 Task: Add an event with the title Second Marketing Campaign Launch, date '2024/03/06', time 8:00 AM to 10:00 AMand add a description: The PIP Discussion will be conducted in a respectful and confidential manner, ensuring that the employee feels heard and valued. The ultimate goal is to create a supportive environment that encourages growth, self-improvement, and the attainment of desired performance levels.Select event color  Graphite . Add location for the event as: 987 Wild Wadi Water Park, Dubai, UAE, logged in from the account softage.6@softage.netand send the event invitation to softage.7@softage.net and softage.8@softage.net. Set a reminder for the event Every weekday(Monday to Friday)
Action: Mouse moved to (88, 128)
Screenshot: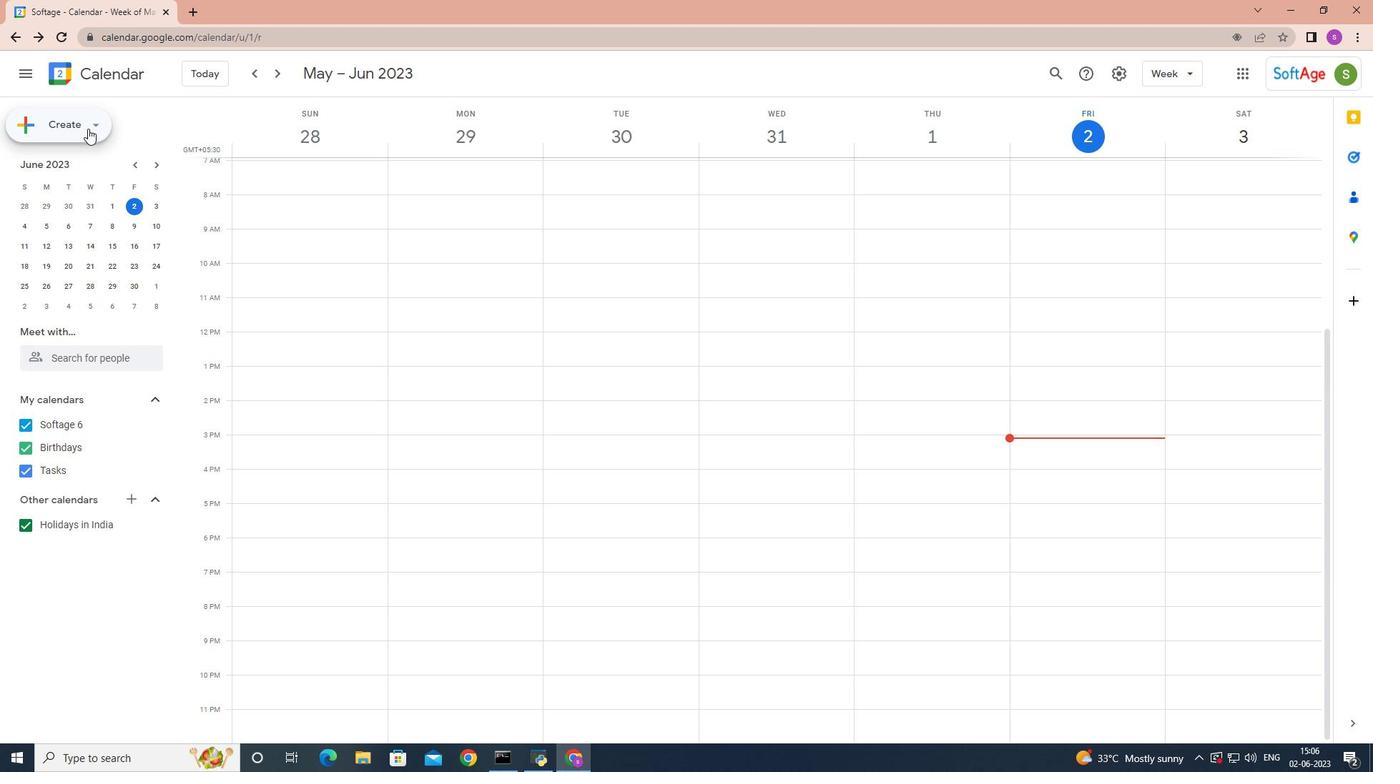 
Action: Mouse pressed left at (88, 128)
Screenshot: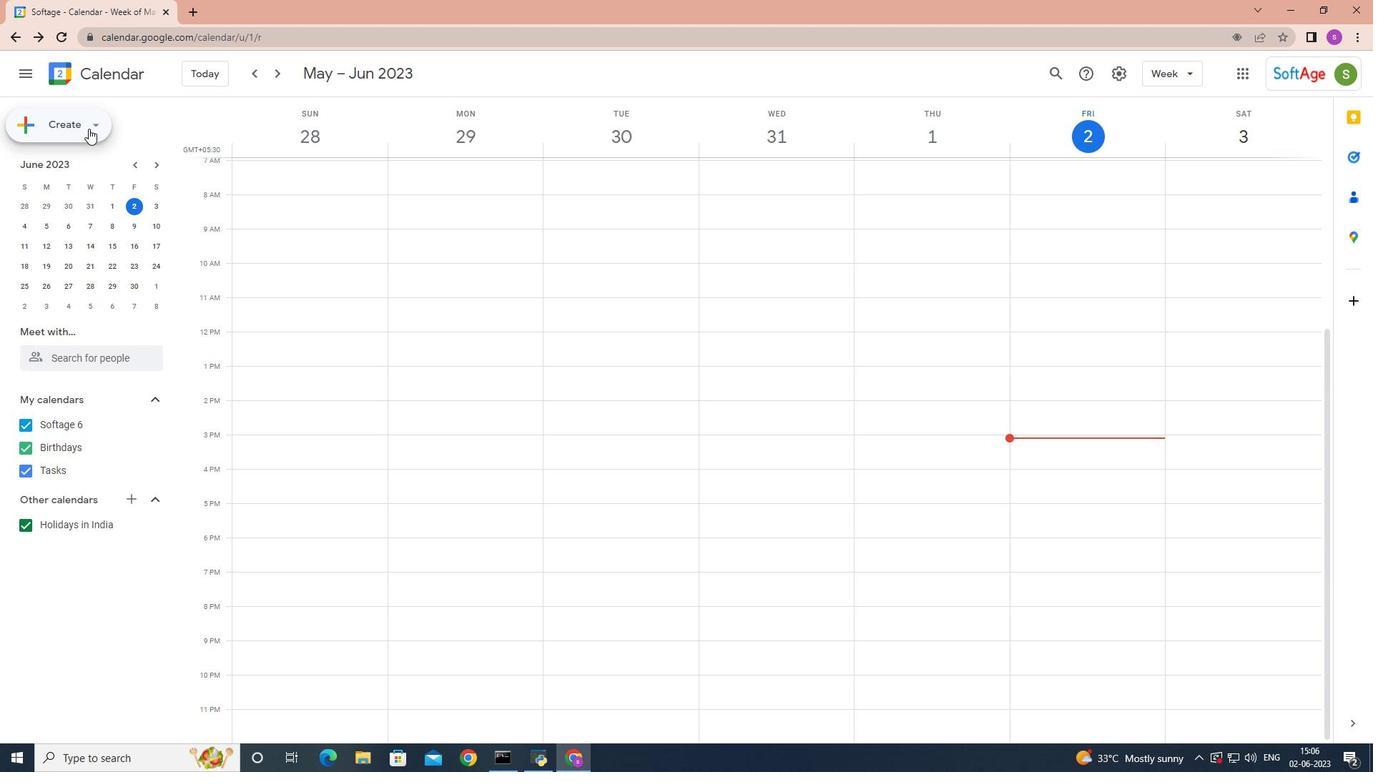 
Action: Mouse moved to (86, 164)
Screenshot: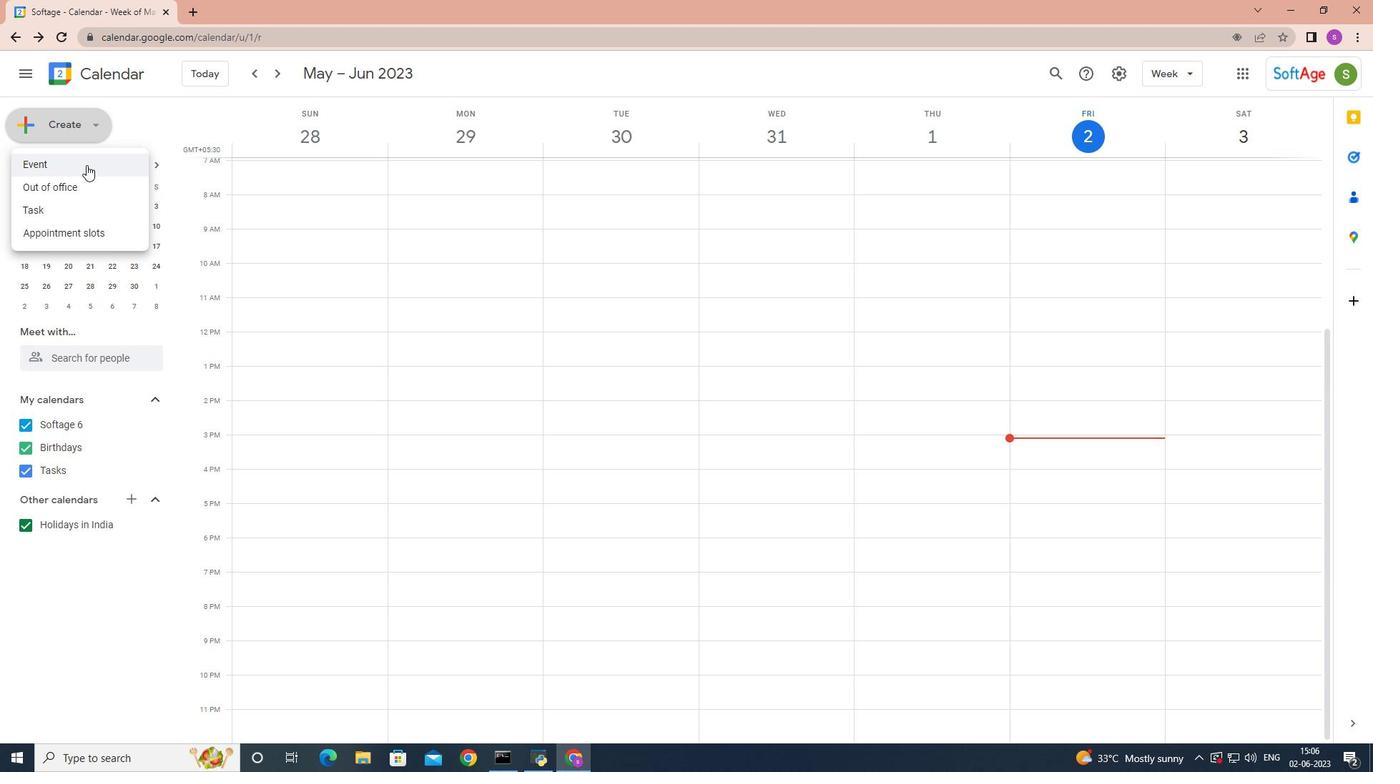 
Action: Mouse pressed left at (86, 164)
Screenshot: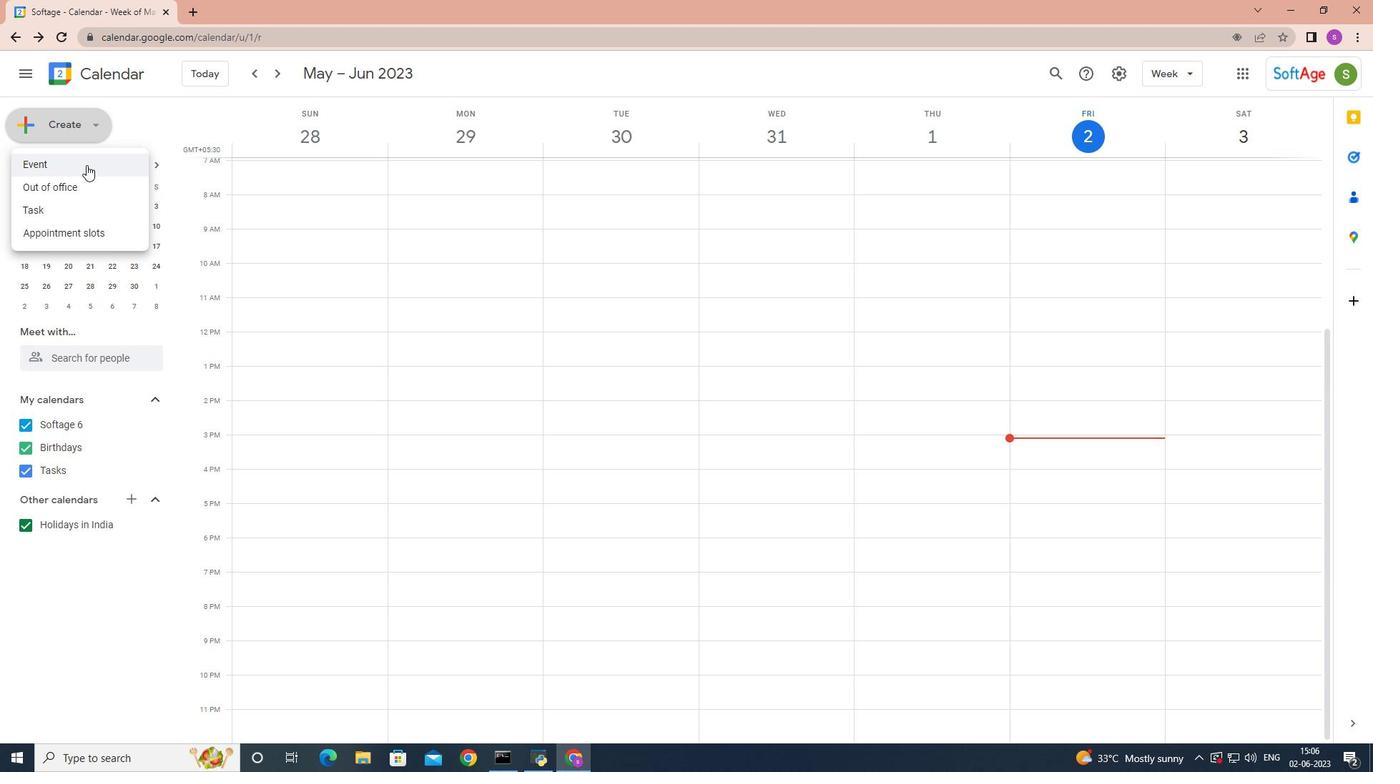 
Action: Mouse moved to (873, 558)
Screenshot: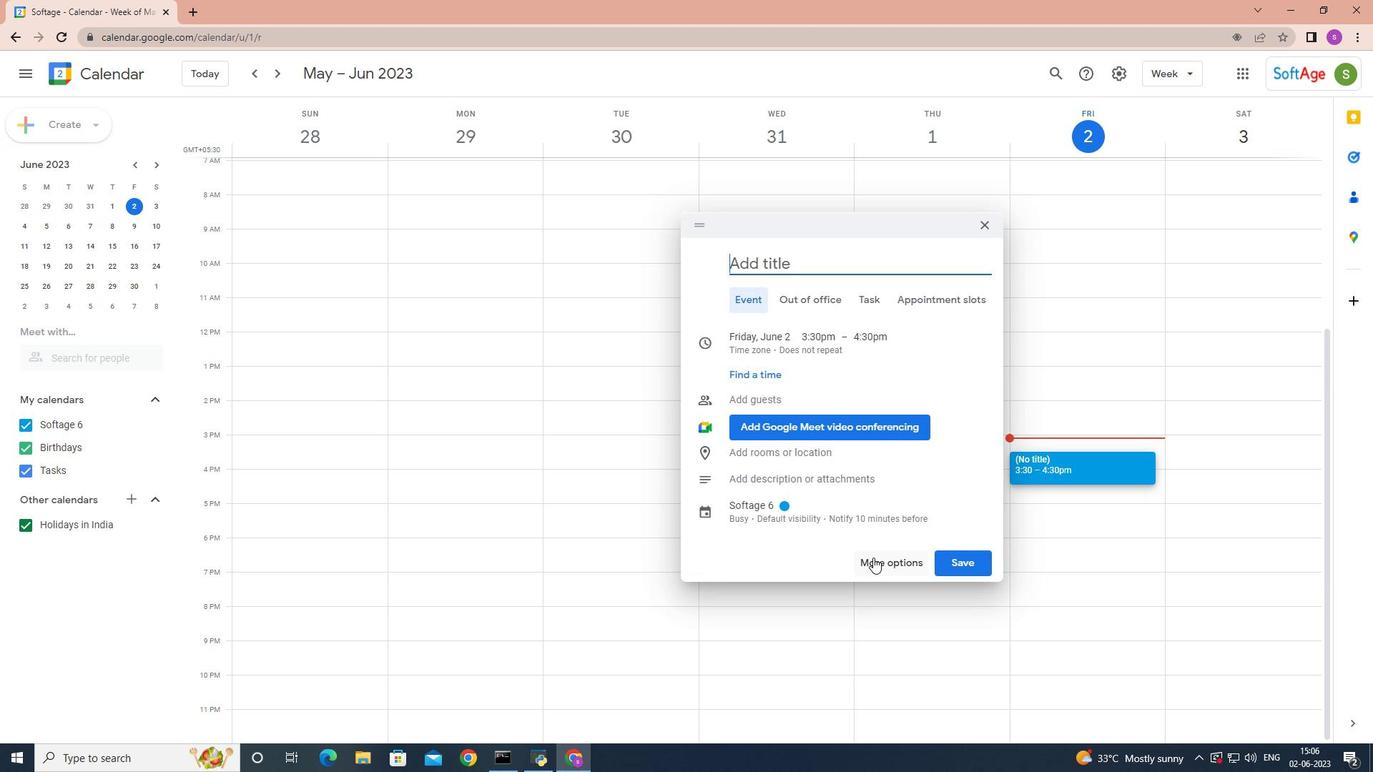 
Action: Mouse pressed left at (873, 558)
Screenshot: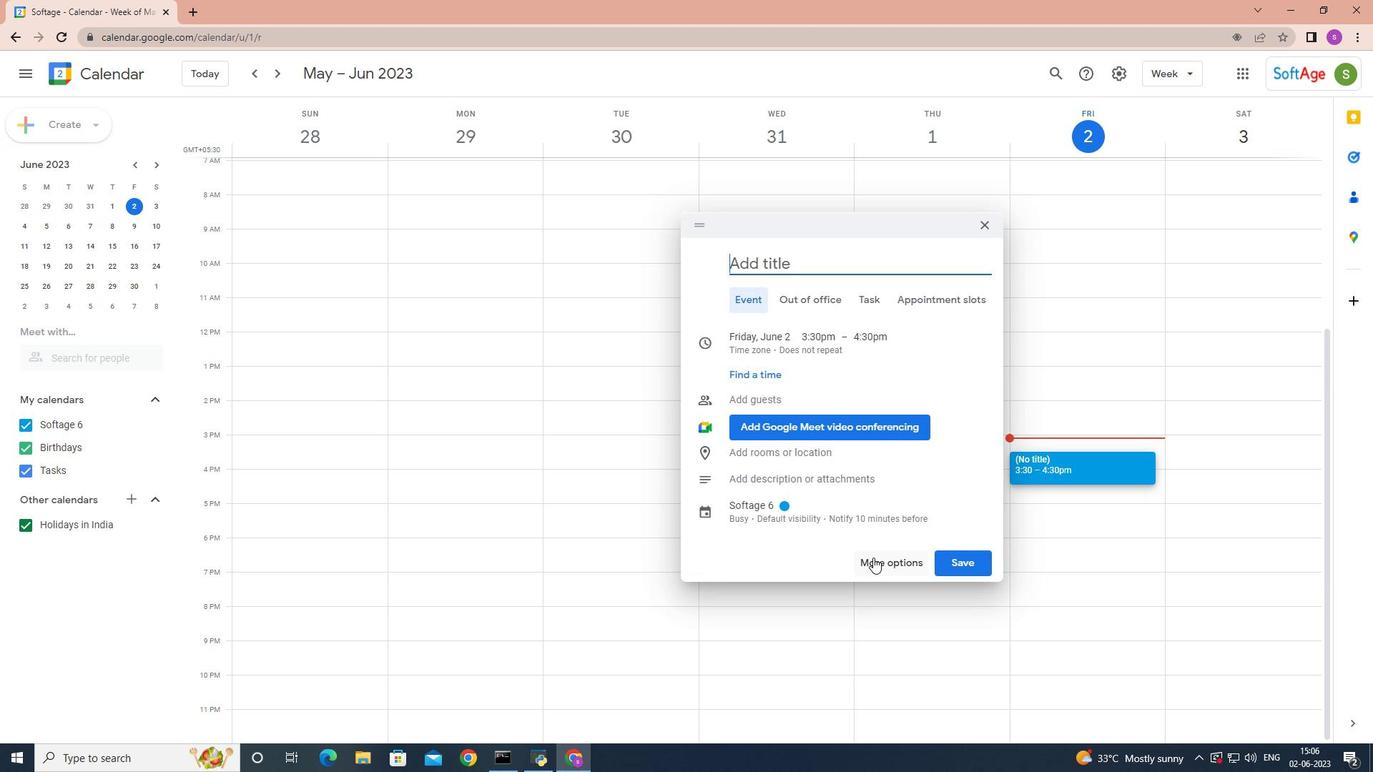 
Action: Mouse moved to (106, 126)
Screenshot: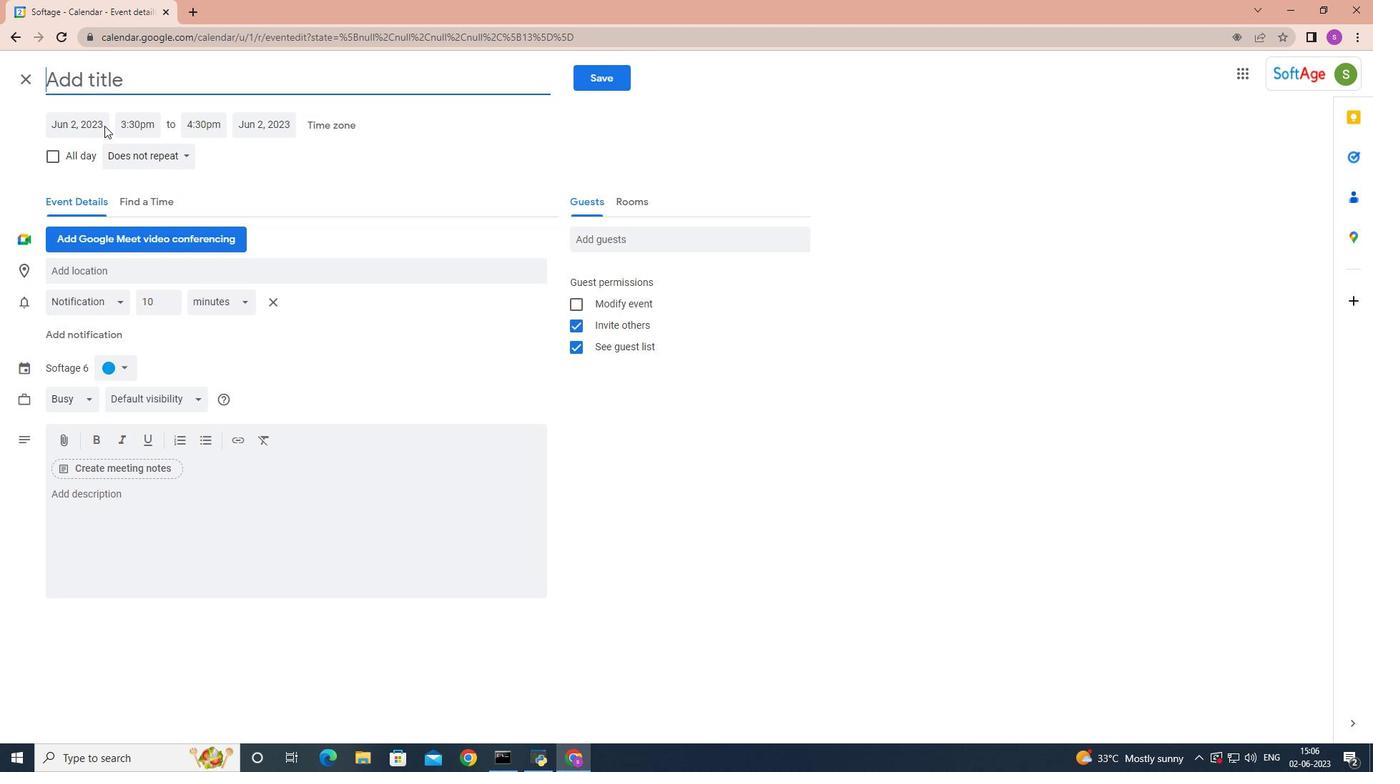 
Action: Key pressed <Key.shift>Second<Key.space><Key.shift>Marketing<Key.space>c<Key.backspace><Key.shift>Campaign<Key.space><Key.shift>Launch
Screenshot: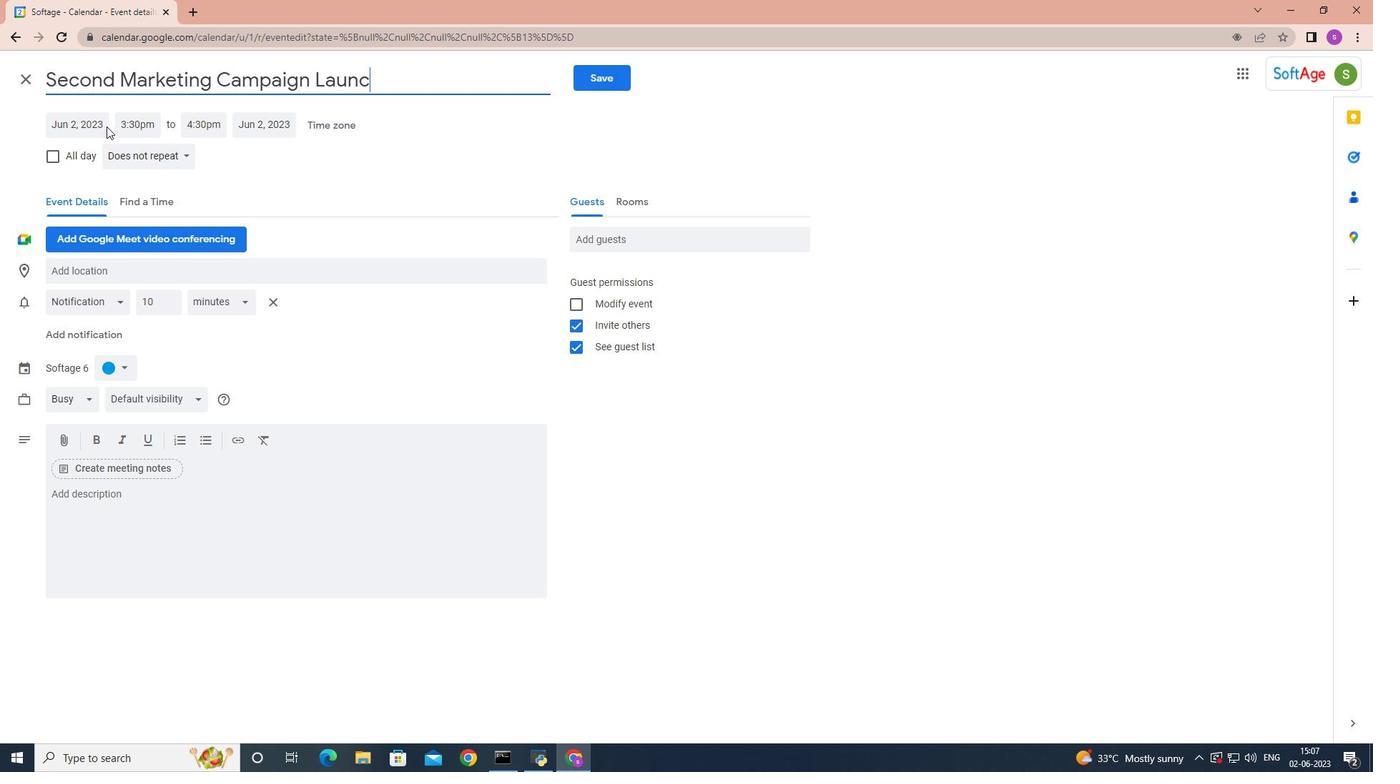 
Action: Mouse moved to (95, 123)
Screenshot: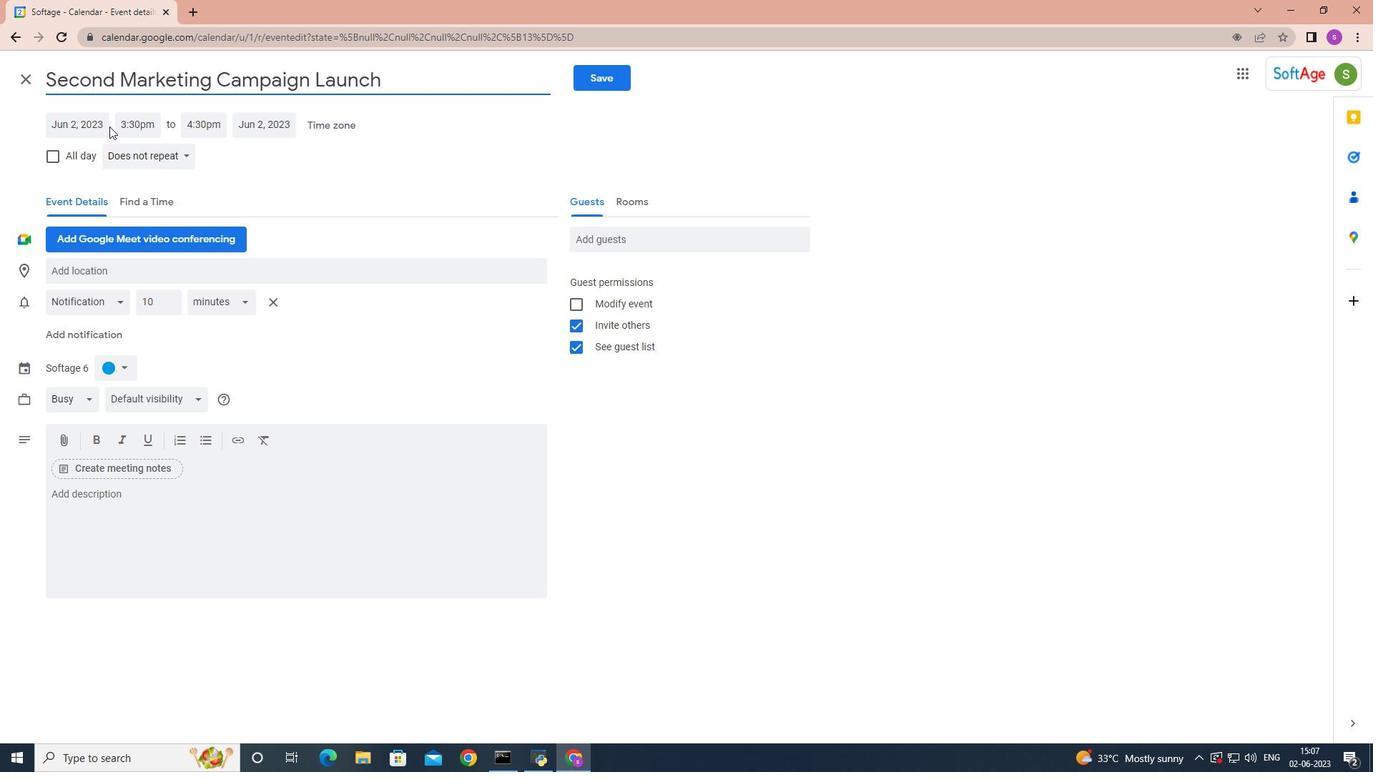 
Action: Mouse pressed left at (95, 123)
Screenshot: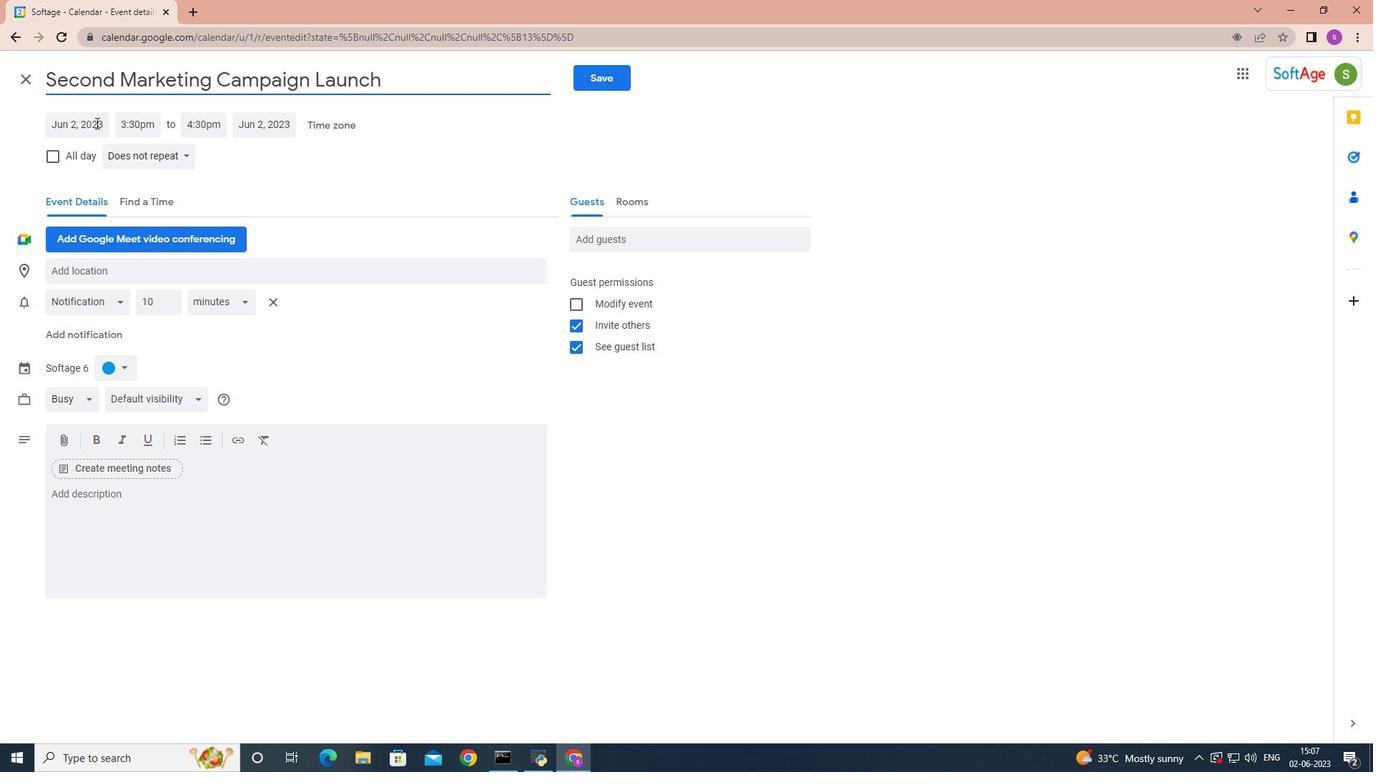 
Action: Mouse moved to (228, 156)
Screenshot: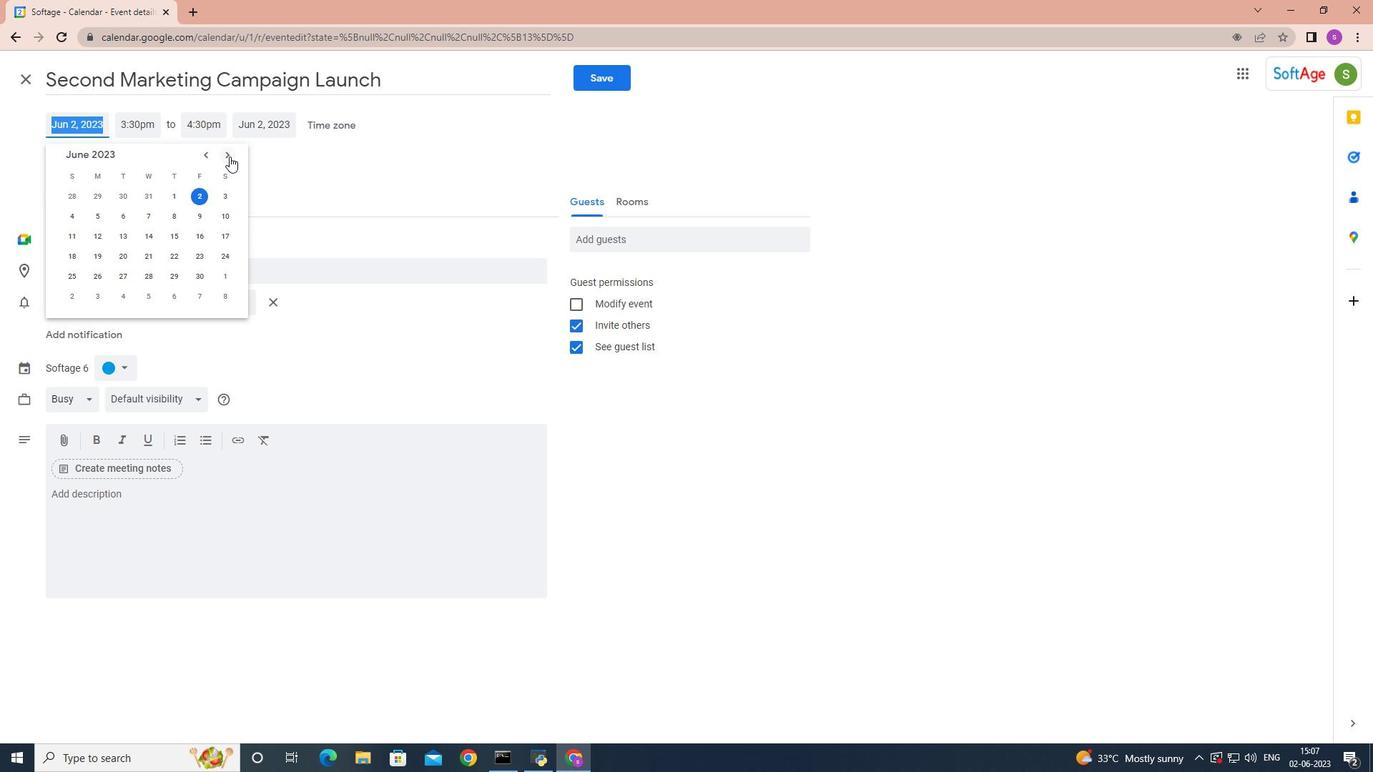 
Action: Mouse pressed left at (228, 156)
Screenshot: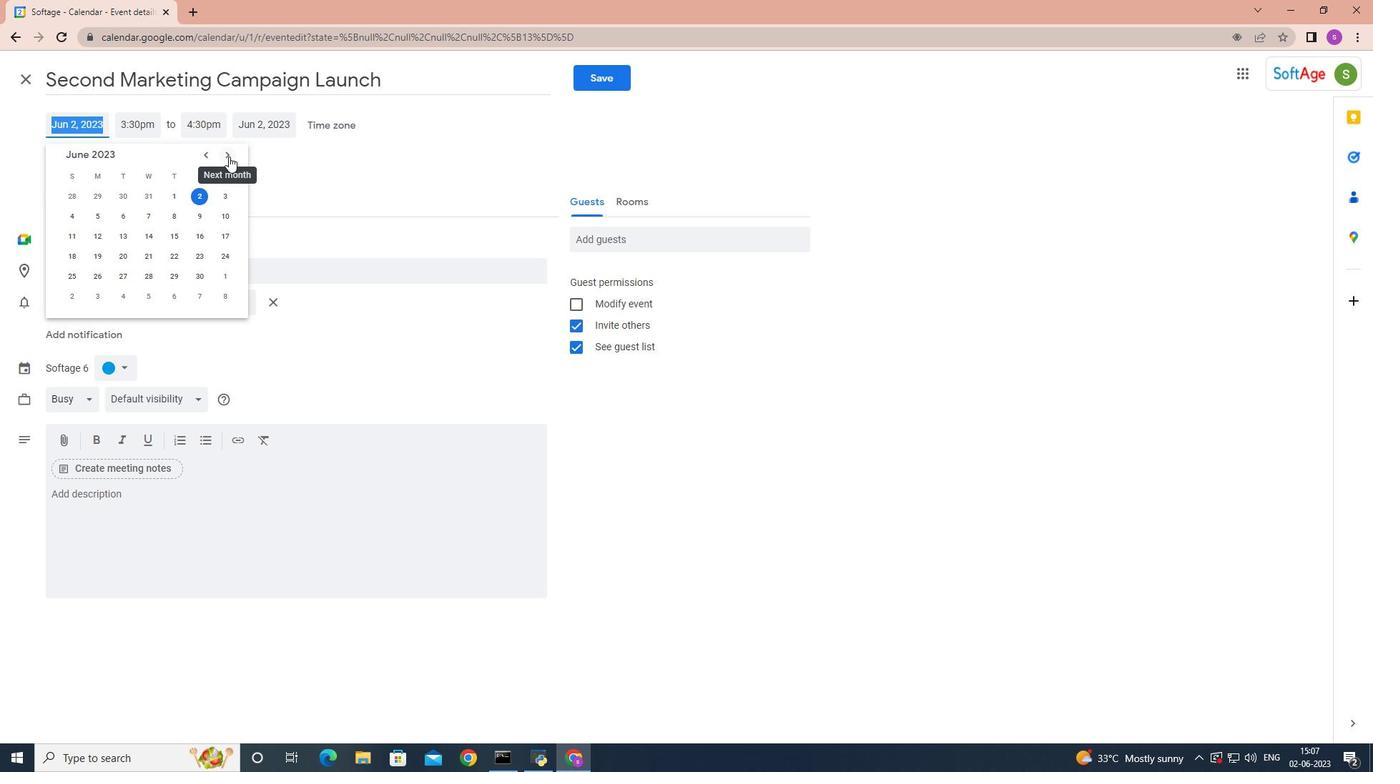 
Action: Mouse pressed left at (228, 156)
Screenshot: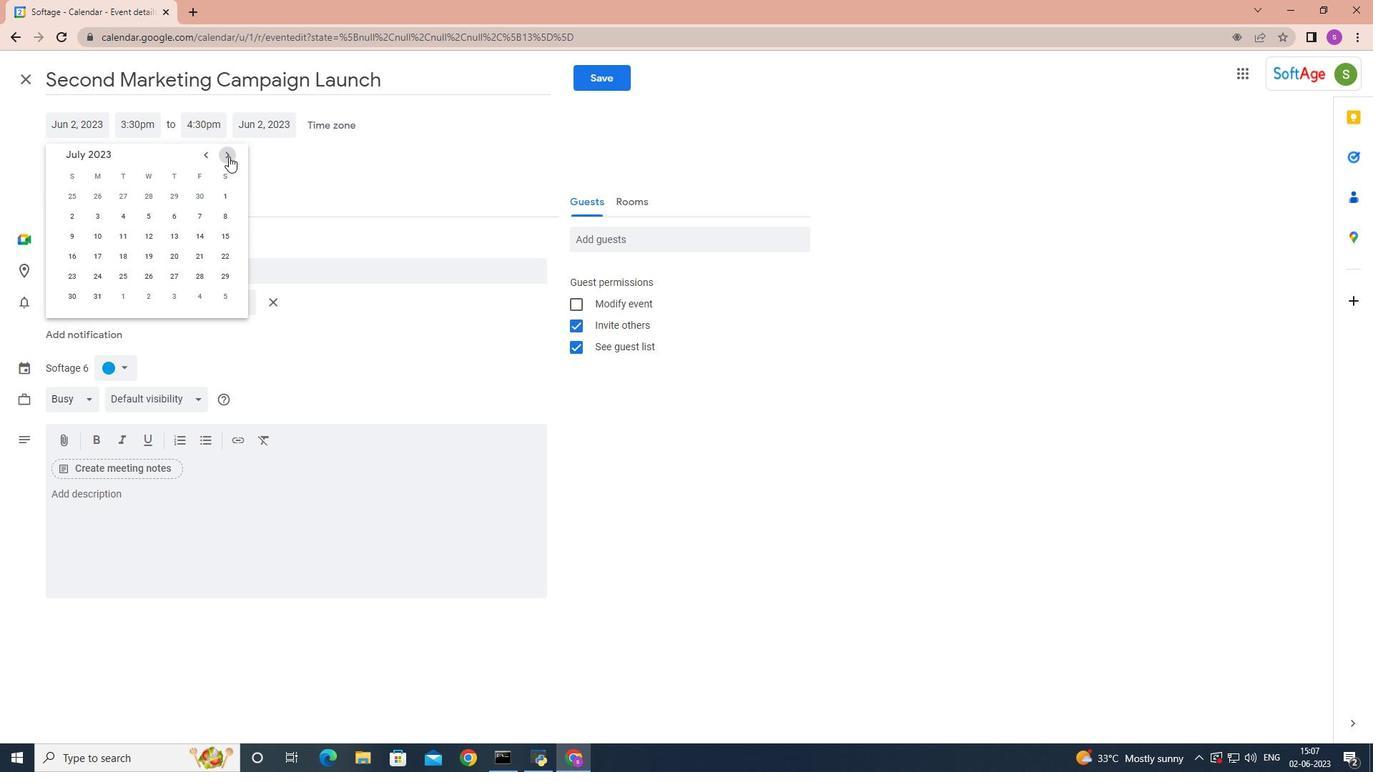 
Action: Mouse pressed left at (228, 156)
Screenshot: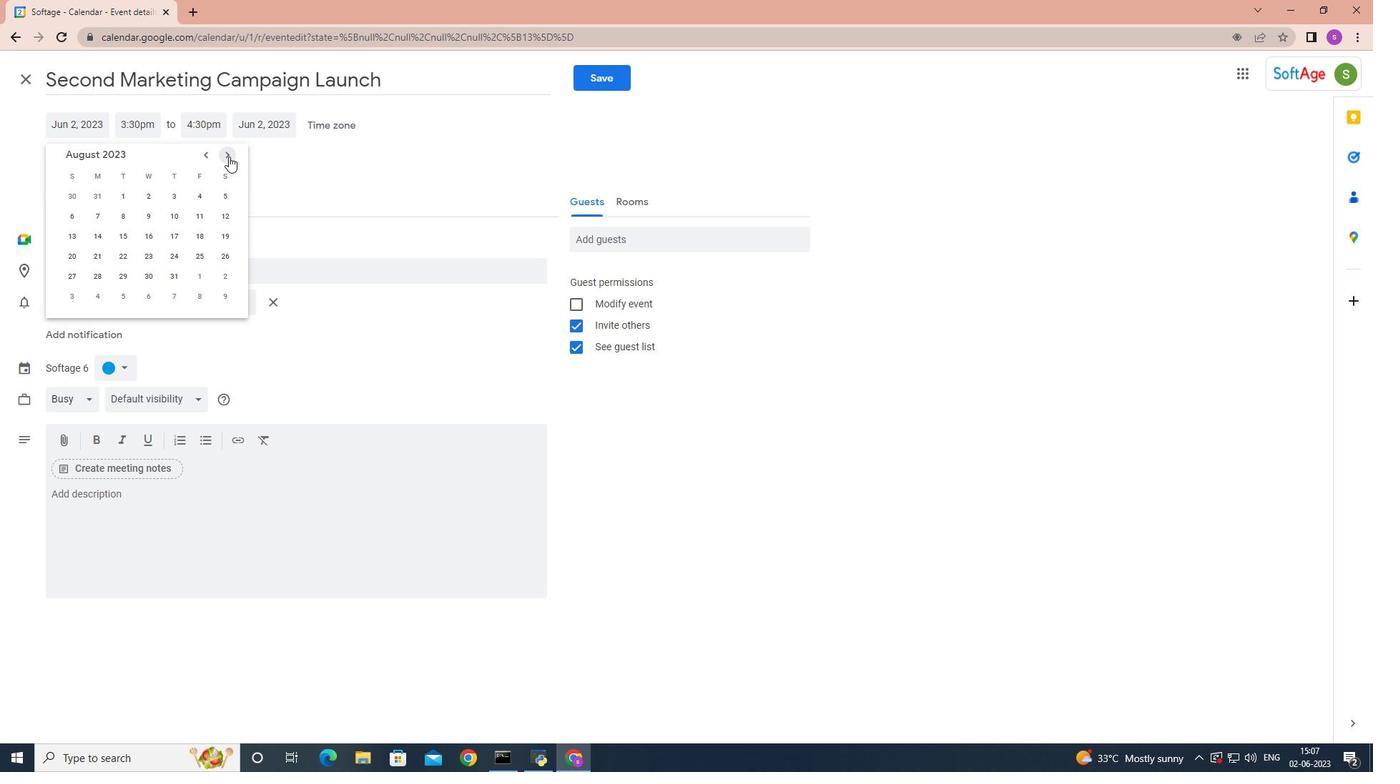 
Action: Mouse moved to (228, 156)
Screenshot: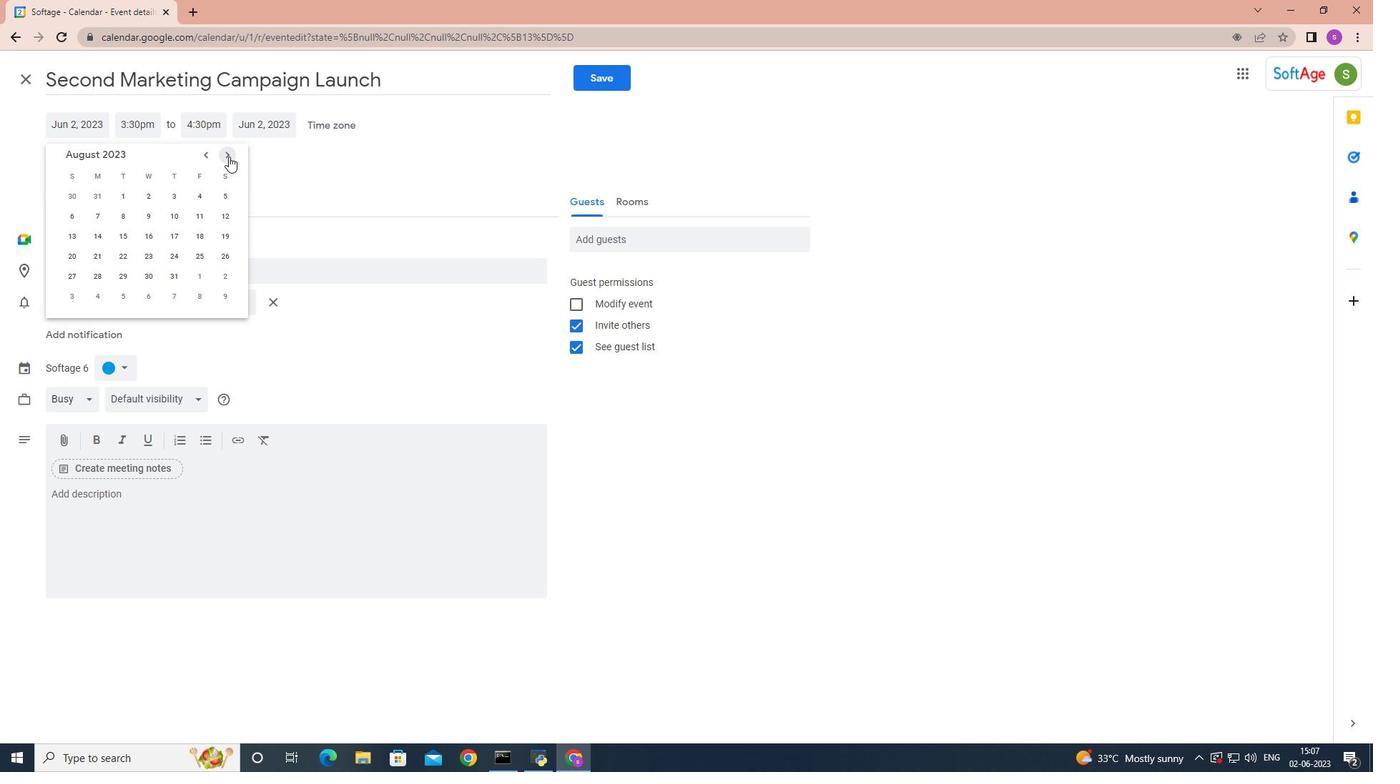 
Action: Mouse pressed left at (228, 156)
Screenshot: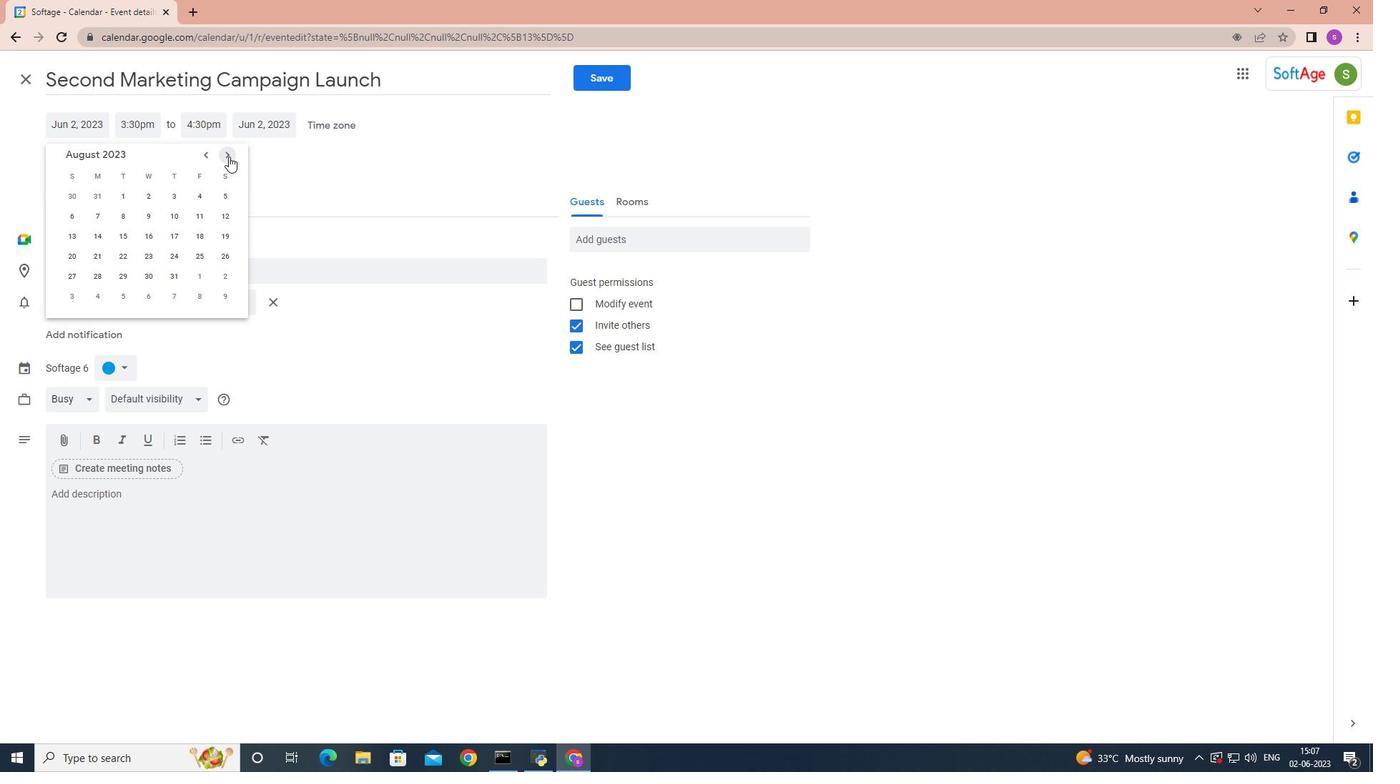 
Action: Mouse pressed left at (228, 156)
Screenshot: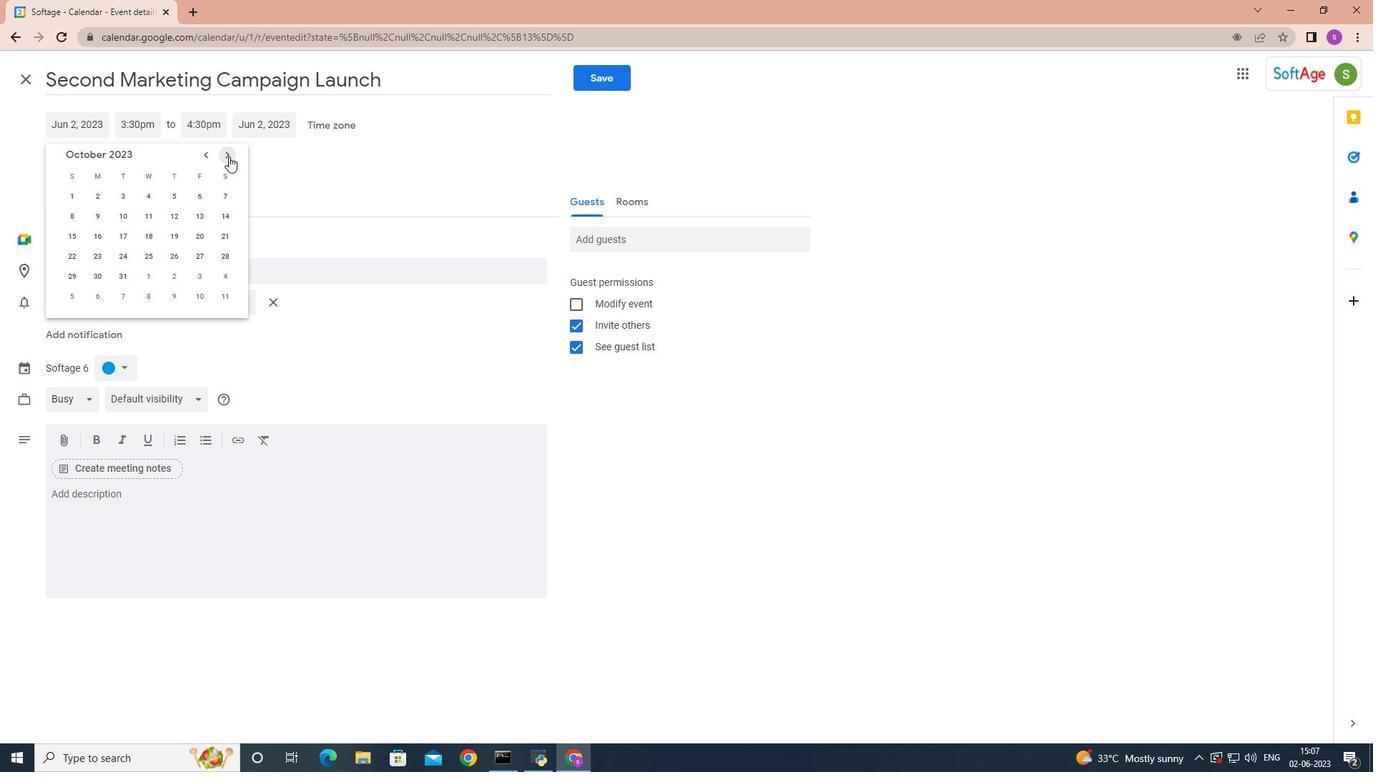 
Action: Mouse moved to (228, 156)
Screenshot: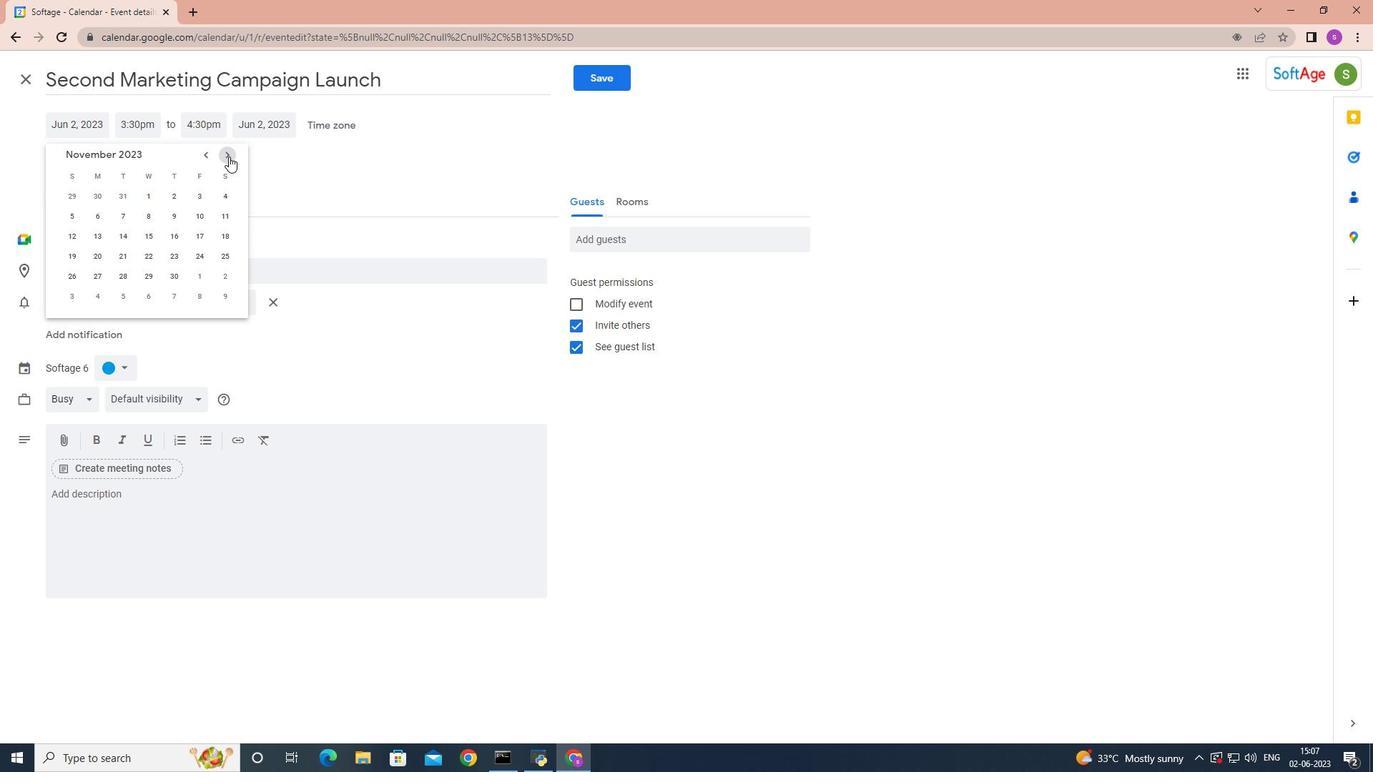 
Action: Mouse pressed left at (228, 156)
Screenshot: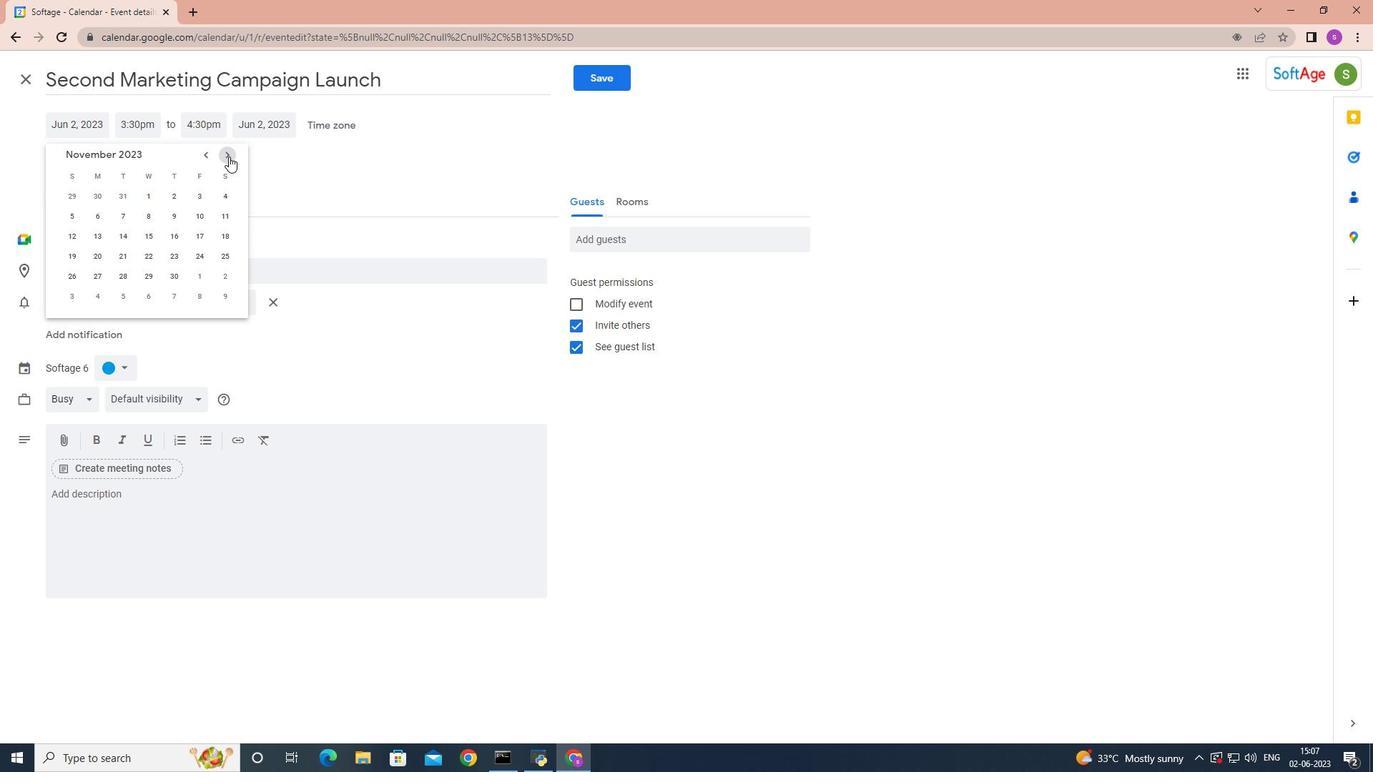 
Action: Mouse pressed left at (228, 156)
Screenshot: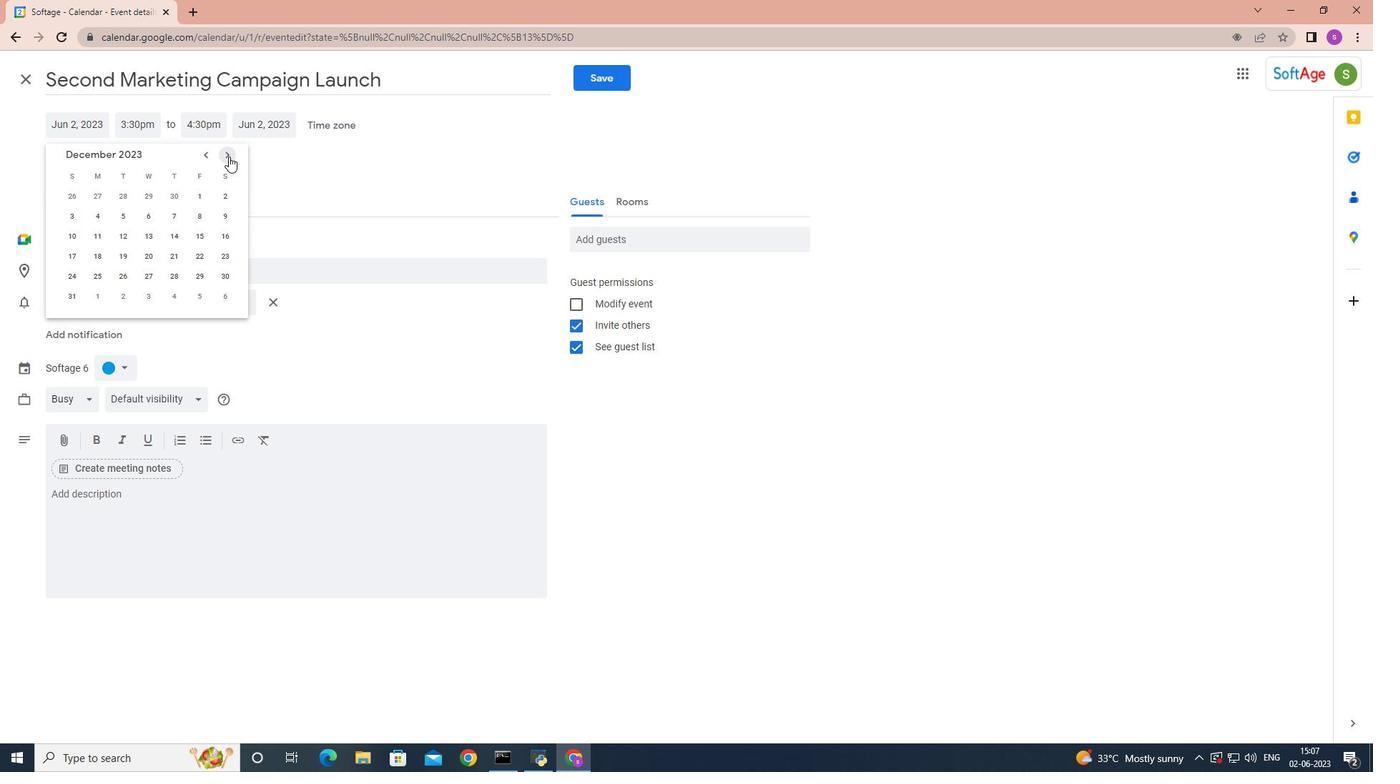 
Action: Mouse pressed left at (228, 156)
Screenshot: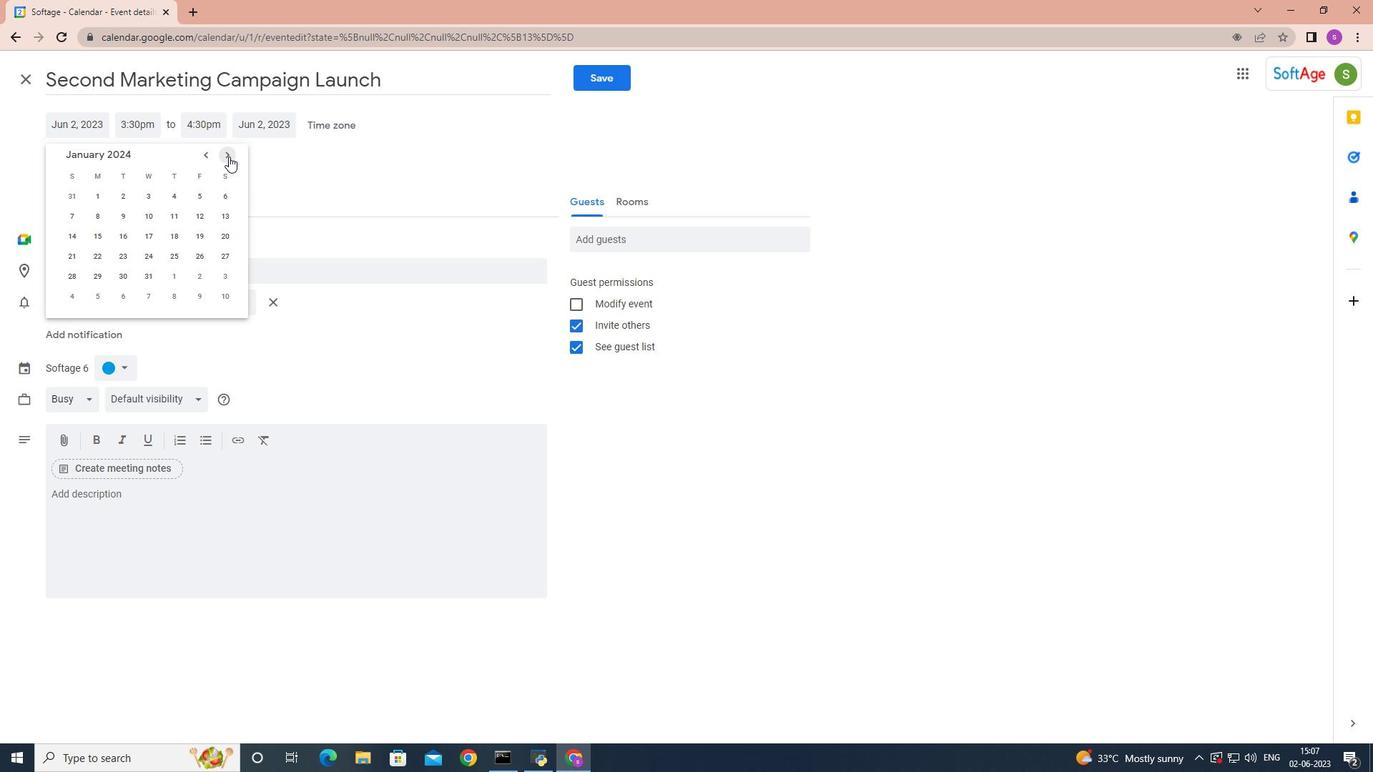 
Action: Mouse moved to (225, 156)
Screenshot: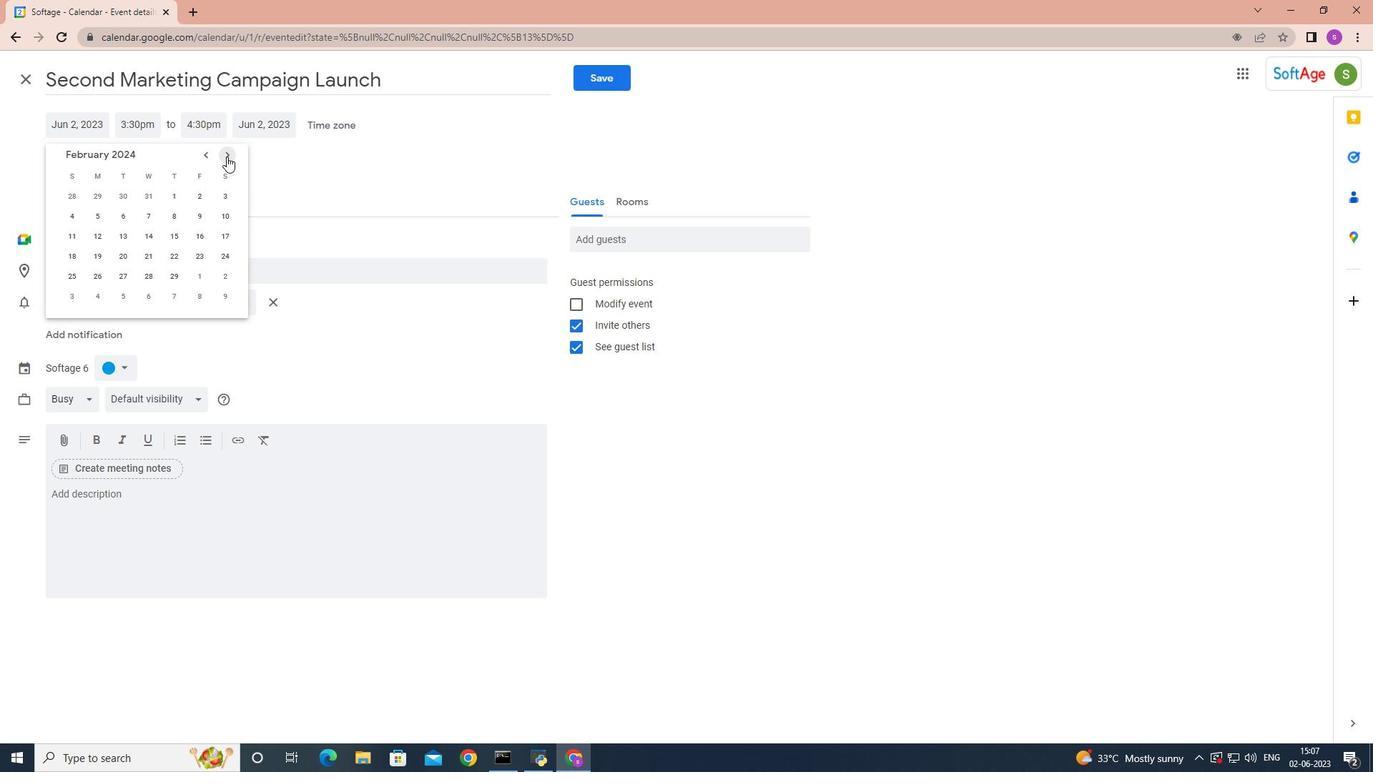 
Action: Mouse pressed left at (225, 156)
Screenshot: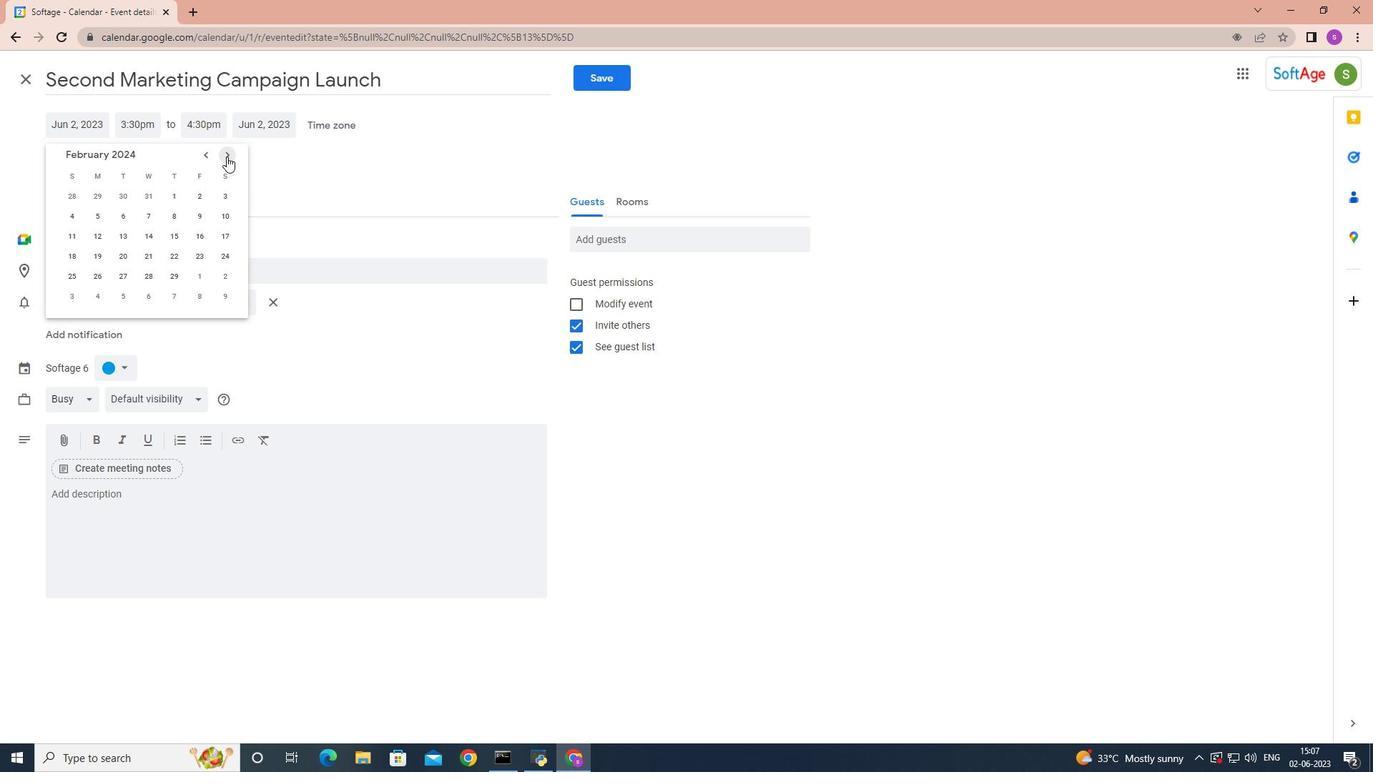 
Action: Mouse moved to (150, 214)
Screenshot: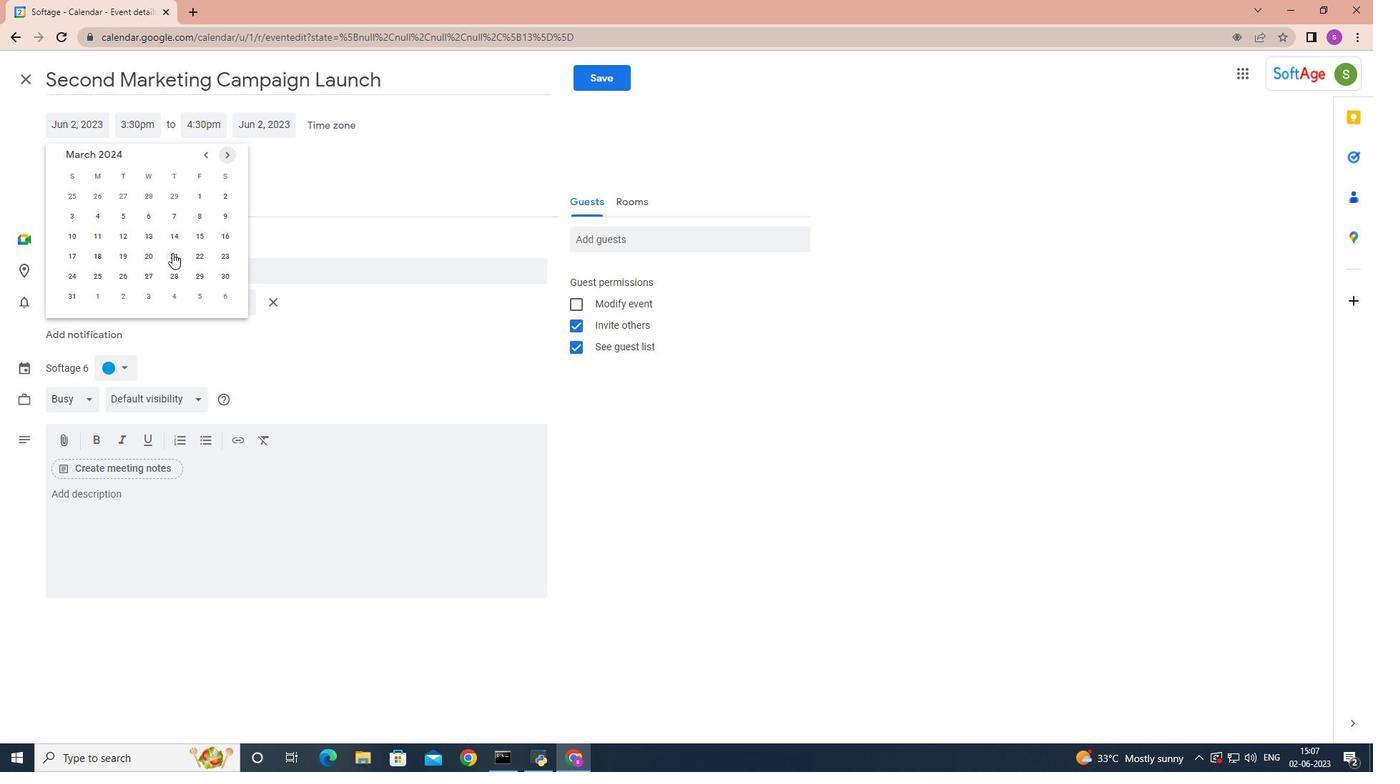 
Action: Mouse pressed left at (150, 214)
Screenshot: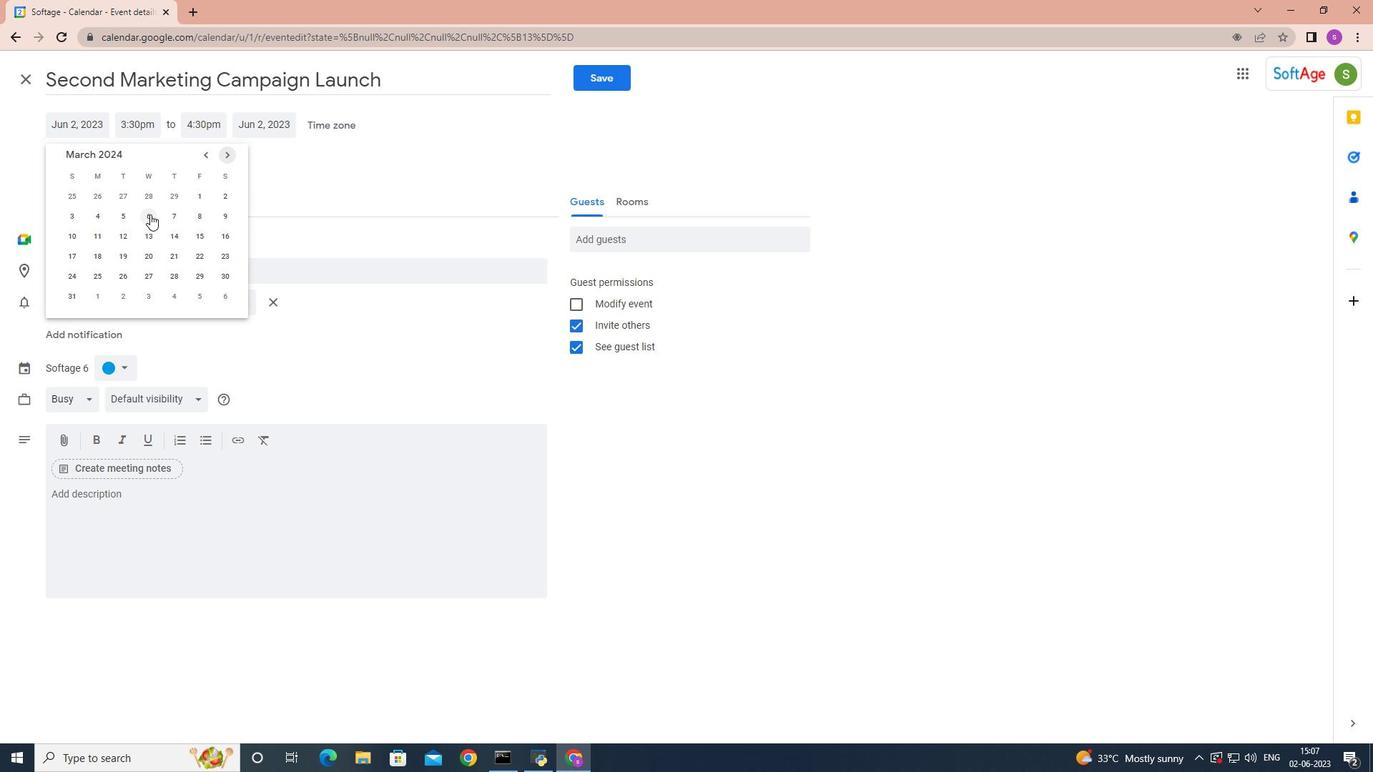 
Action: Mouse moved to (148, 129)
Screenshot: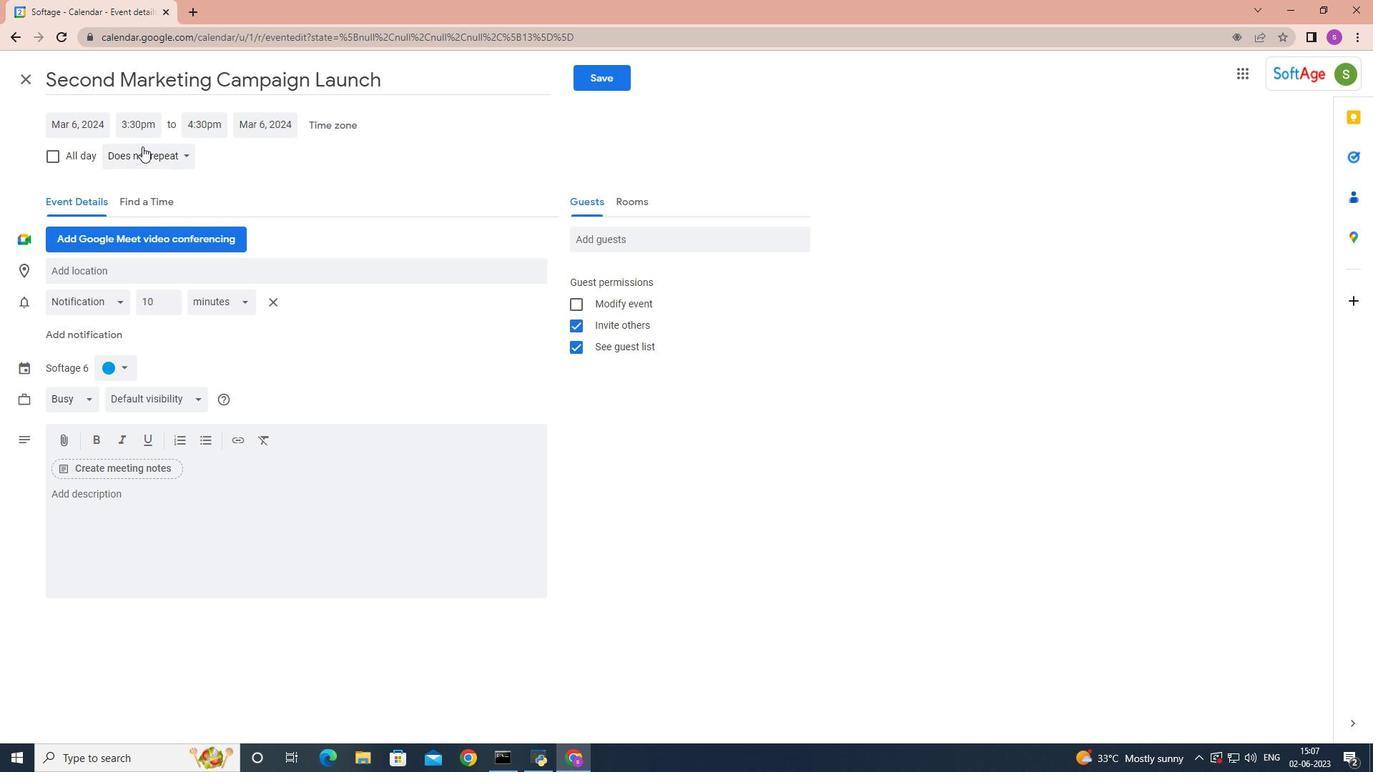 
Action: Mouse pressed left at (148, 129)
Screenshot: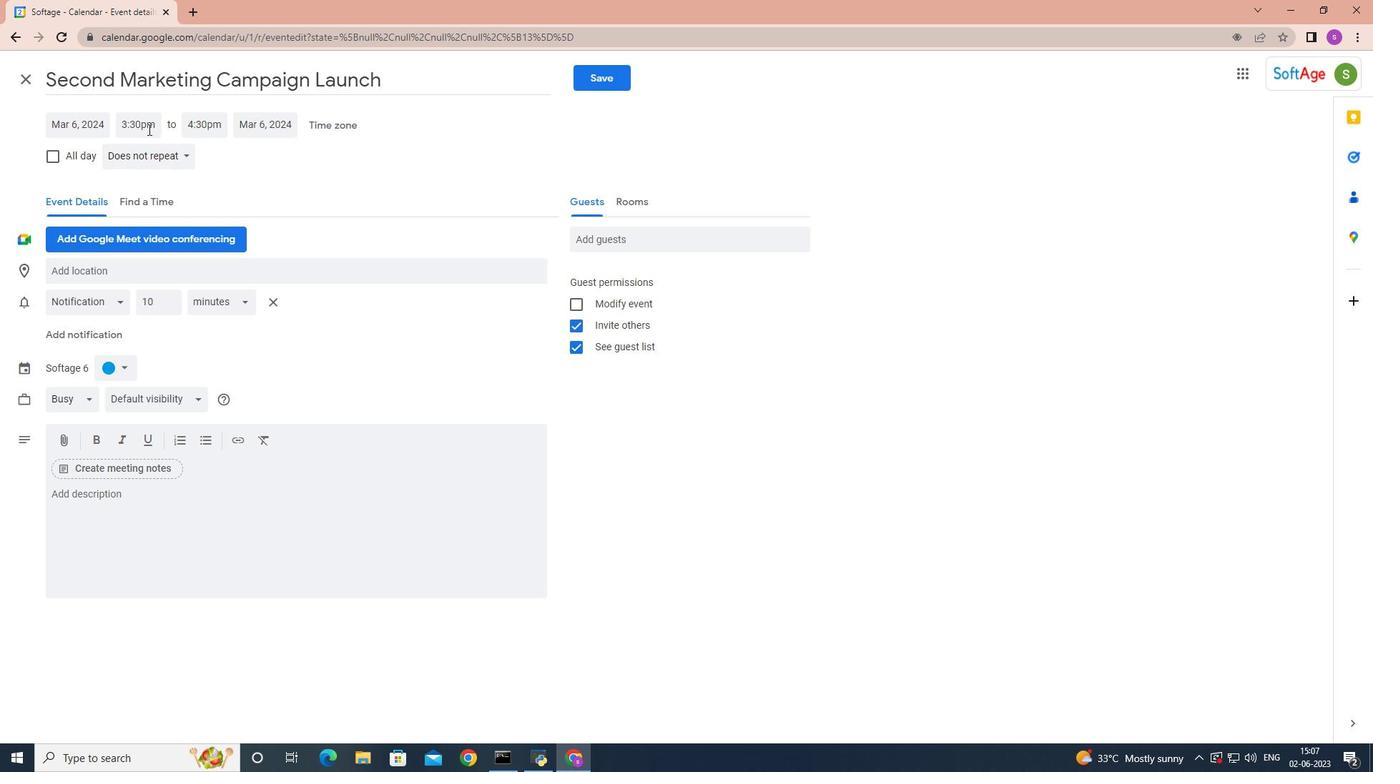 
Action: Mouse moved to (165, 210)
Screenshot: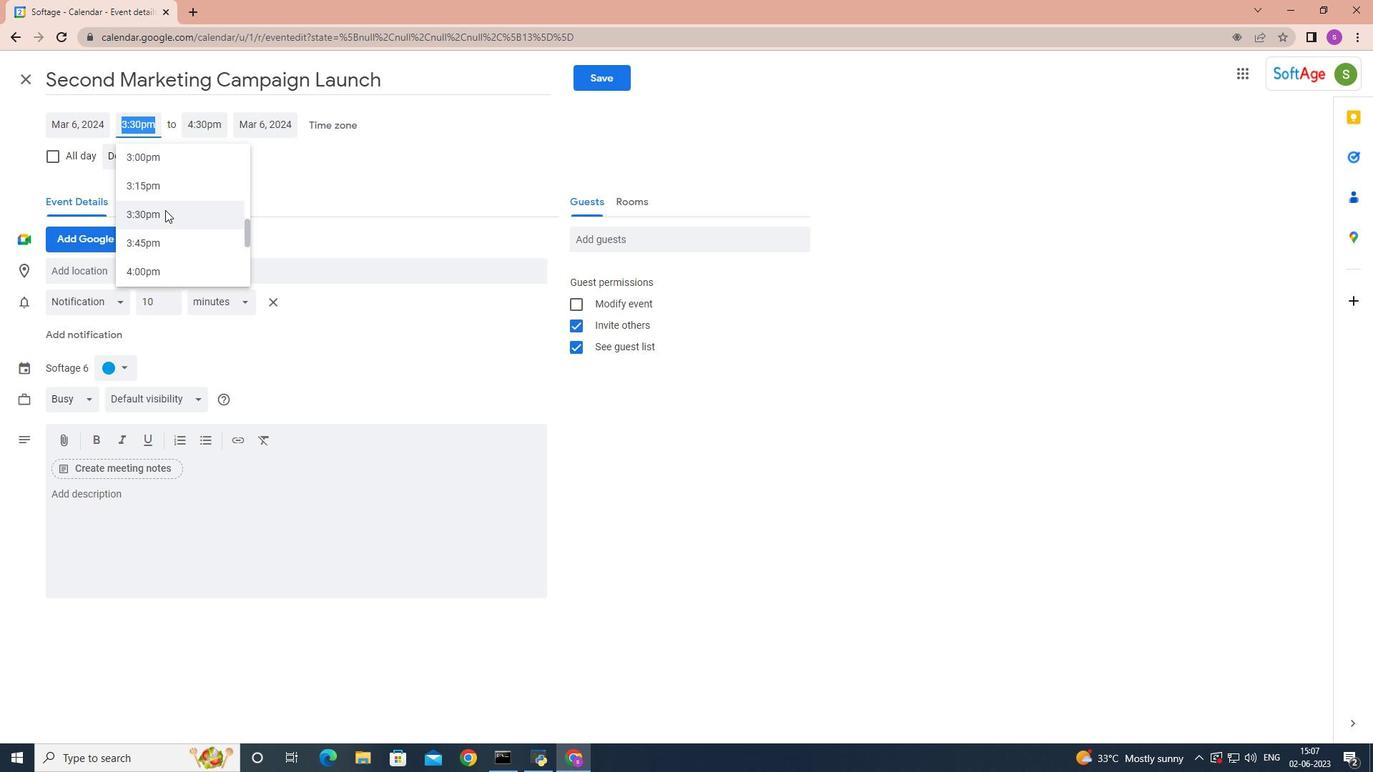
Action: Mouse scrolled (165, 209) with delta (0, 0)
Screenshot: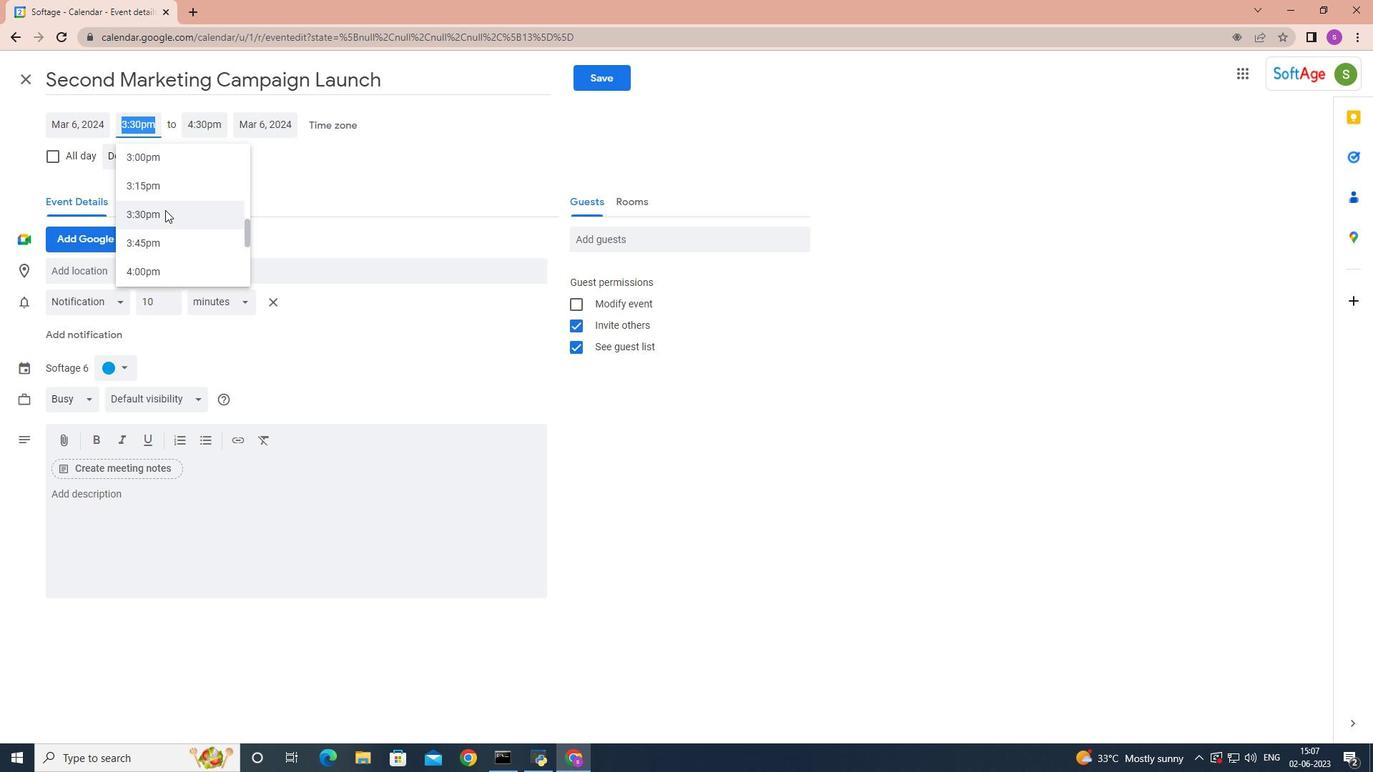 
Action: Mouse scrolled (165, 209) with delta (0, 0)
Screenshot: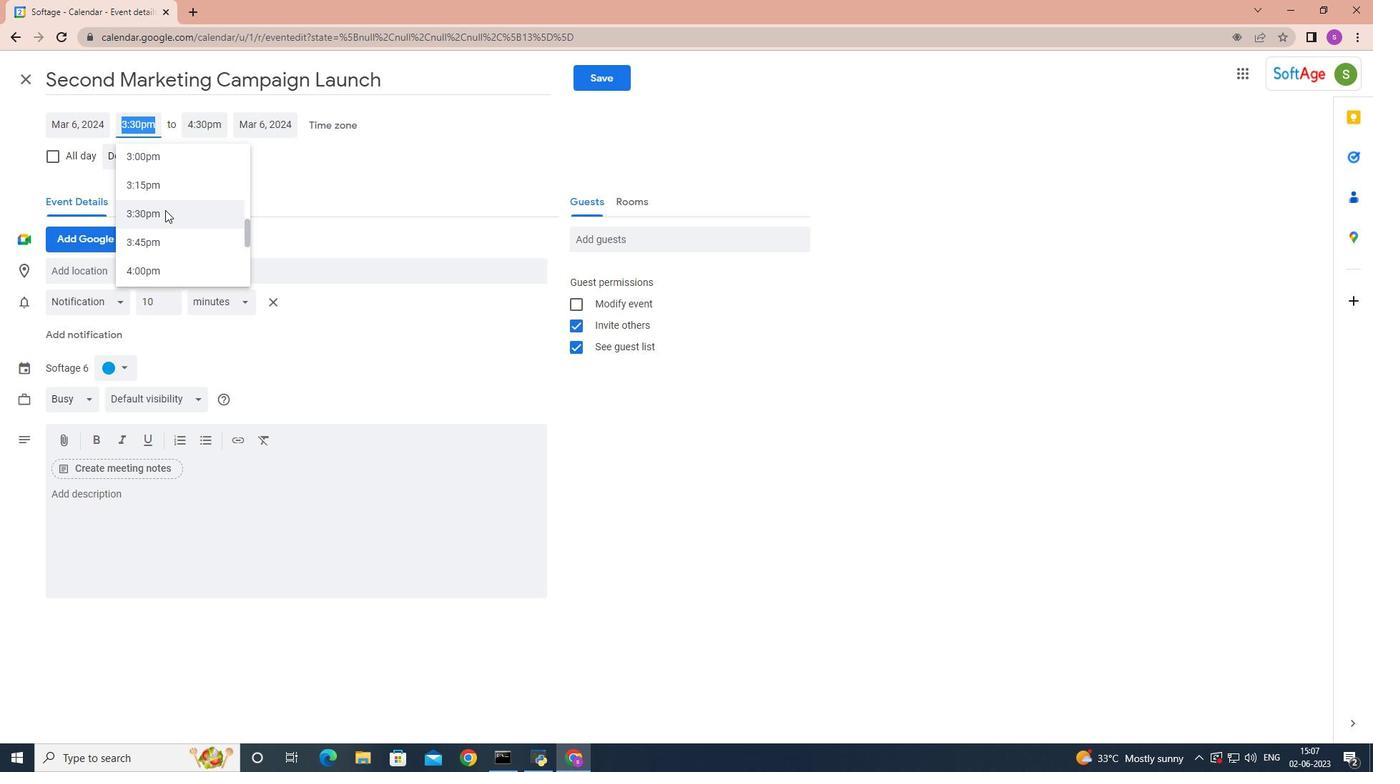 
Action: Mouse scrolled (165, 209) with delta (0, 0)
Screenshot: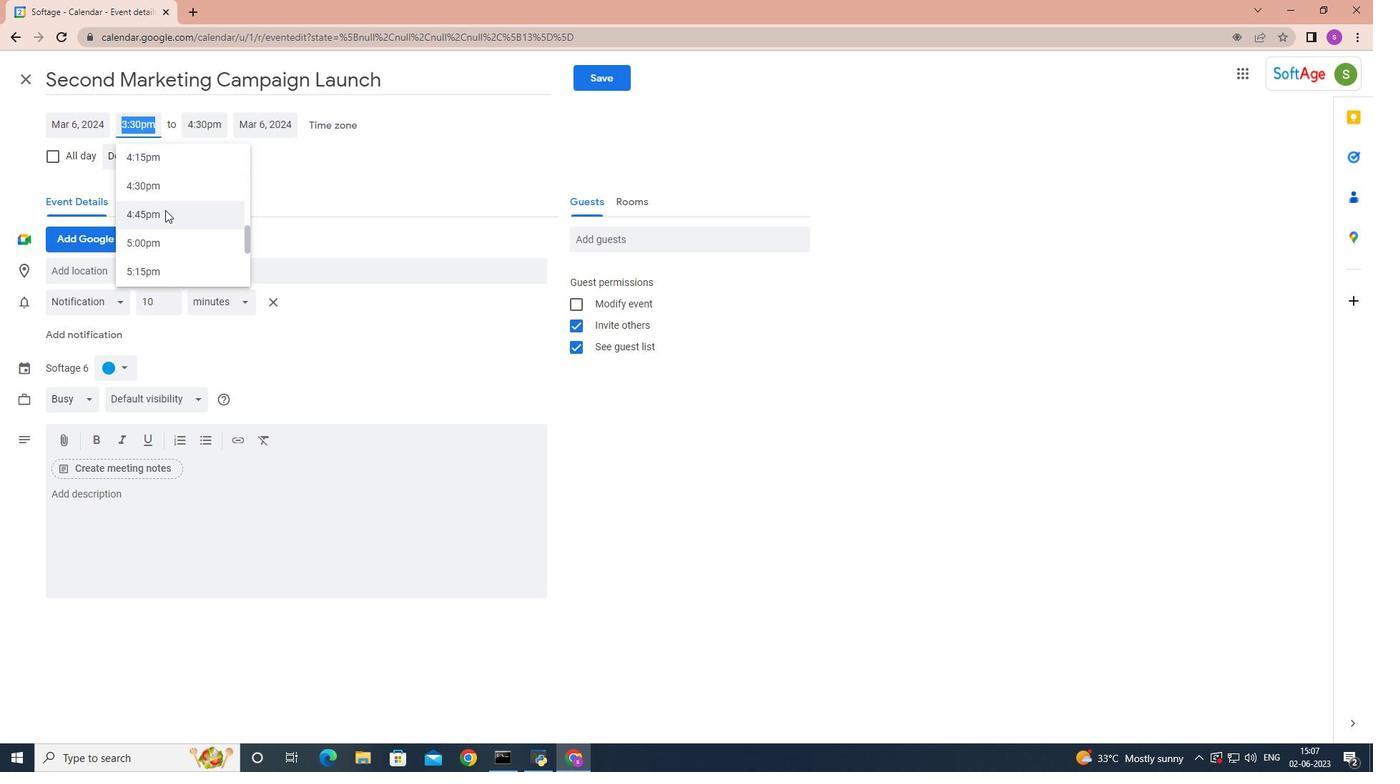 
Action: Mouse scrolled (165, 209) with delta (0, 0)
Screenshot: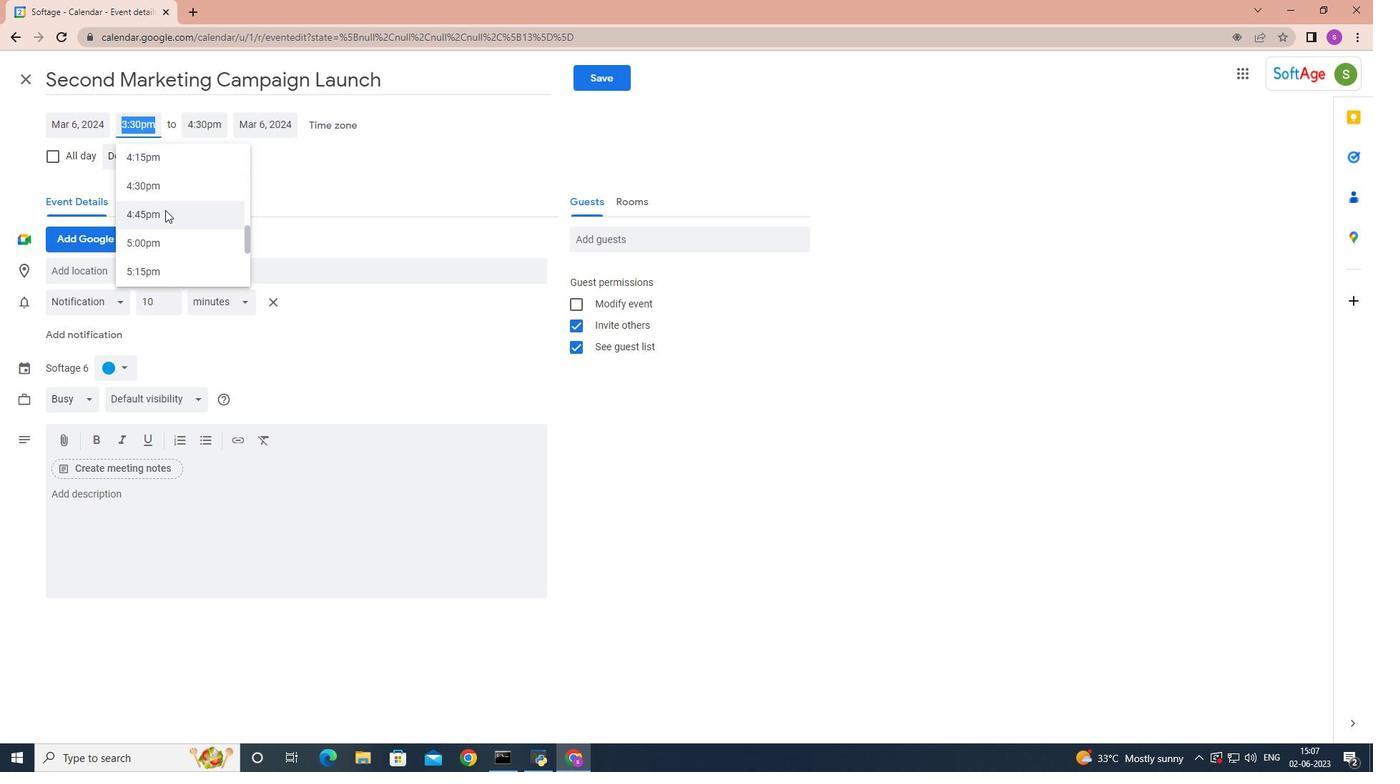 
Action: Mouse scrolled (165, 209) with delta (0, 0)
Screenshot: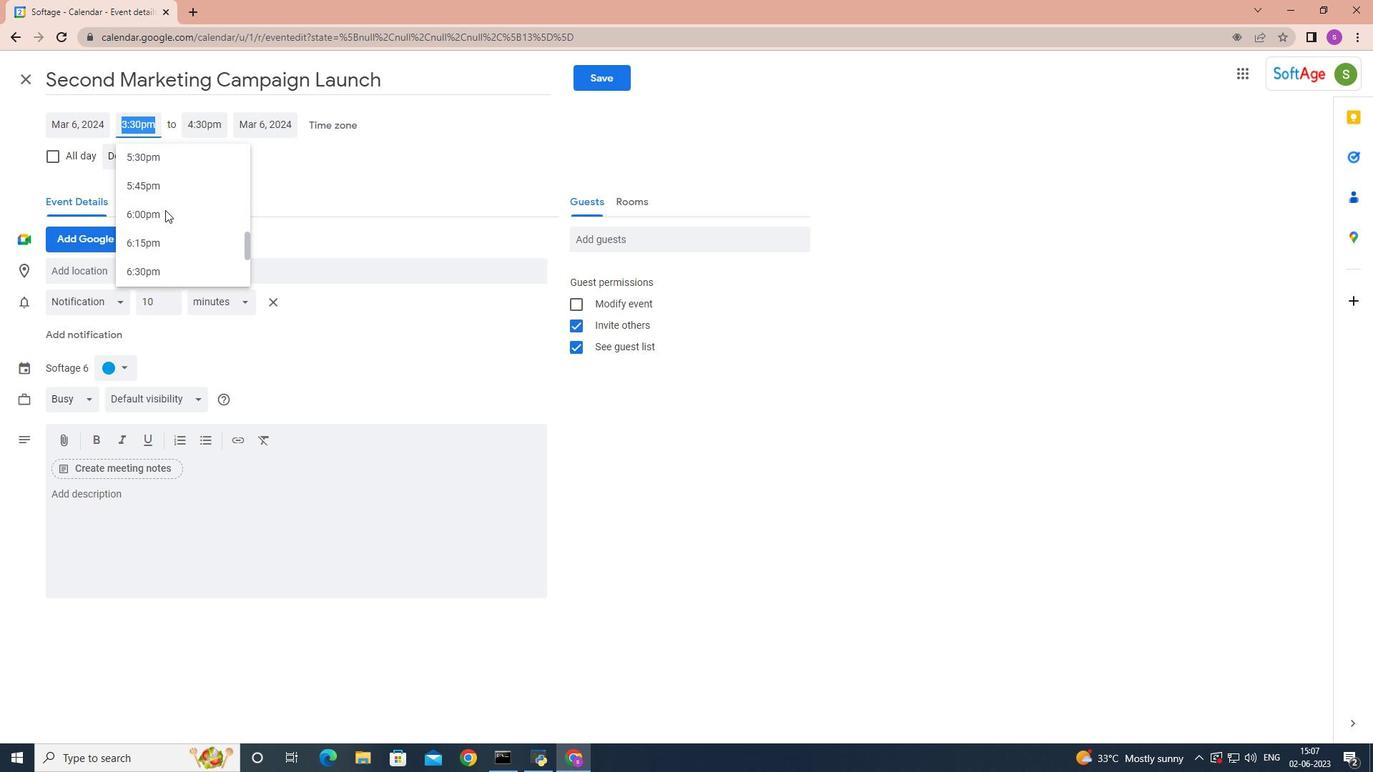 
Action: Mouse scrolled (165, 209) with delta (0, 0)
Screenshot: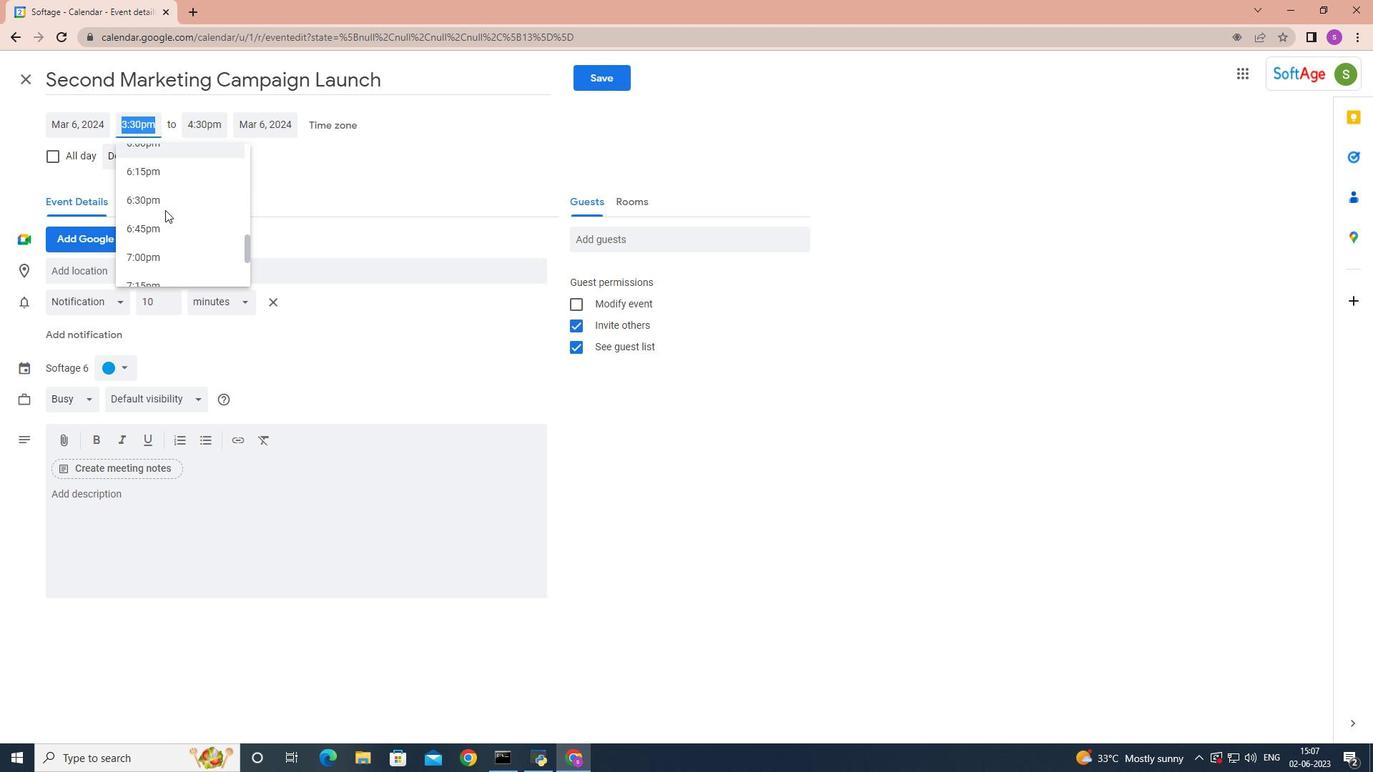 
Action: Mouse scrolled (165, 209) with delta (0, 0)
Screenshot: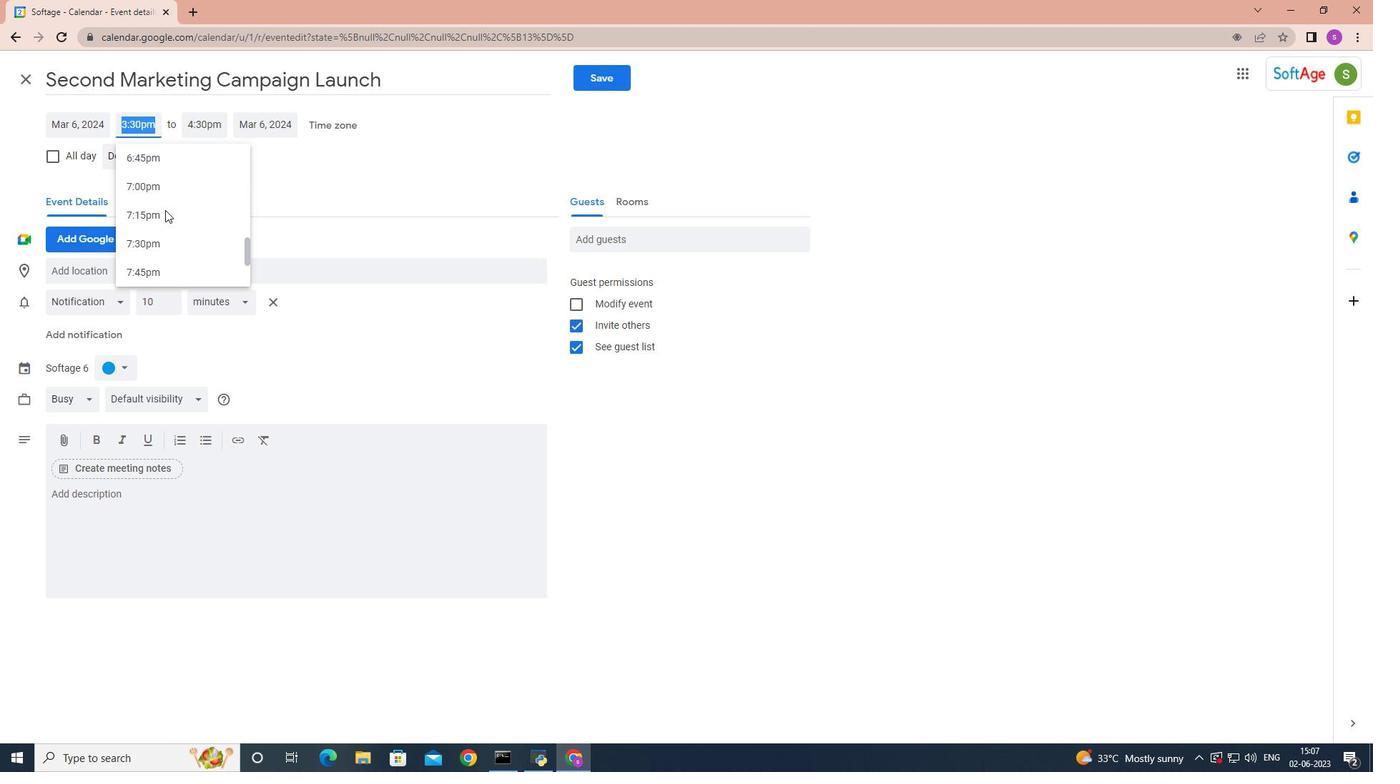 
Action: Mouse scrolled (165, 209) with delta (0, 0)
Screenshot: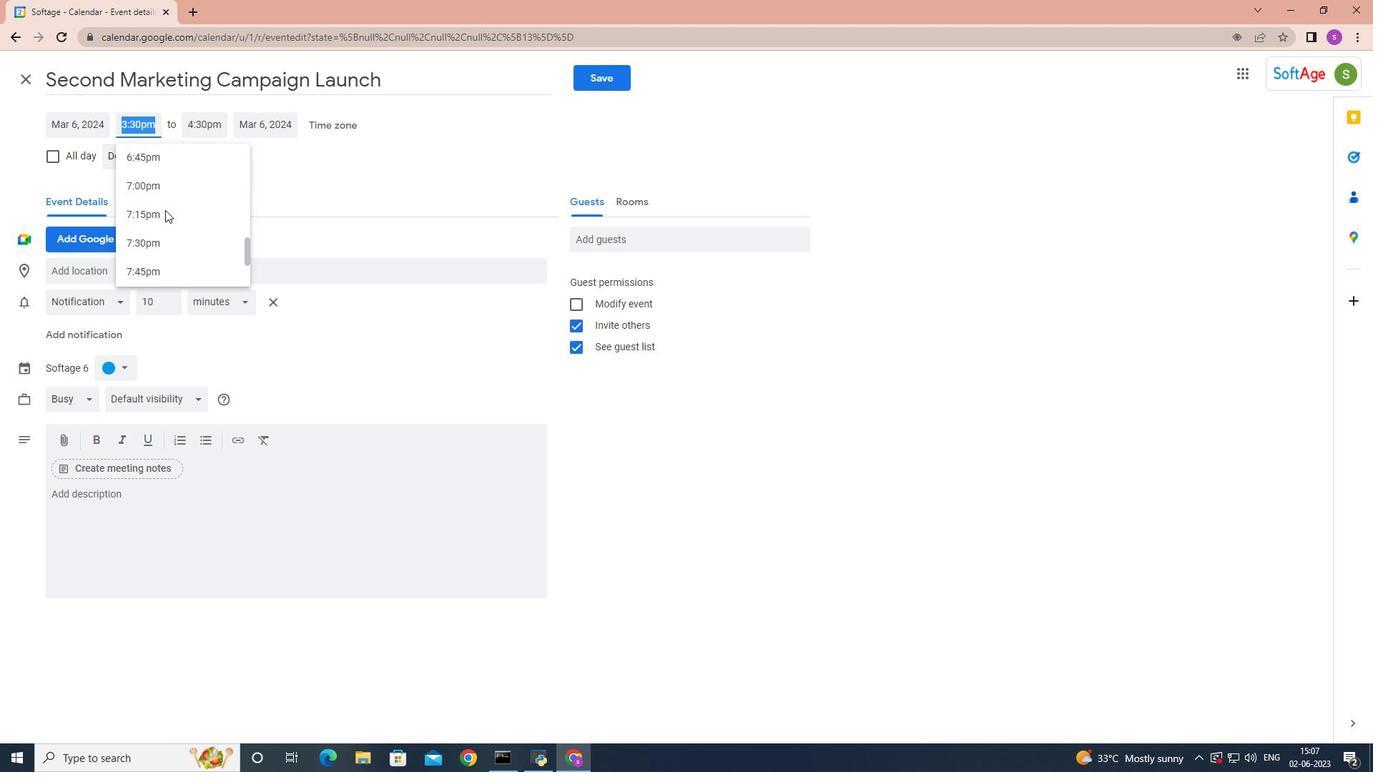 
Action: Mouse scrolled (165, 209) with delta (0, 0)
Screenshot: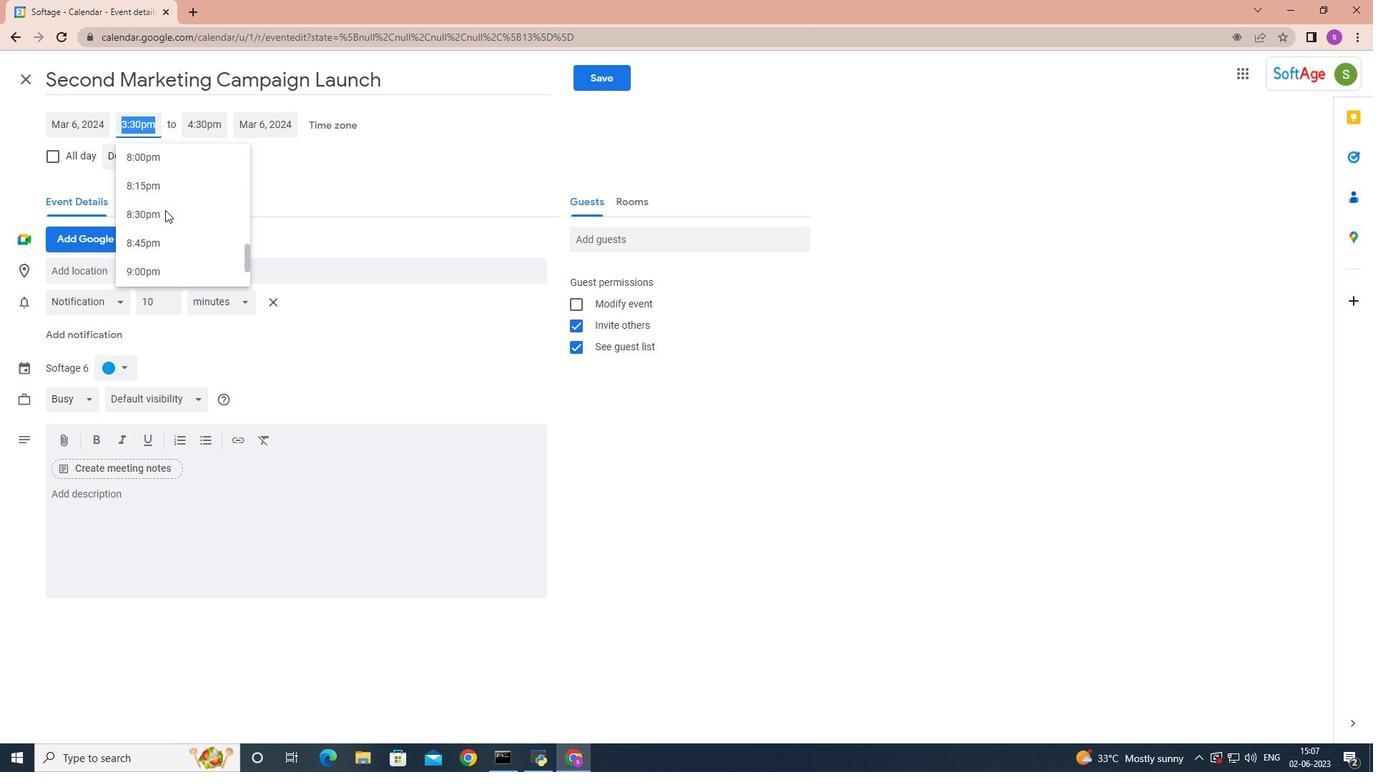 
Action: Mouse scrolled (165, 209) with delta (0, 0)
Screenshot: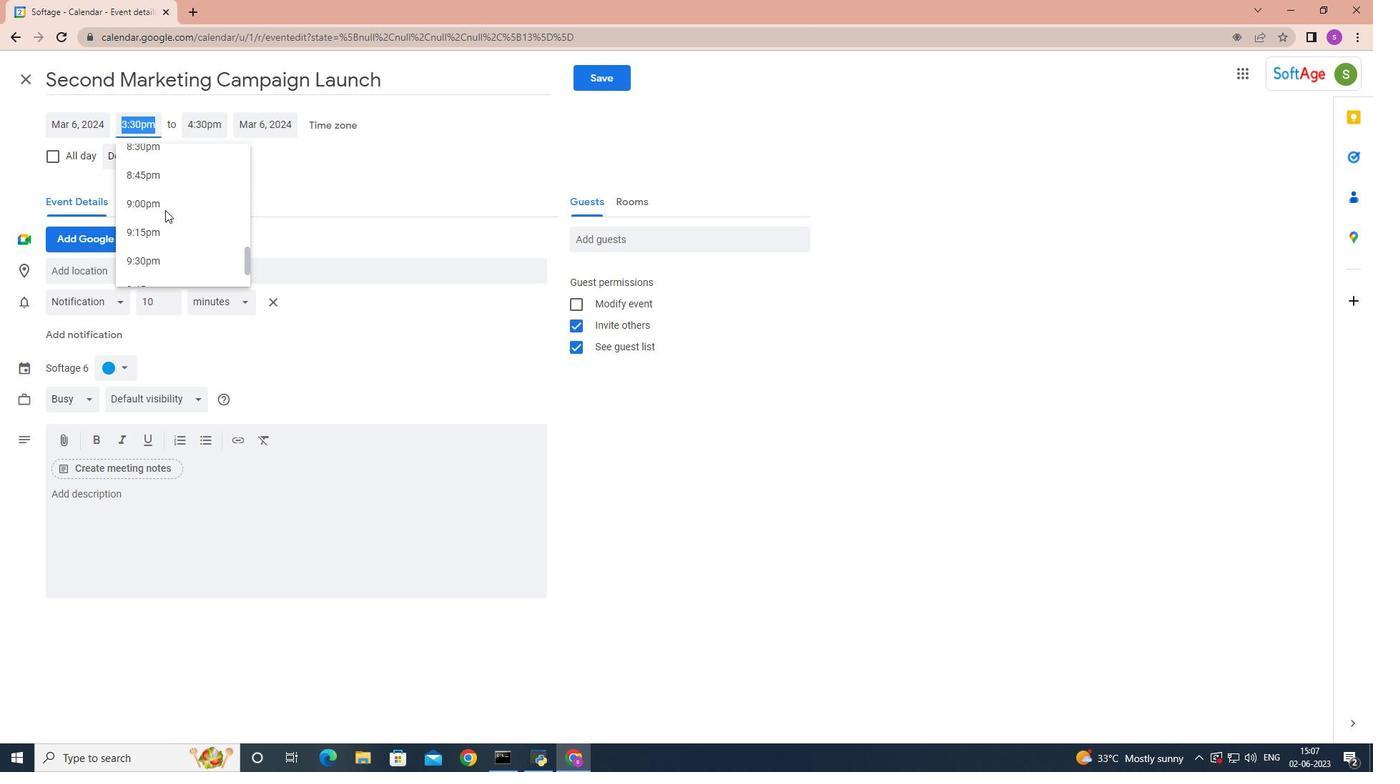 
Action: Mouse scrolled (165, 209) with delta (0, 0)
Screenshot: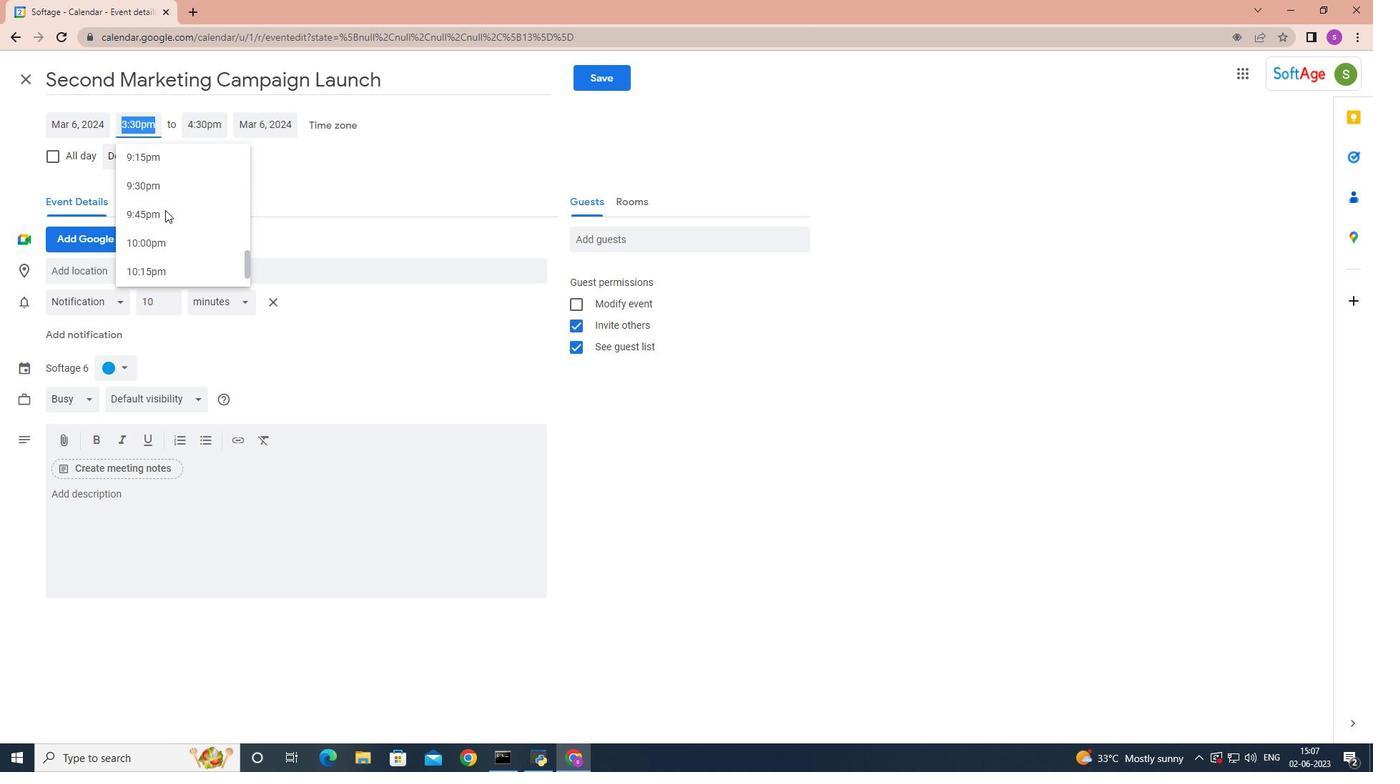 
Action: Mouse scrolled (165, 209) with delta (0, 0)
Screenshot: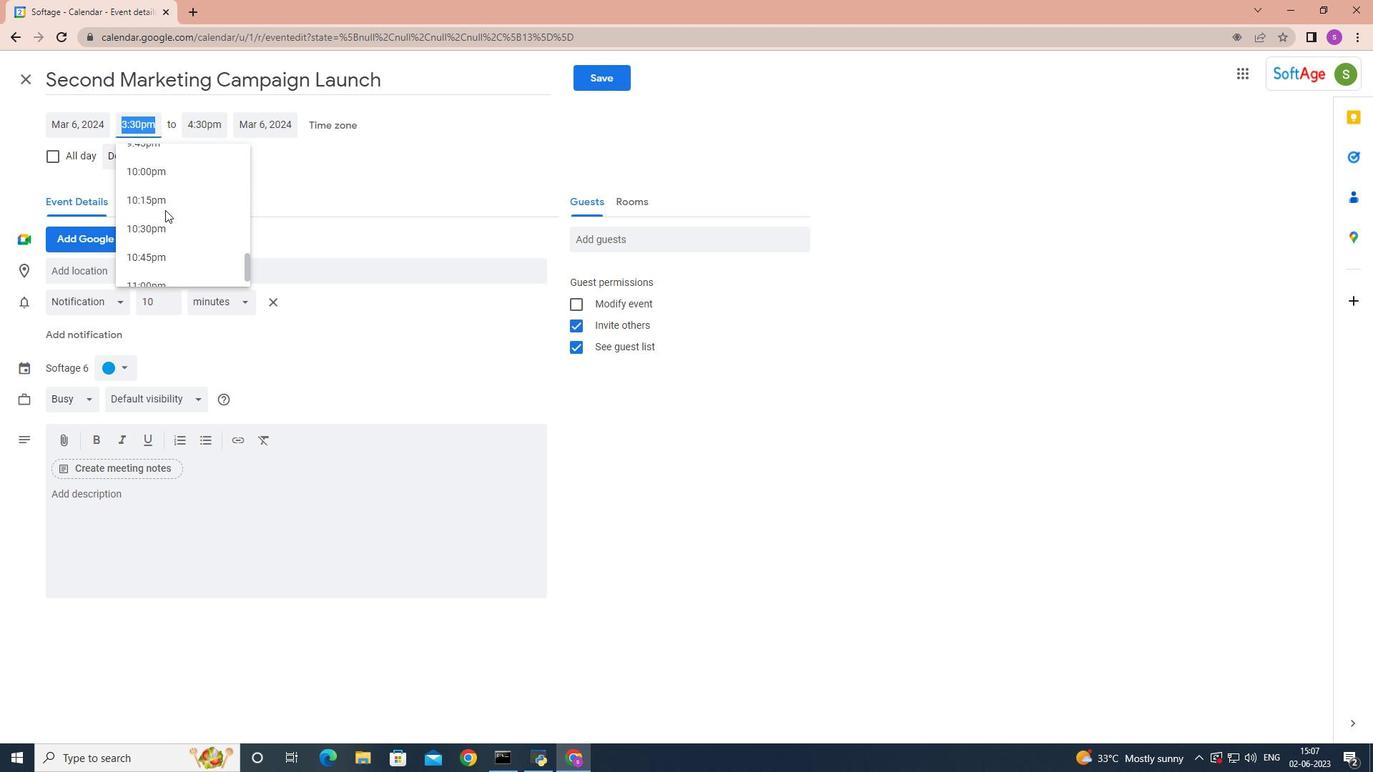 
Action: Mouse scrolled (165, 209) with delta (0, 0)
Screenshot: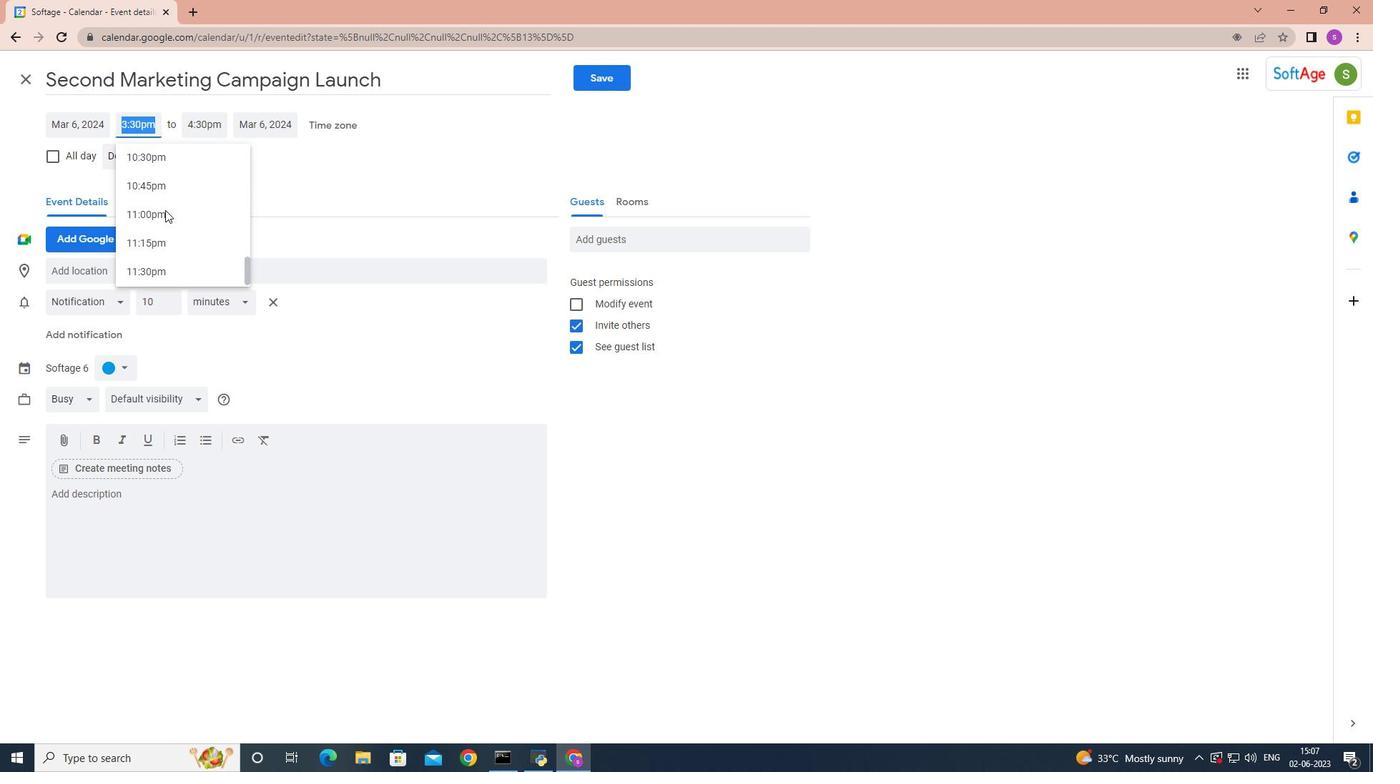 
Action: Mouse scrolled (165, 209) with delta (0, 0)
Screenshot: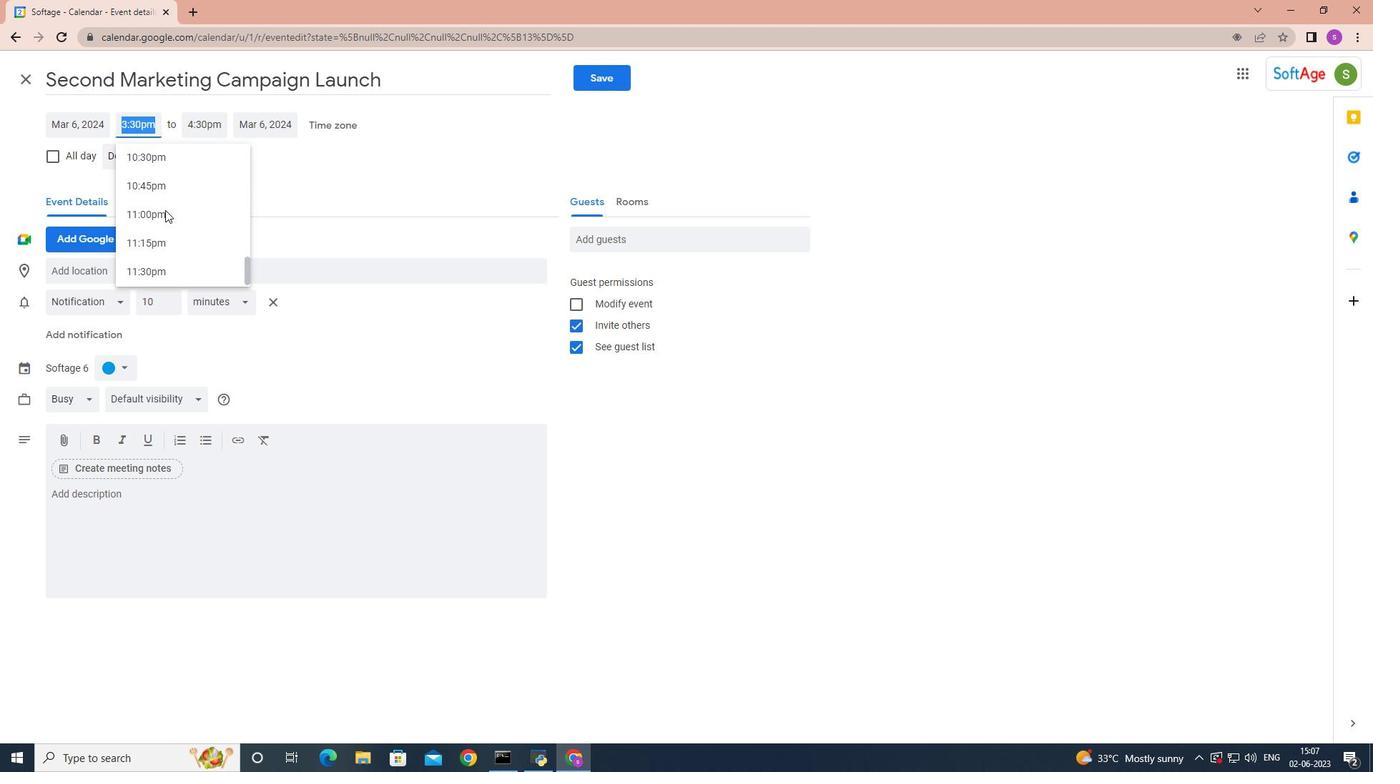 
Action: Mouse scrolled (165, 209) with delta (0, 0)
Screenshot: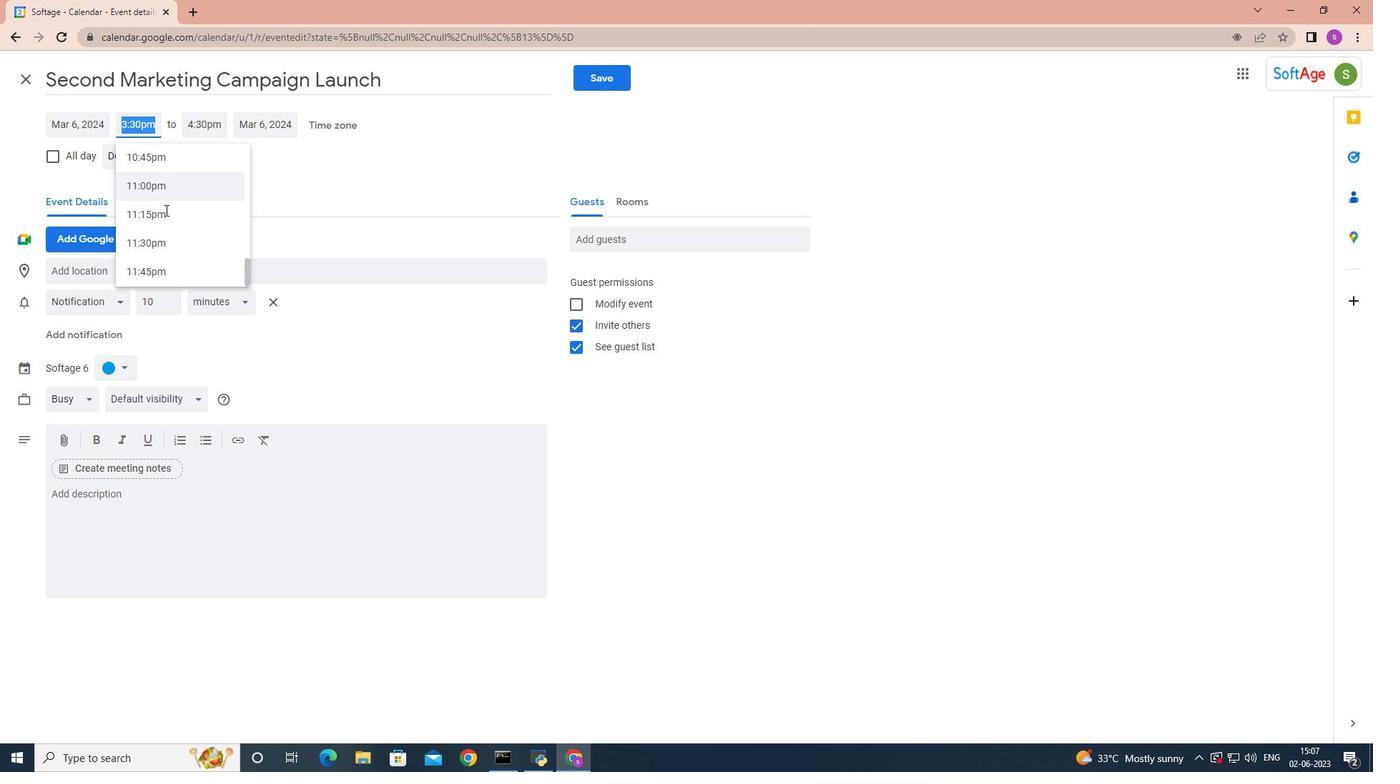 
Action: Mouse moved to (165, 210)
Screenshot: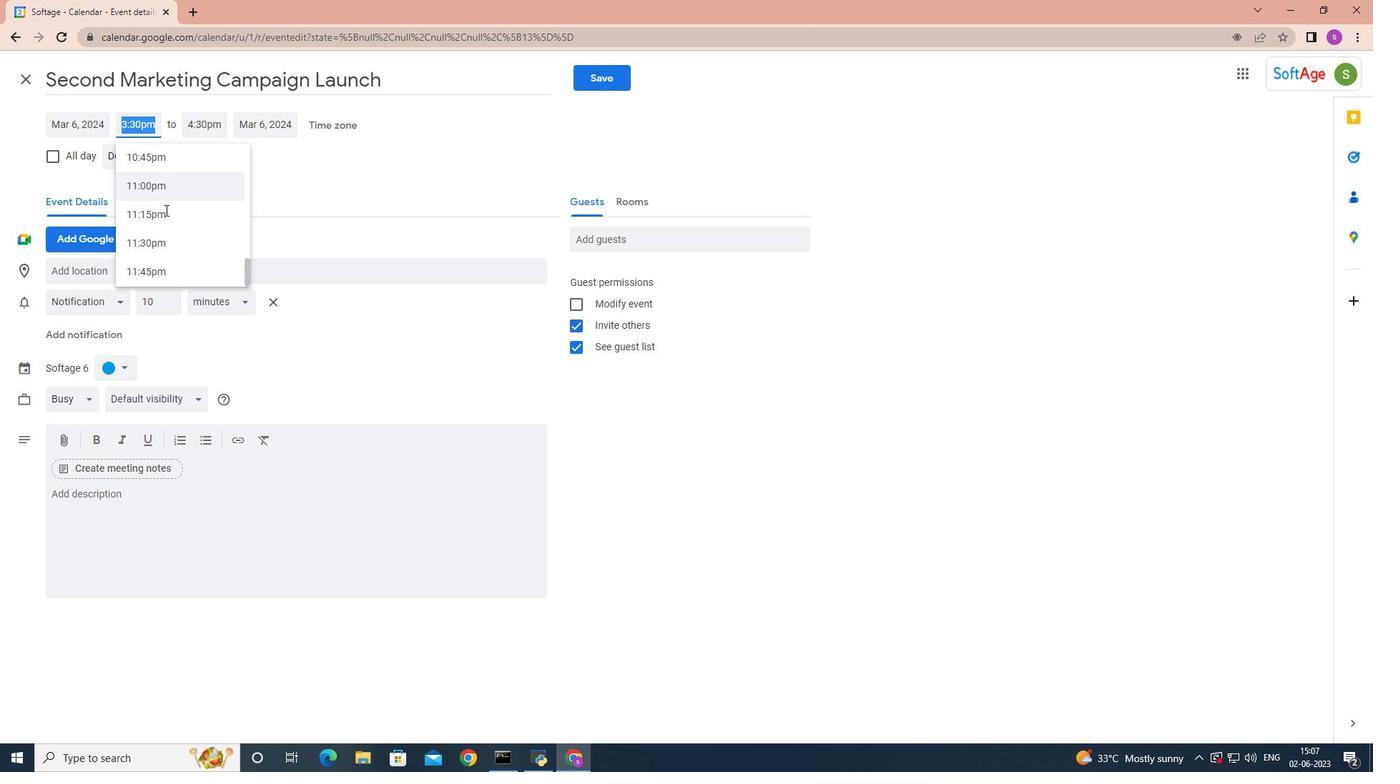 
Action: Mouse scrolled (165, 210) with delta (0, 0)
Screenshot: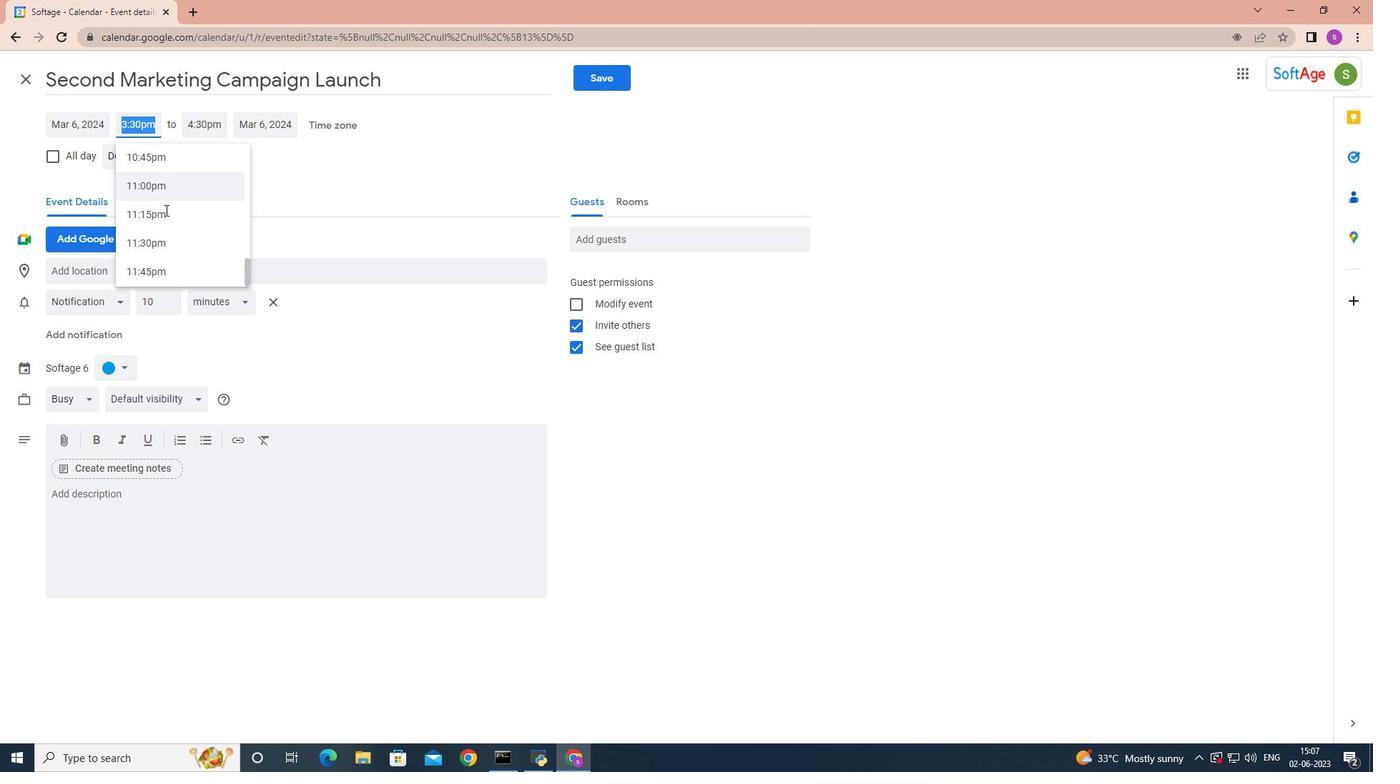 
Action: Mouse moved to (166, 209)
Screenshot: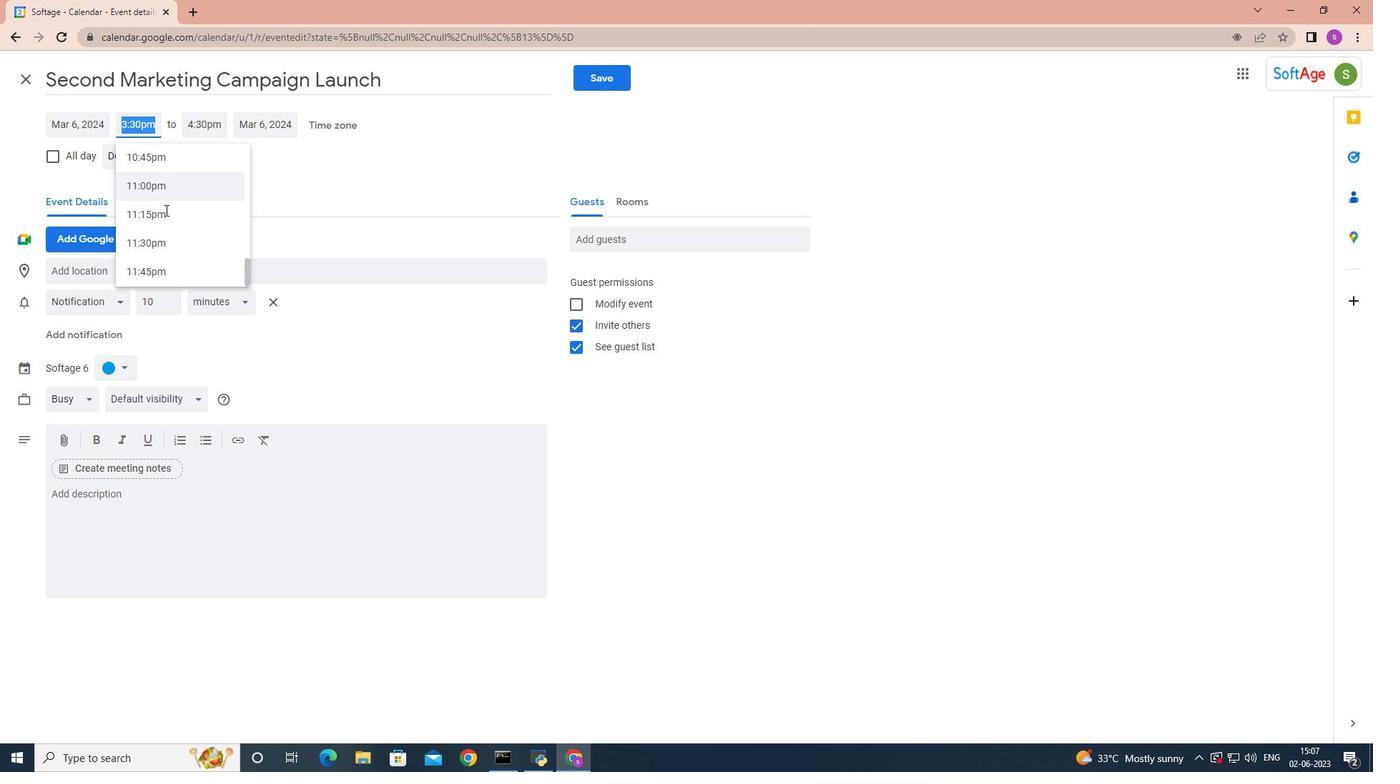 
Action: Mouse scrolled (166, 210) with delta (0, 0)
Screenshot: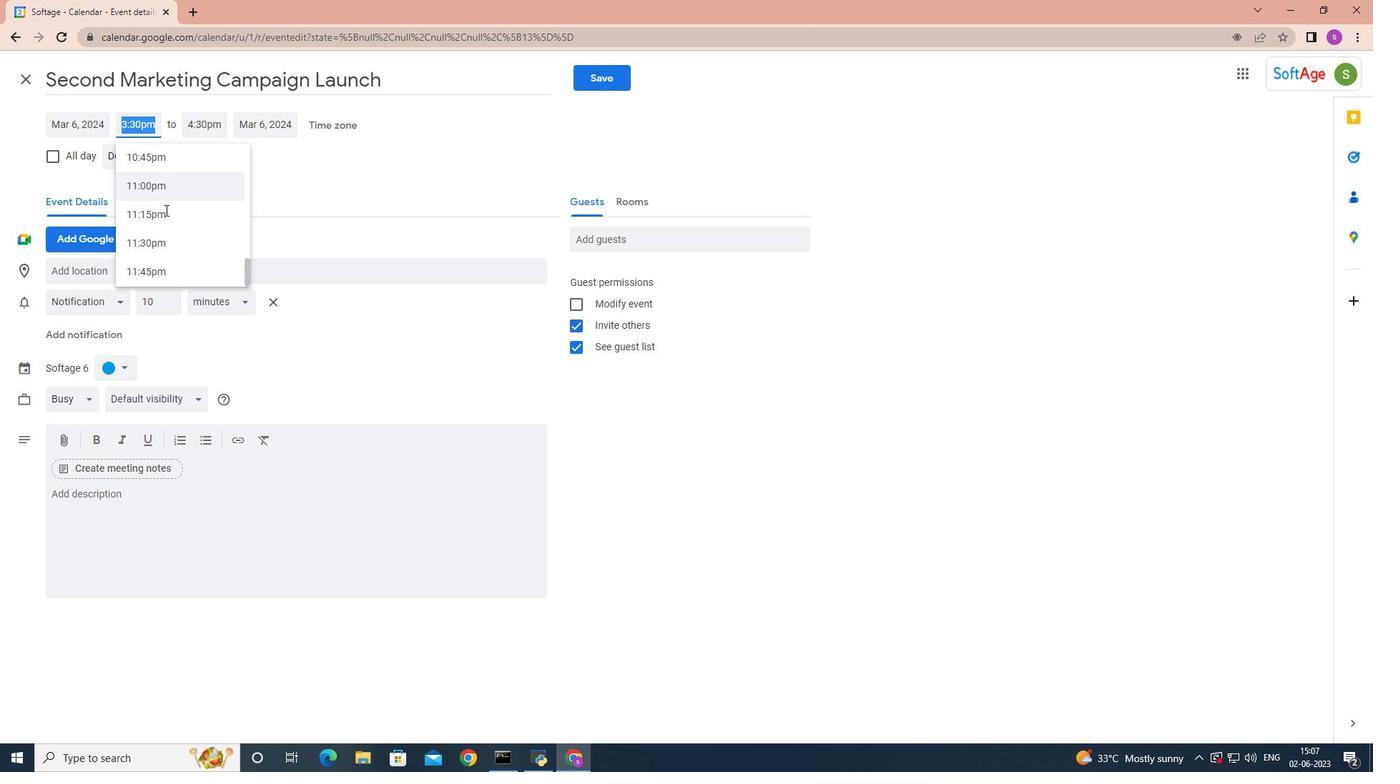 
Action: Mouse moved to (166, 208)
Screenshot: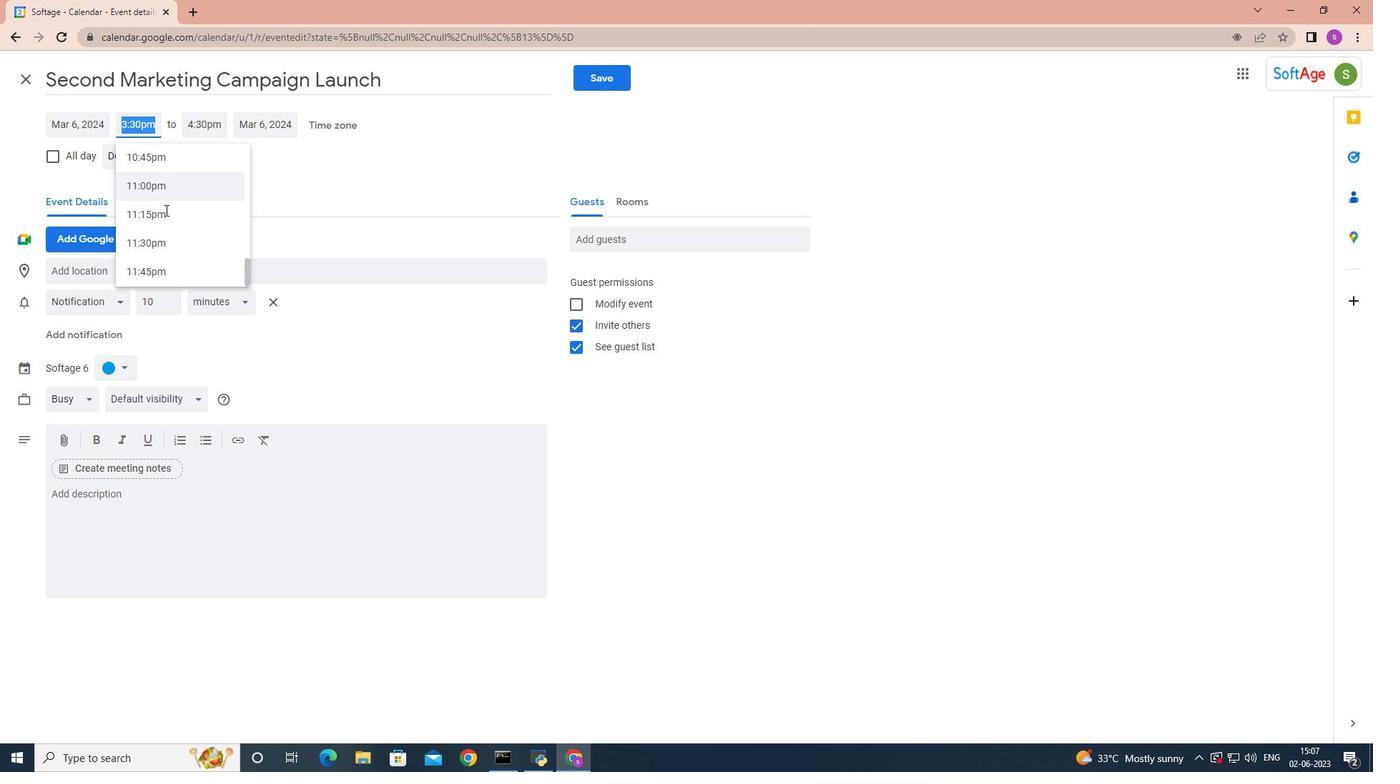
Action: Mouse scrolled (166, 210) with delta (0, 0)
Screenshot: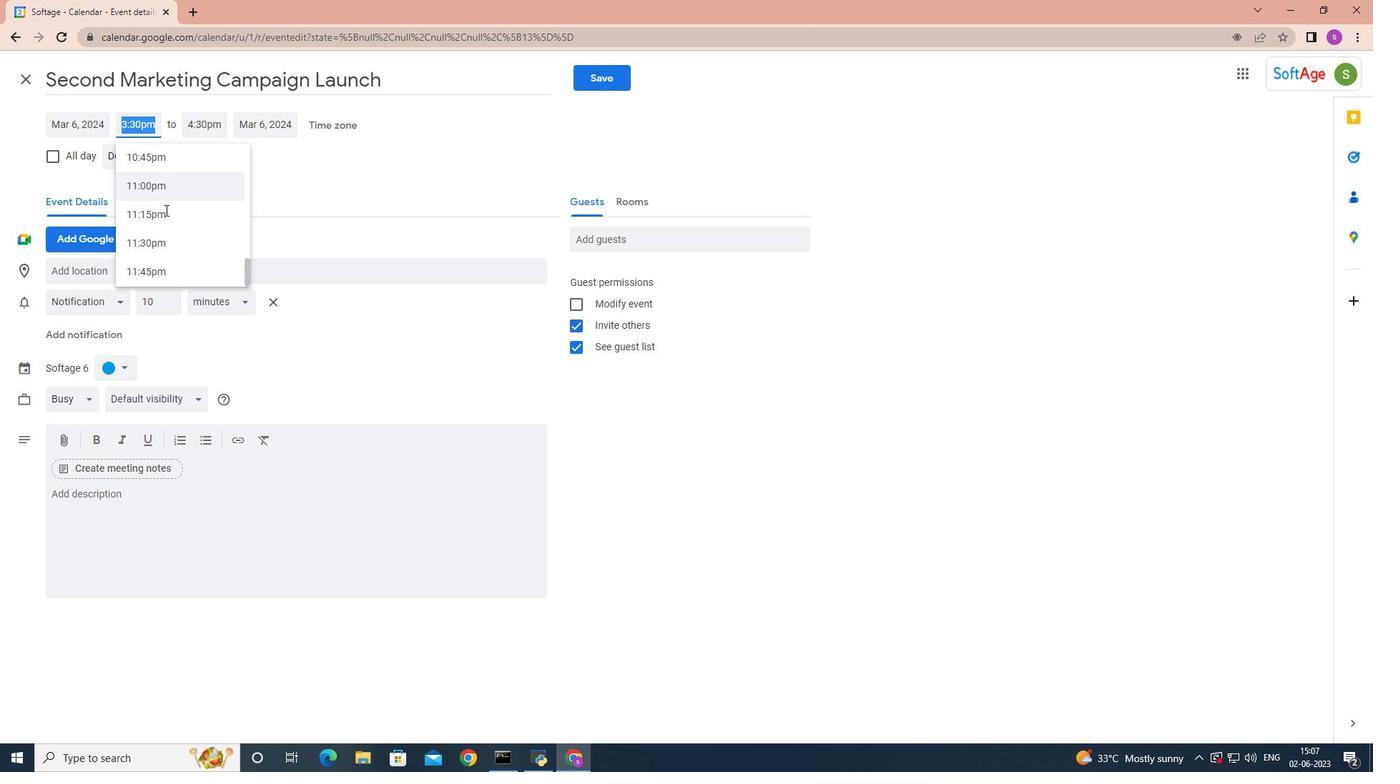 
Action: Mouse scrolled (166, 209) with delta (0, 0)
Screenshot: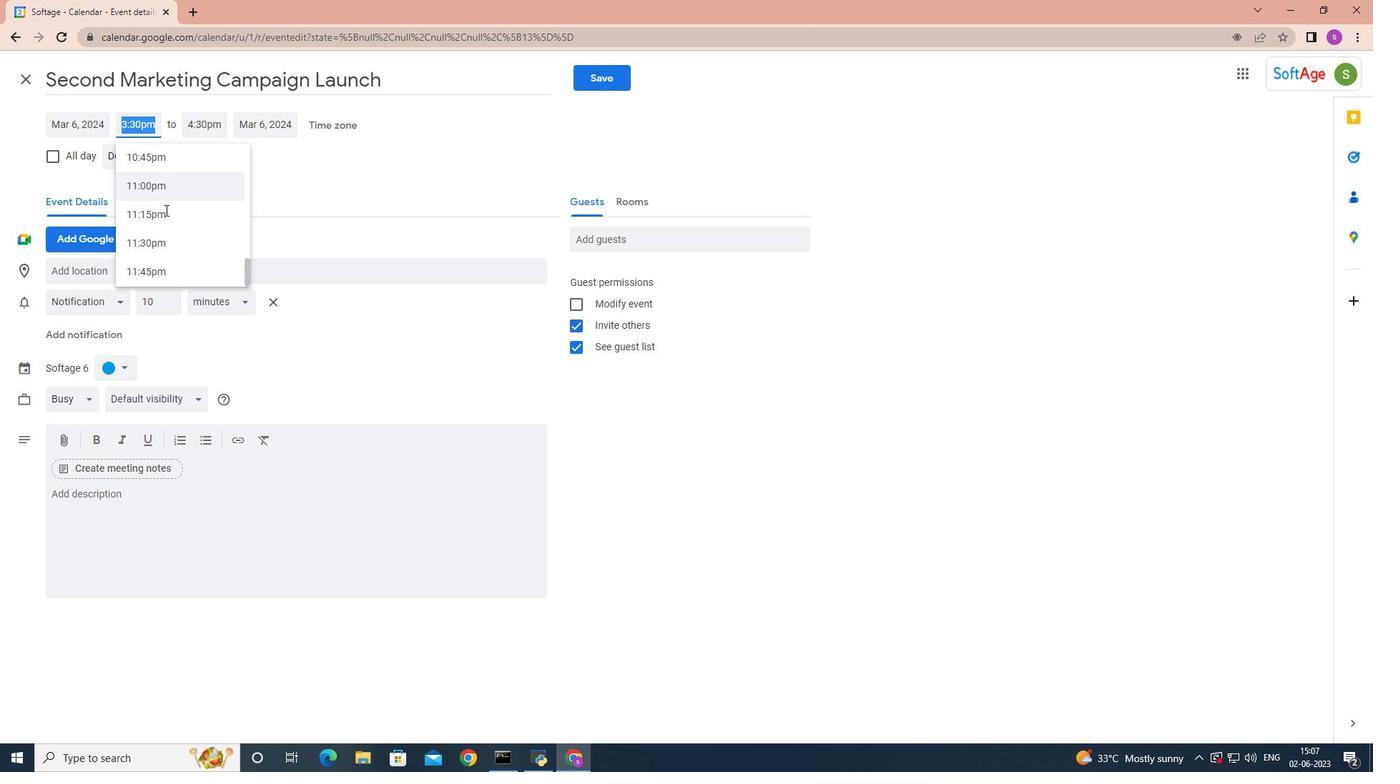 
Action: Mouse moved to (166, 208)
Screenshot: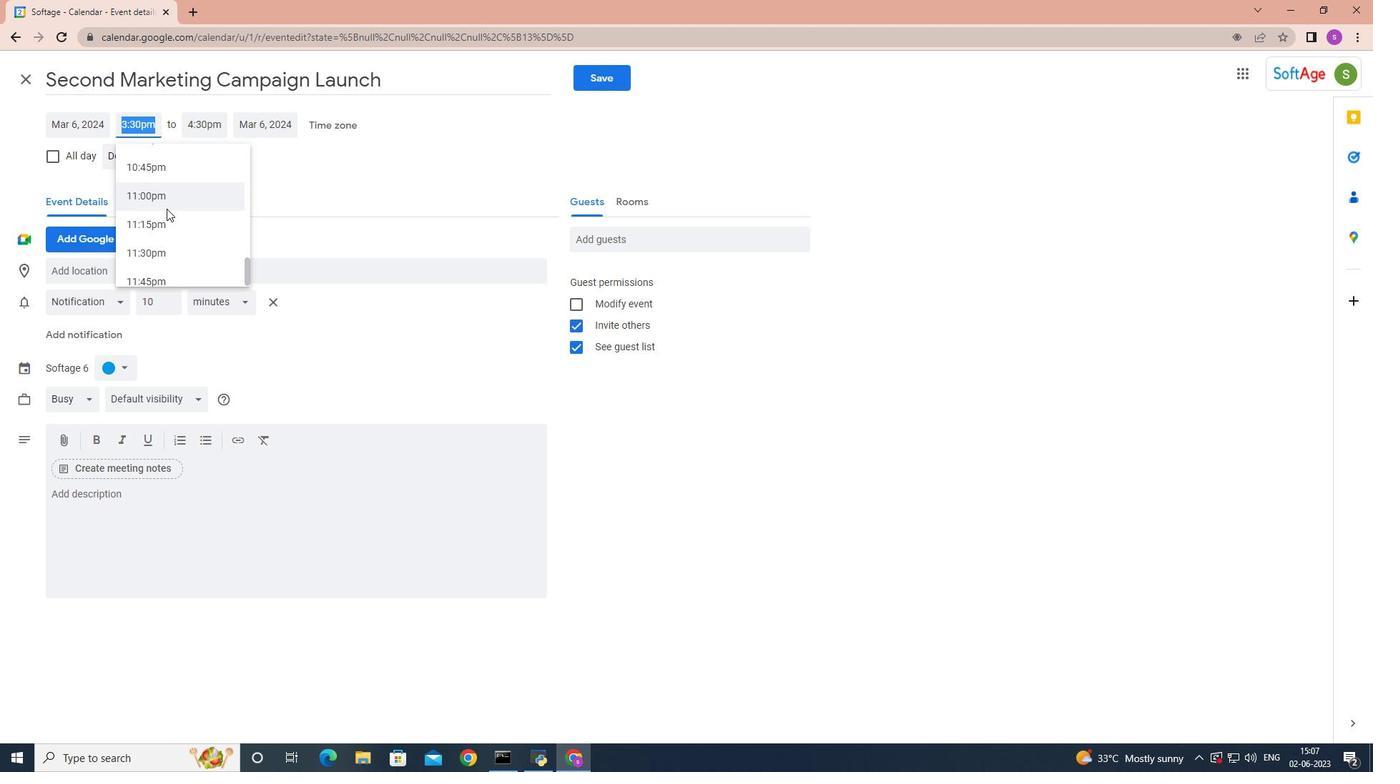 
Action: Mouse scrolled (166, 209) with delta (0, 0)
Screenshot: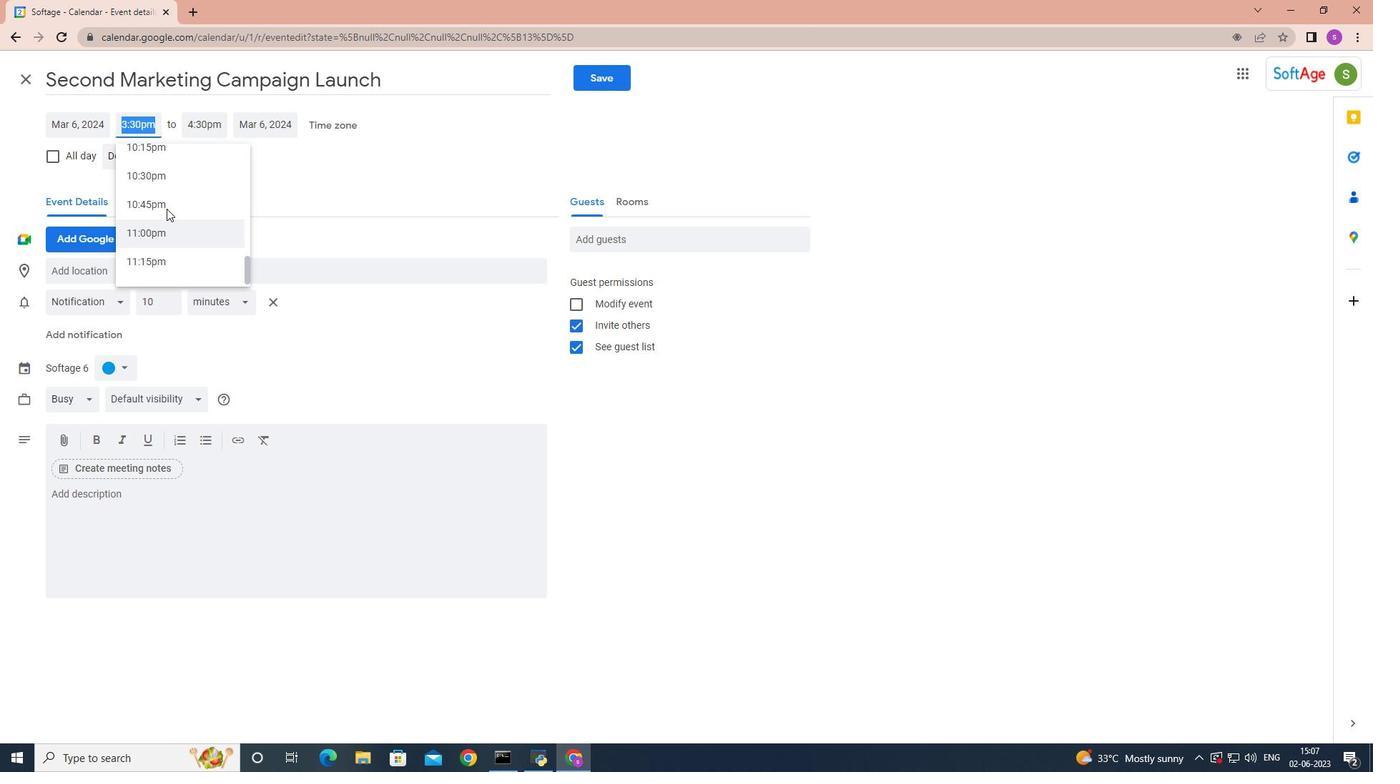 
Action: Mouse scrolled (166, 209) with delta (0, 0)
Screenshot: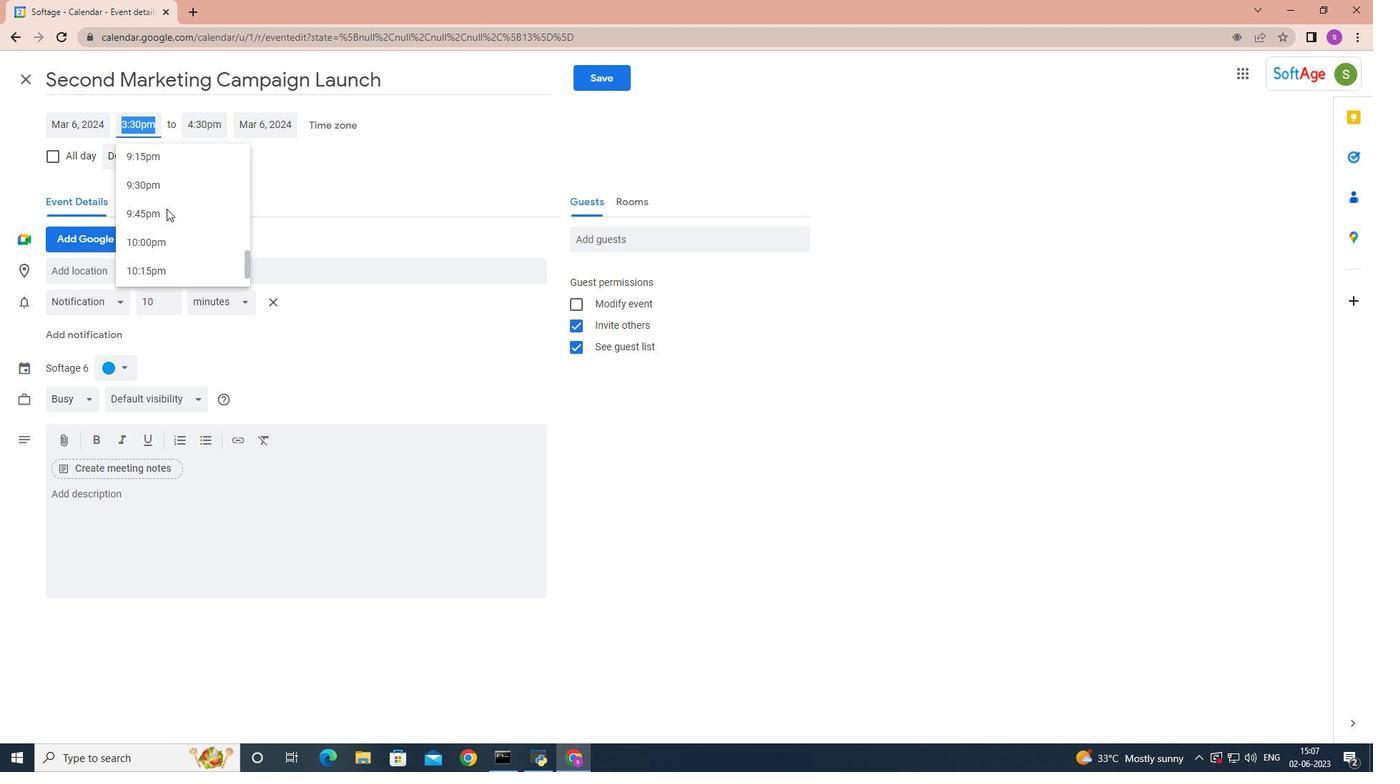
Action: Mouse scrolled (166, 209) with delta (0, 0)
Screenshot: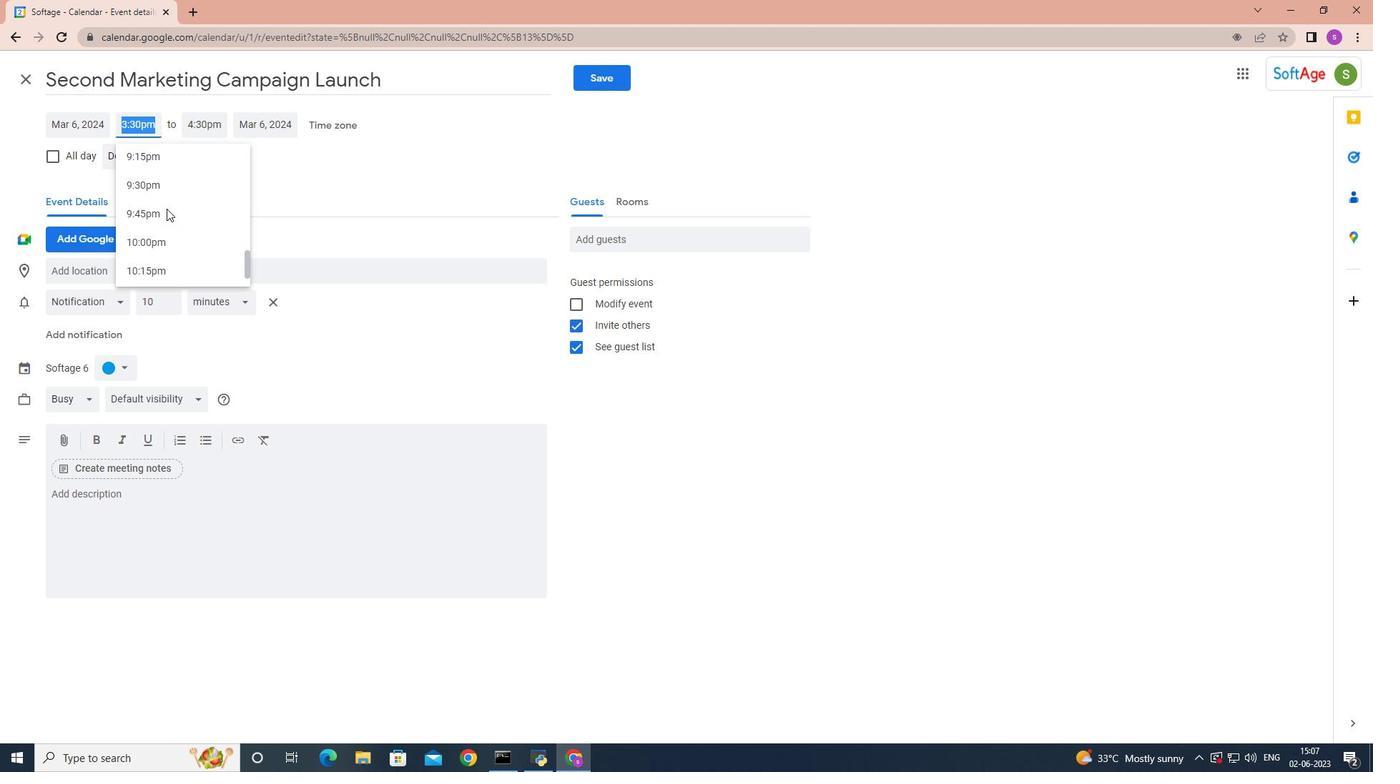 
Action: Mouse scrolled (166, 209) with delta (0, 0)
Screenshot: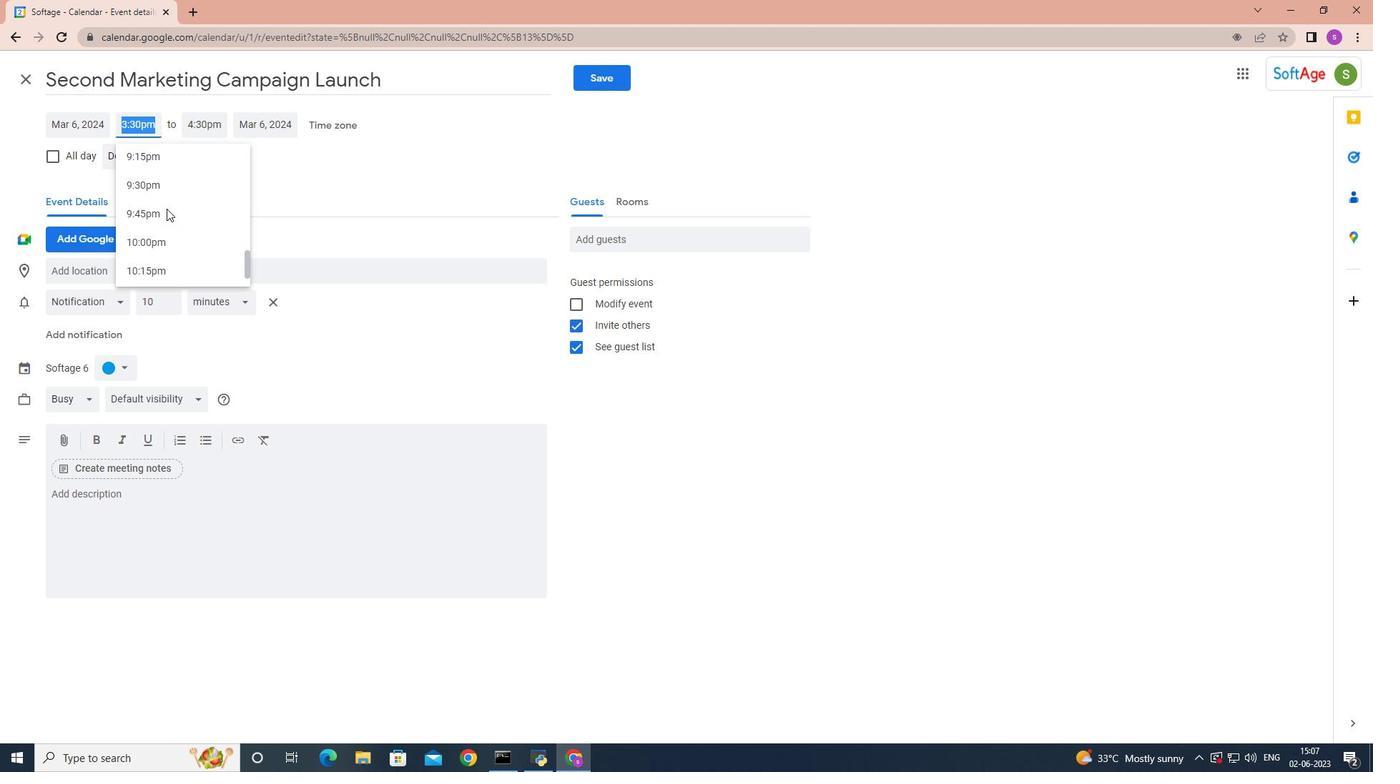 
Action: Mouse scrolled (166, 209) with delta (0, 0)
Screenshot: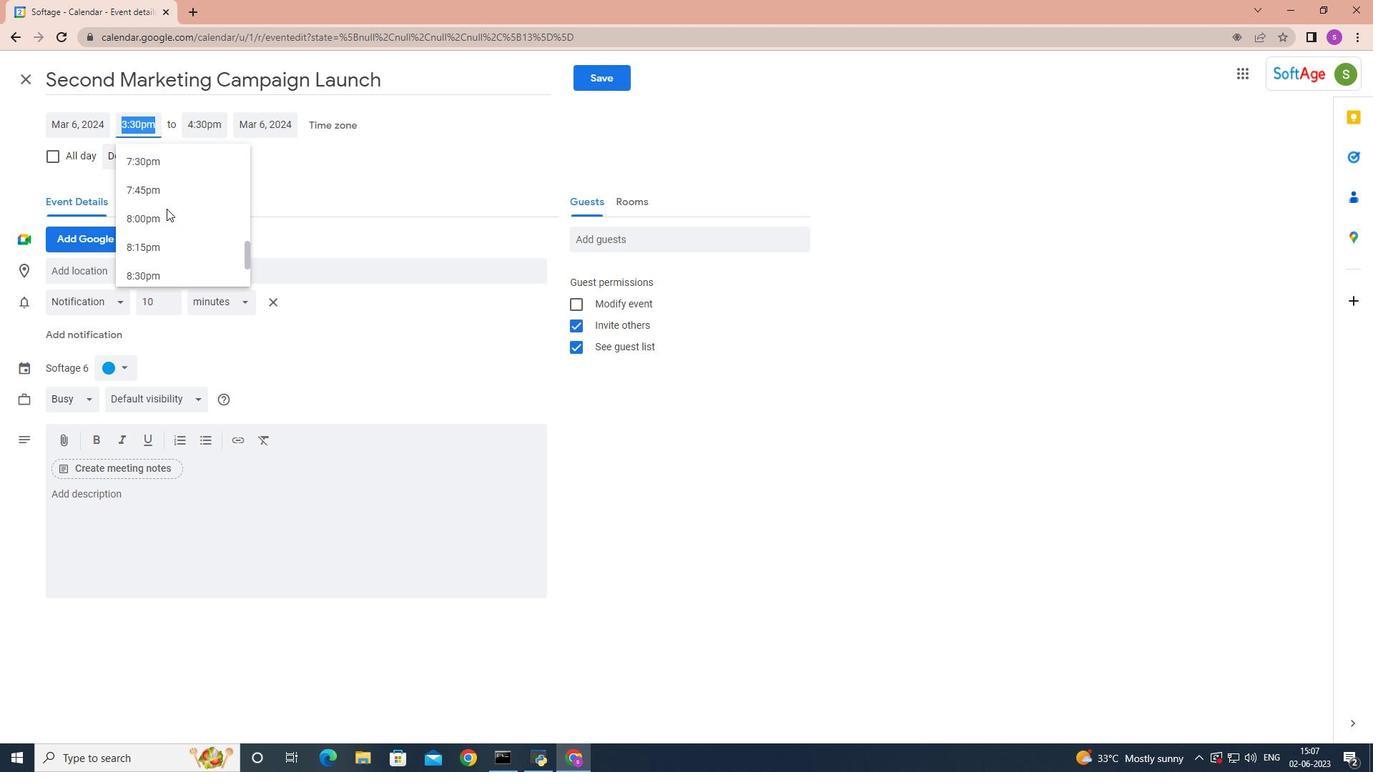 
Action: Mouse scrolled (166, 209) with delta (0, 0)
Screenshot: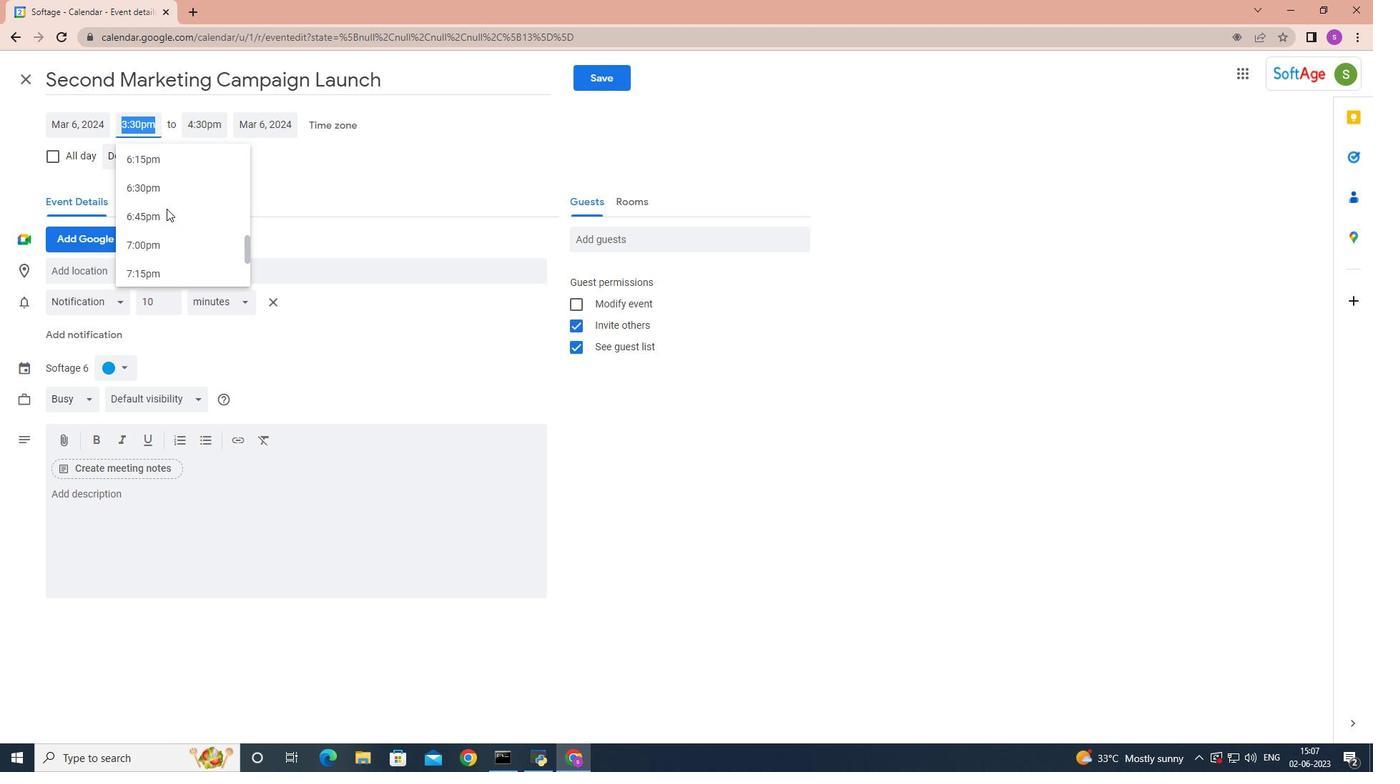 
Action: Mouse scrolled (166, 209) with delta (0, 0)
Screenshot: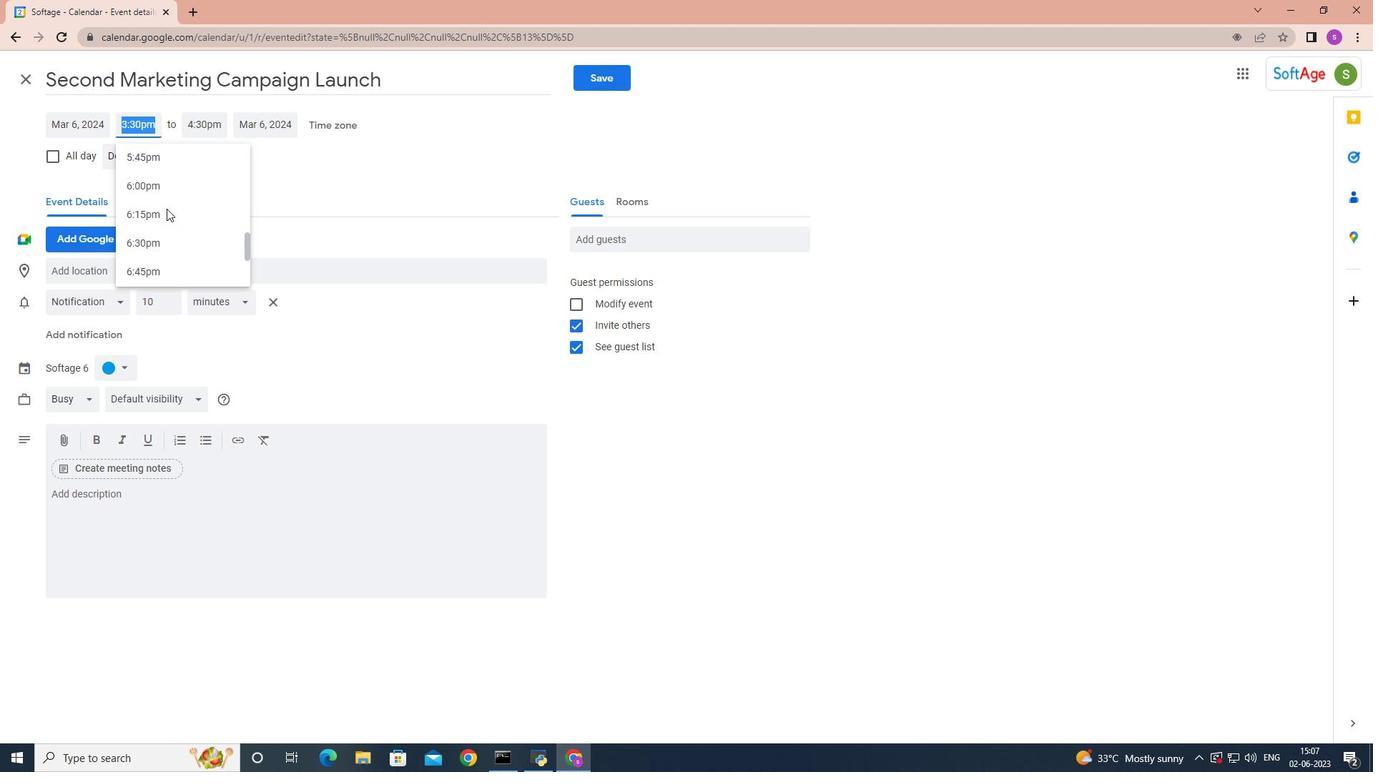 
Action: Mouse scrolled (166, 209) with delta (0, 0)
Screenshot: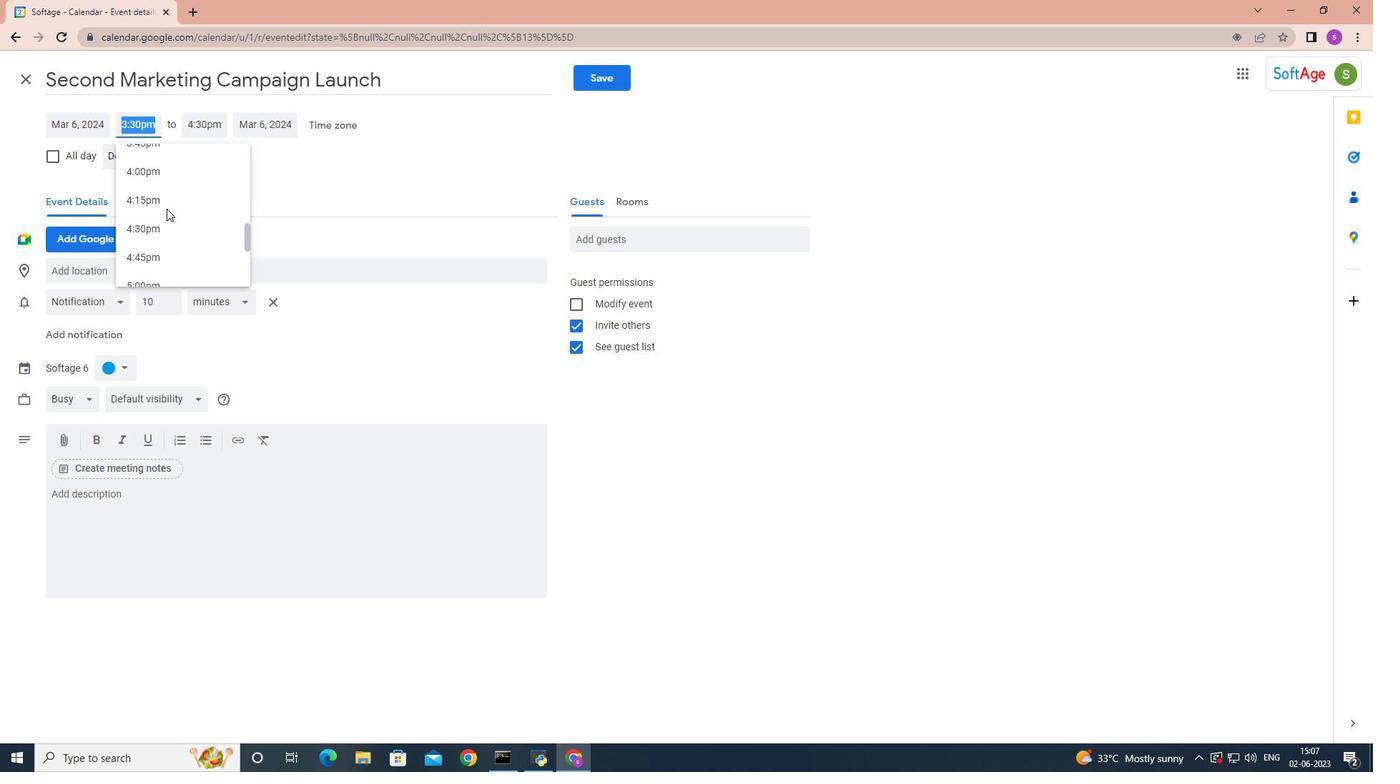 
Action: Mouse scrolled (166, 209) with delta (0, 0)
Screenshot: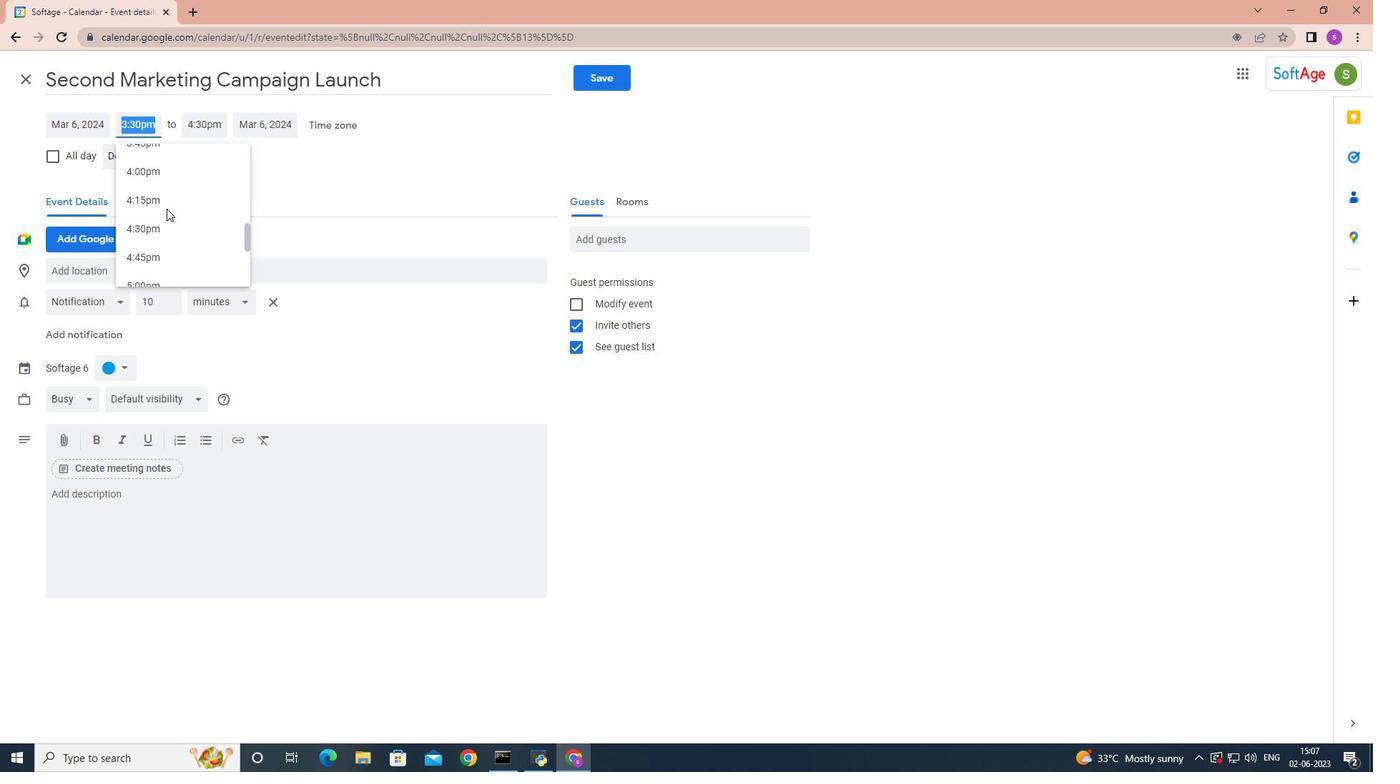 
Action: Mouse scrolled (166, 209) with delta (0, 0)
Screenshot: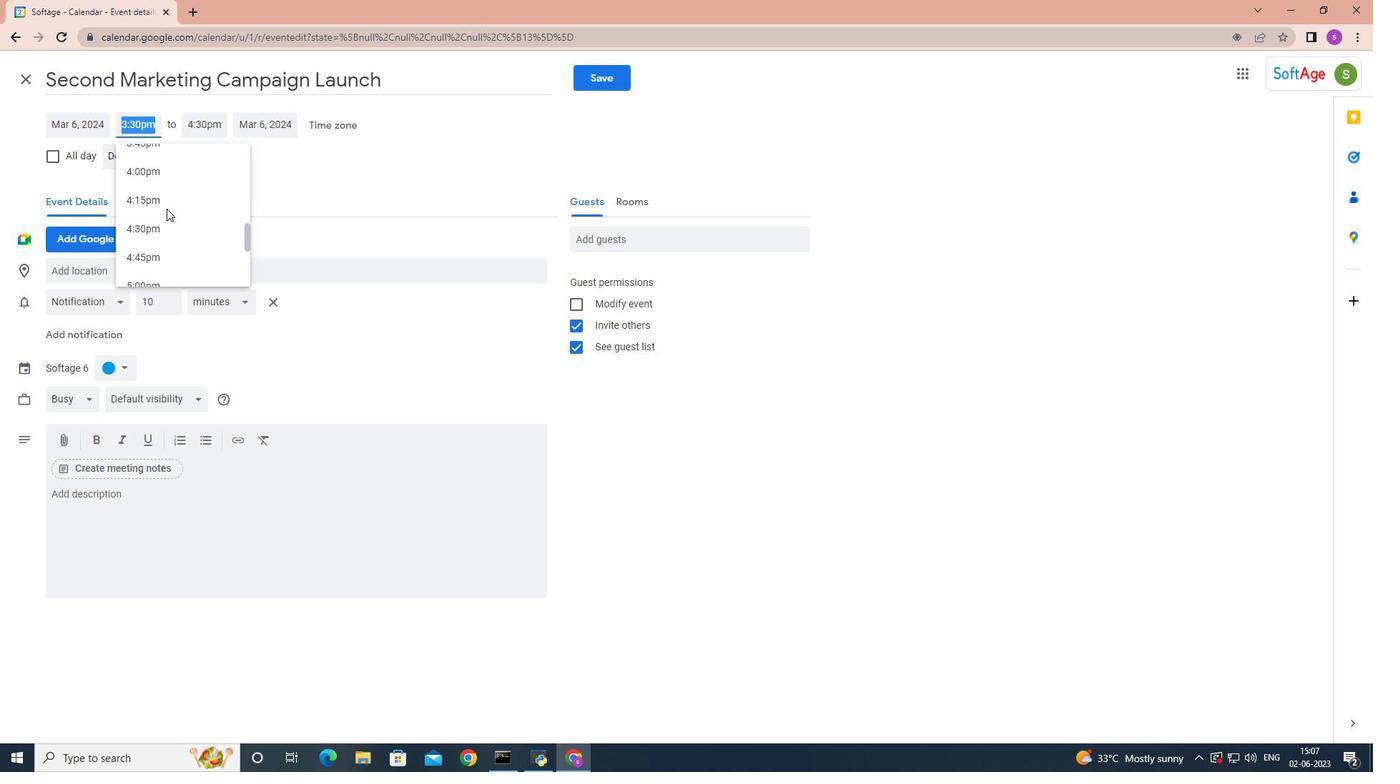 
Action: Mouse scrolled (166, 209) with delta (0, 0)
Screenshot: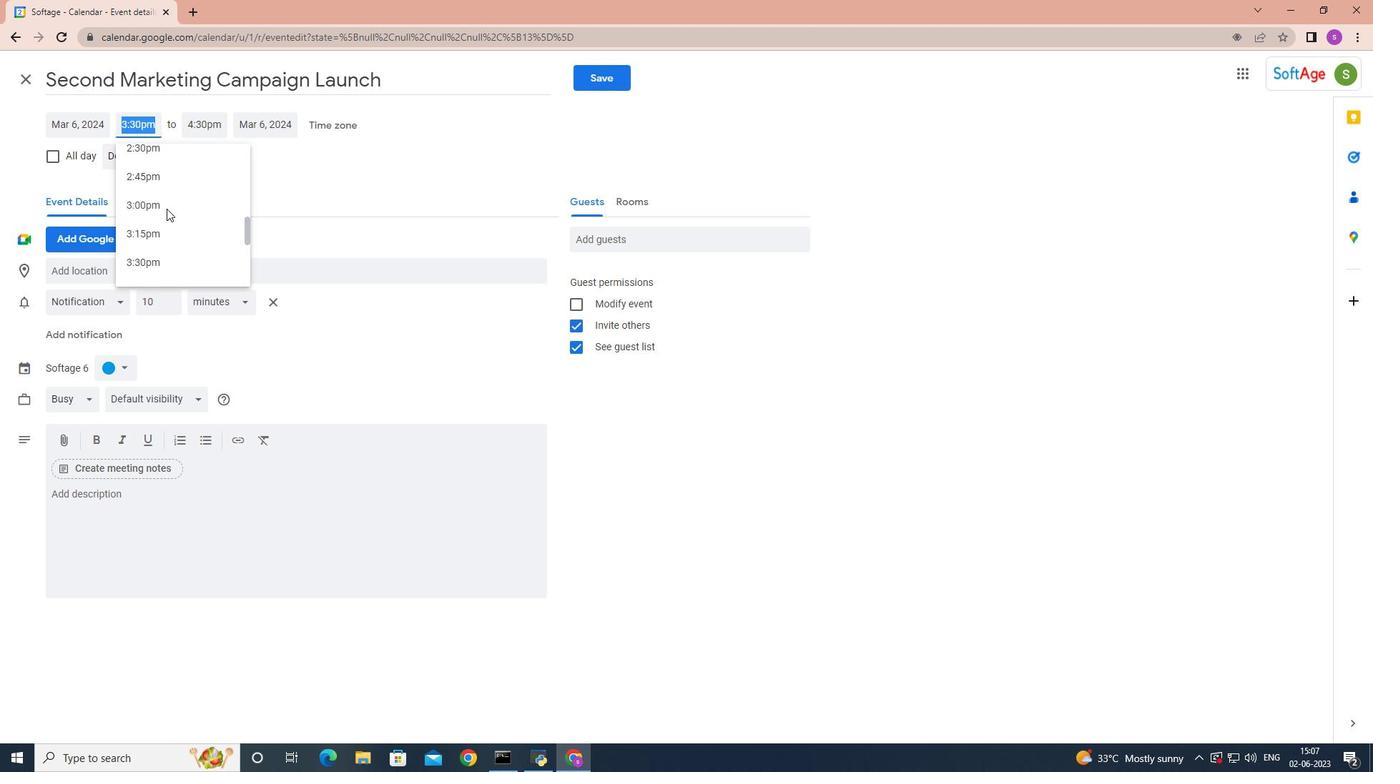
Action: Mouse scrolled (166, 209) with delta (0, 0)
Screenshot: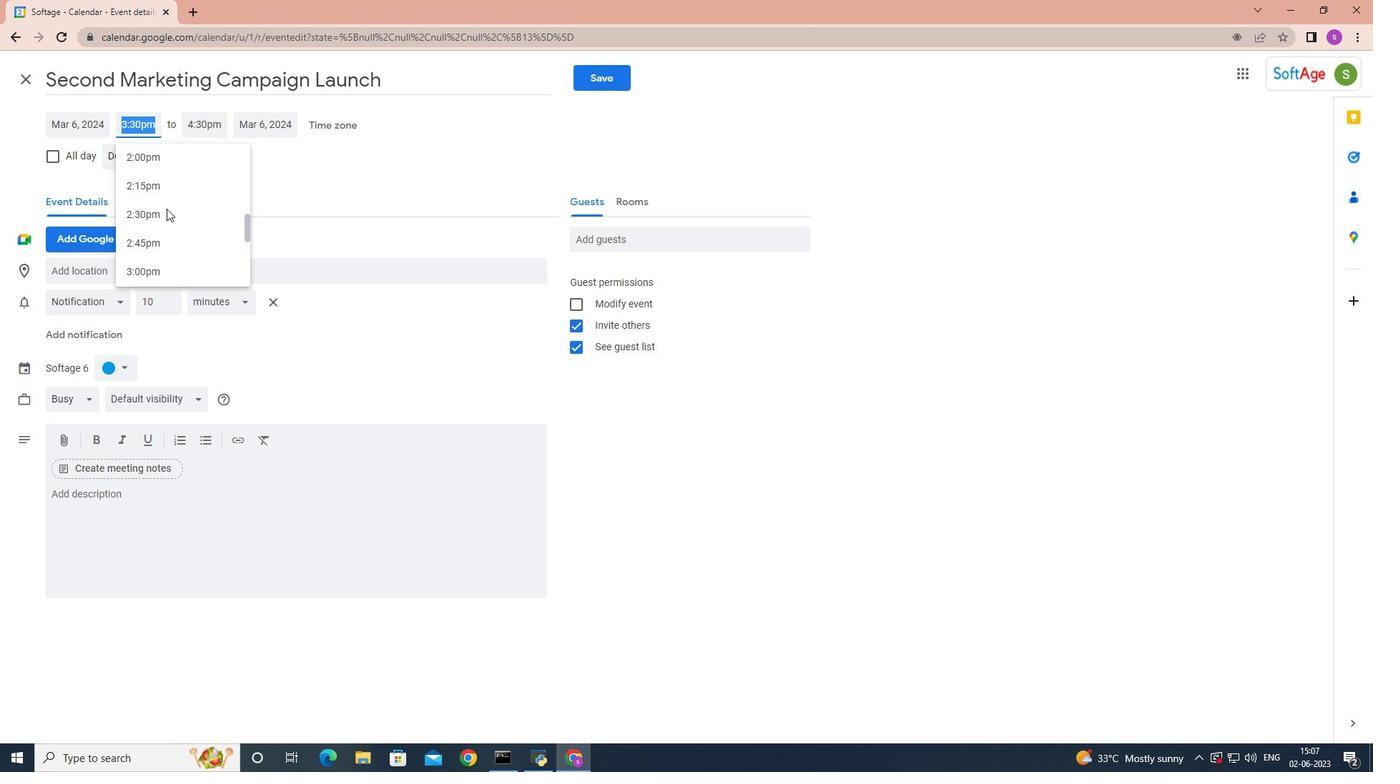 
Action: Mouse scrolled (166, 209) with delta (0, 0)
Screenshot: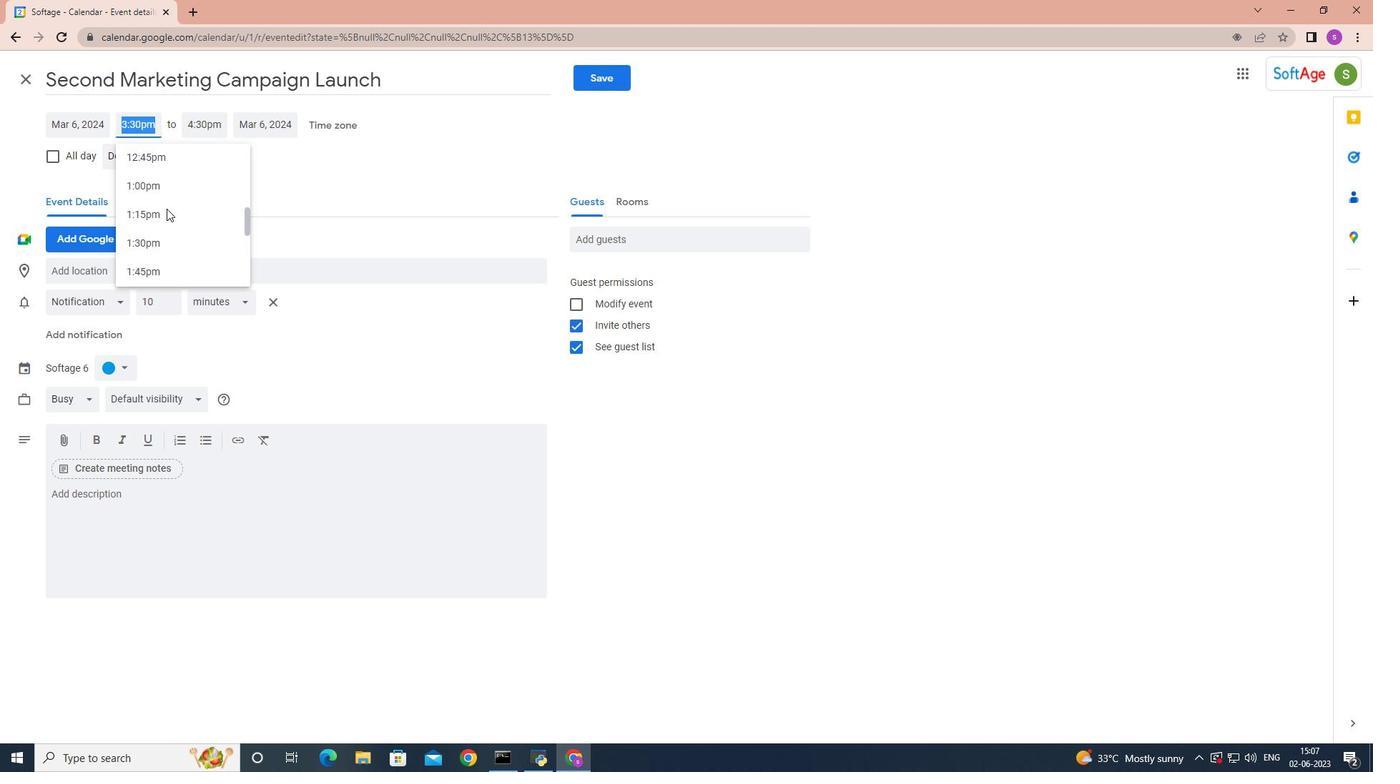 
Action: Mouse scrolled (166, 209) with delta (0, 0)
Screenshot: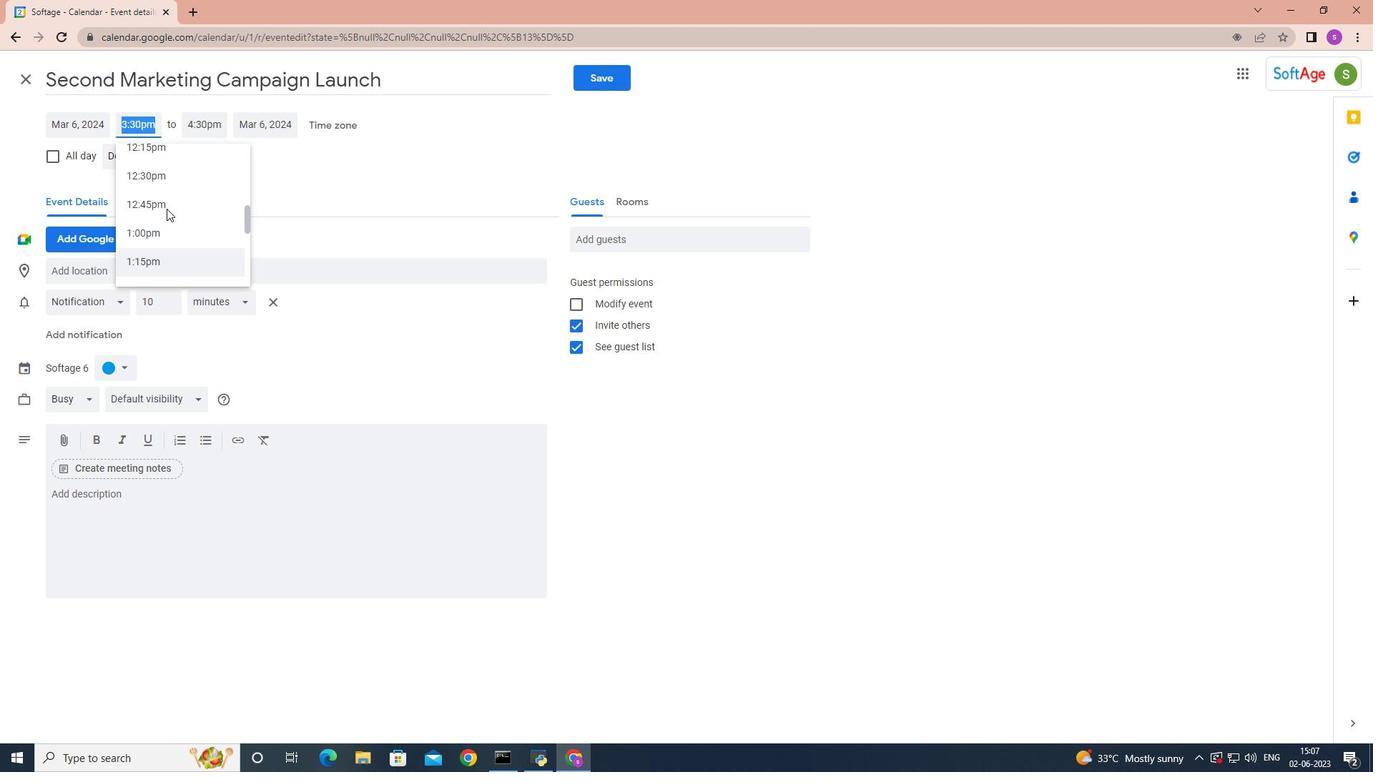 
Action: Mouse scrolled (166, 209) with delta (0, 0)
Screenshot: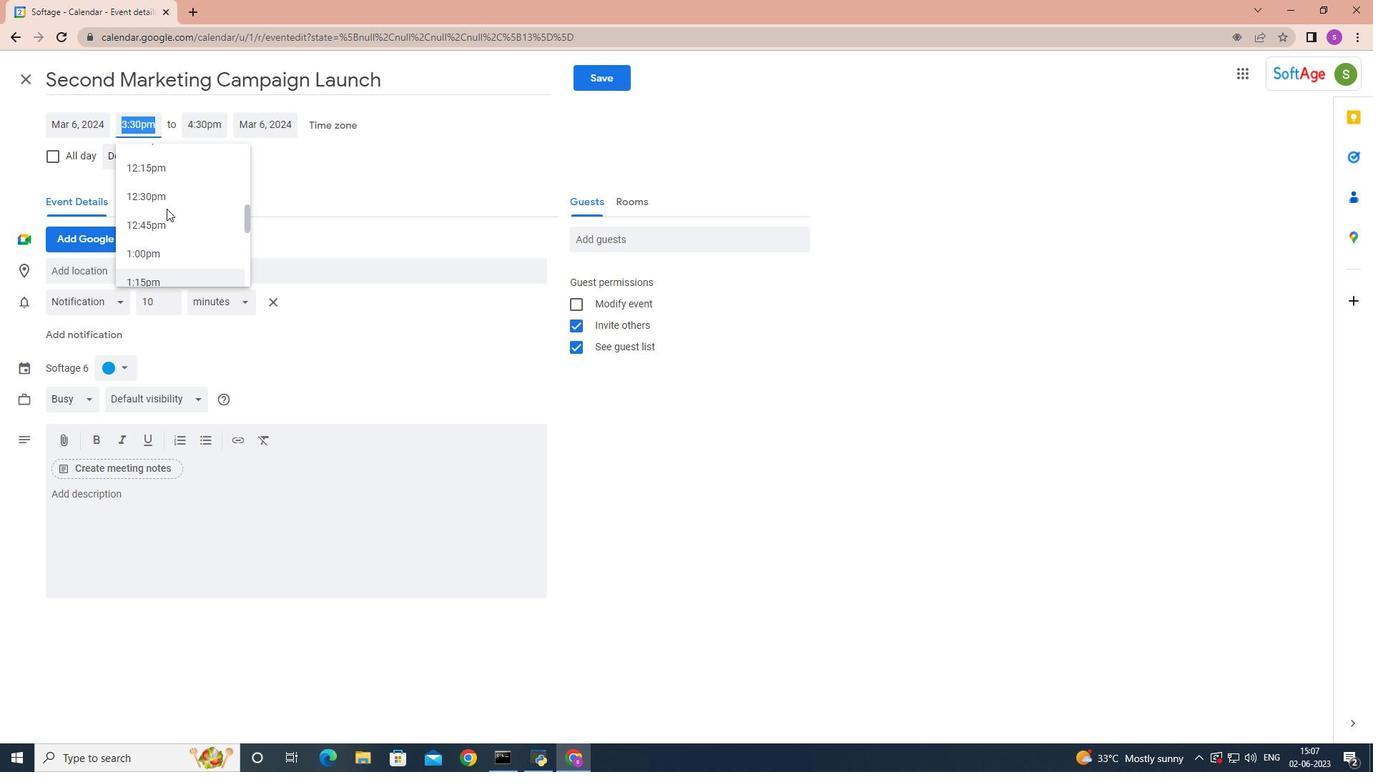 
Action: Mouse scrolled (166, 209) with delta (0, 0)
Screenshot: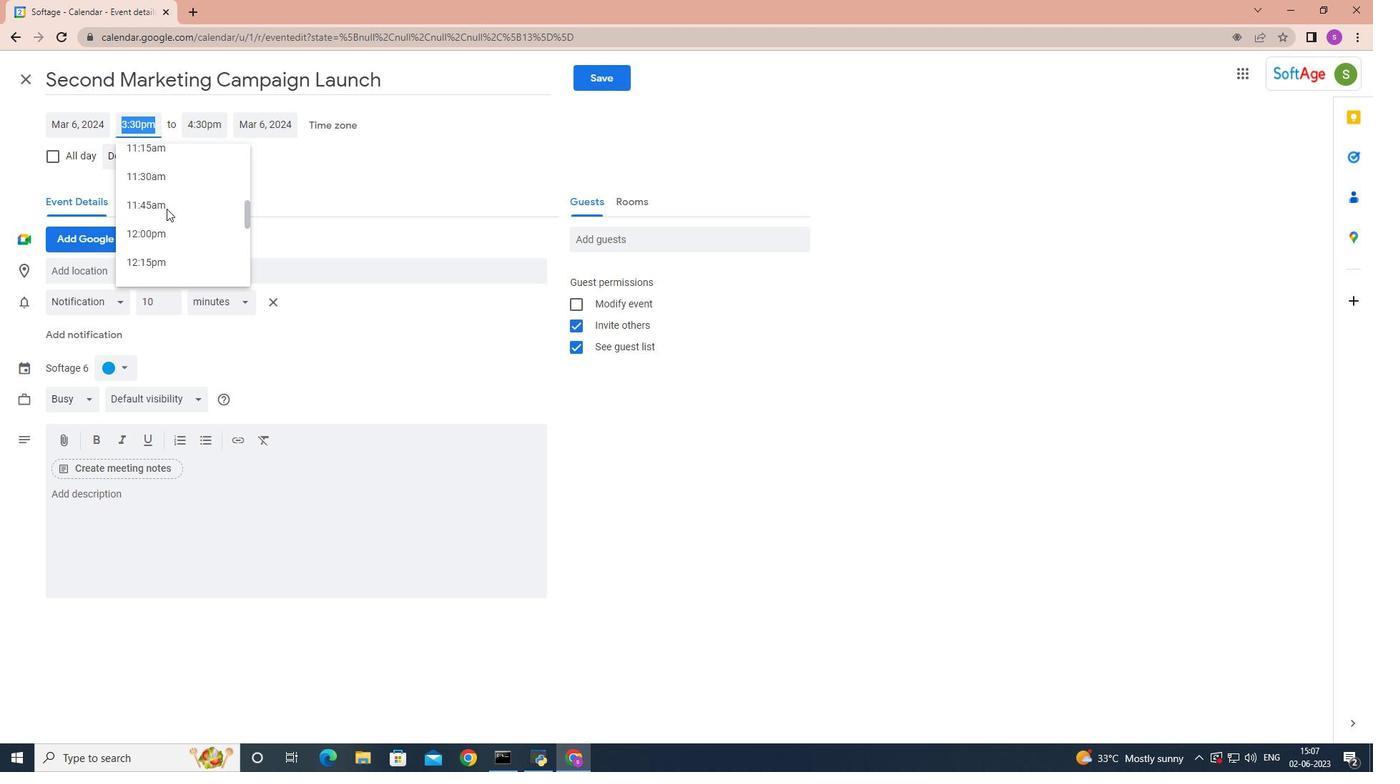 
Action: Mouse scrolled (166, 209) with delta (0, 0)
Screenshot: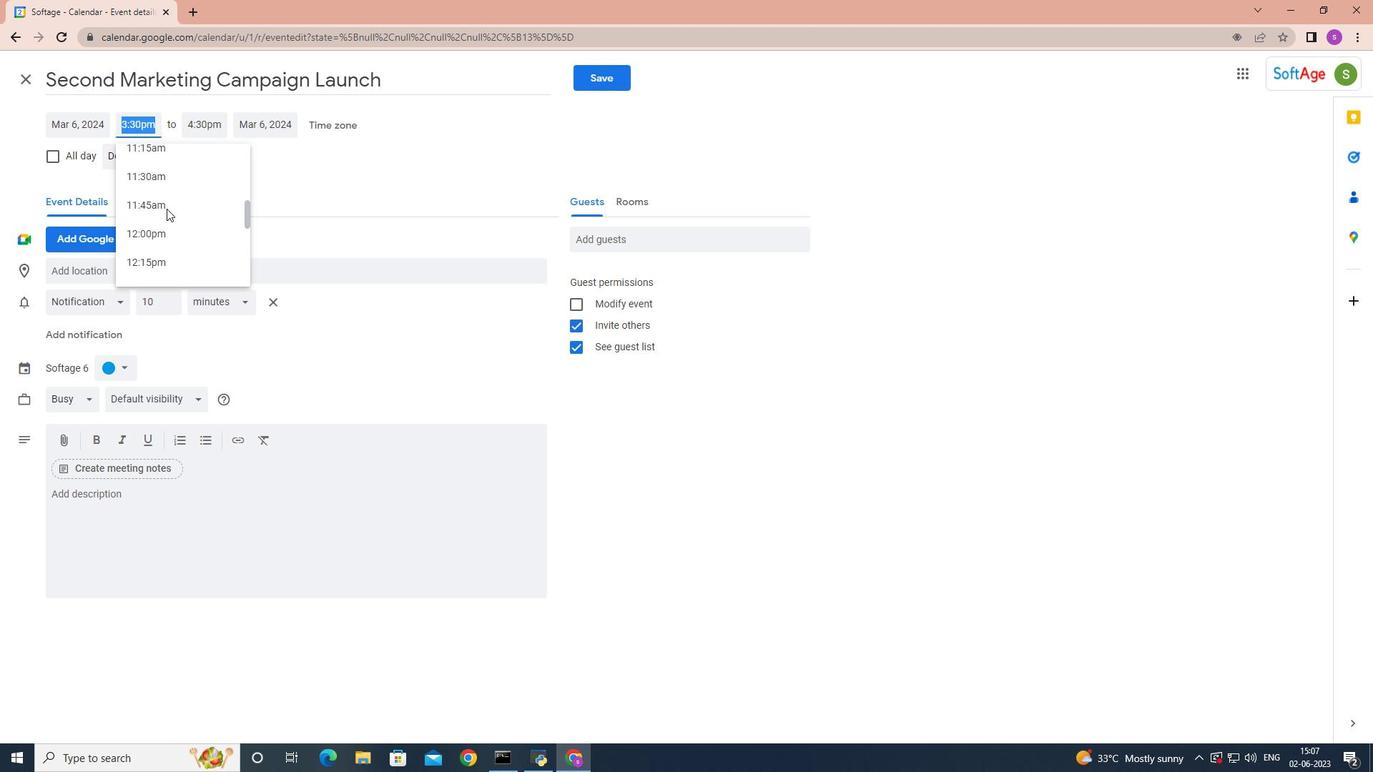 
Action: Mouse moved to (160, 183)
Screenshot: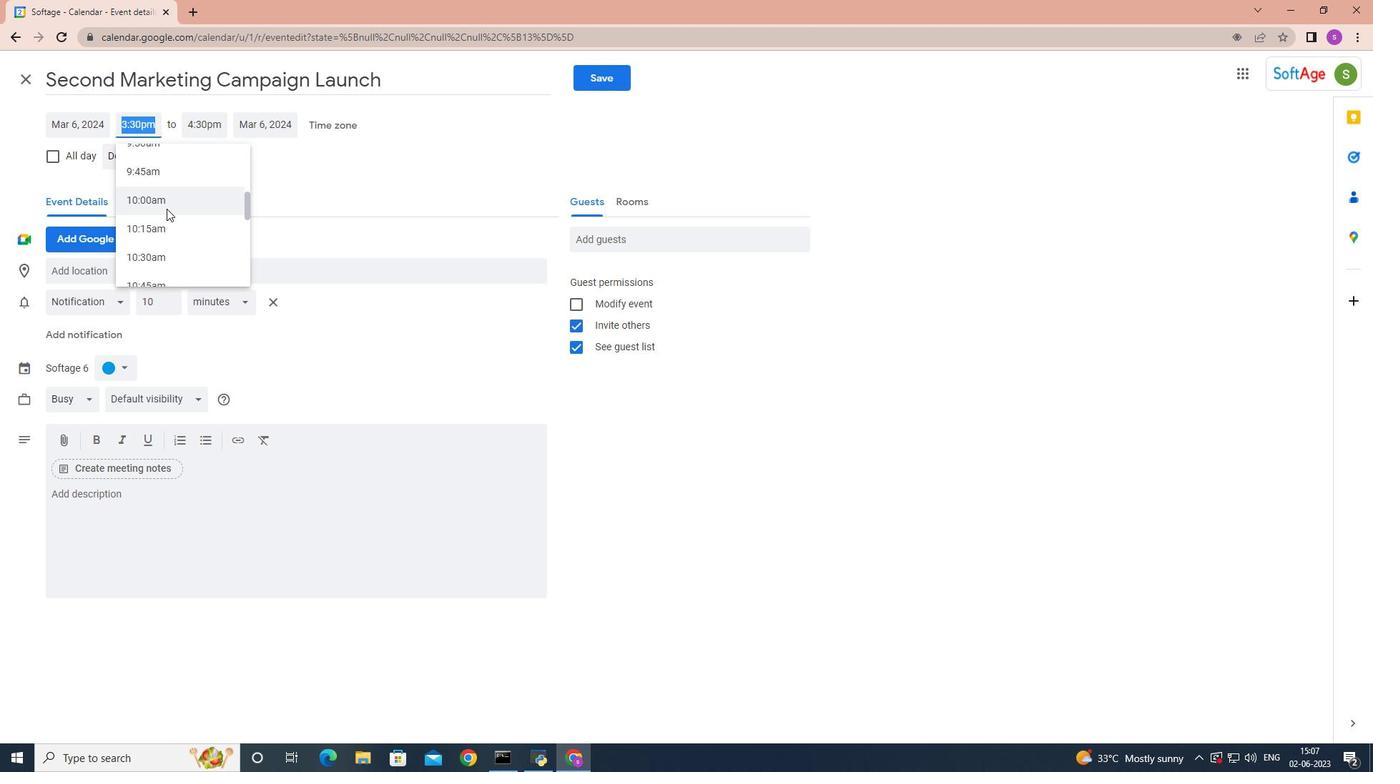 
Action: Mouse scrolled (159, 183) with delta (0, 0)
Screenshot: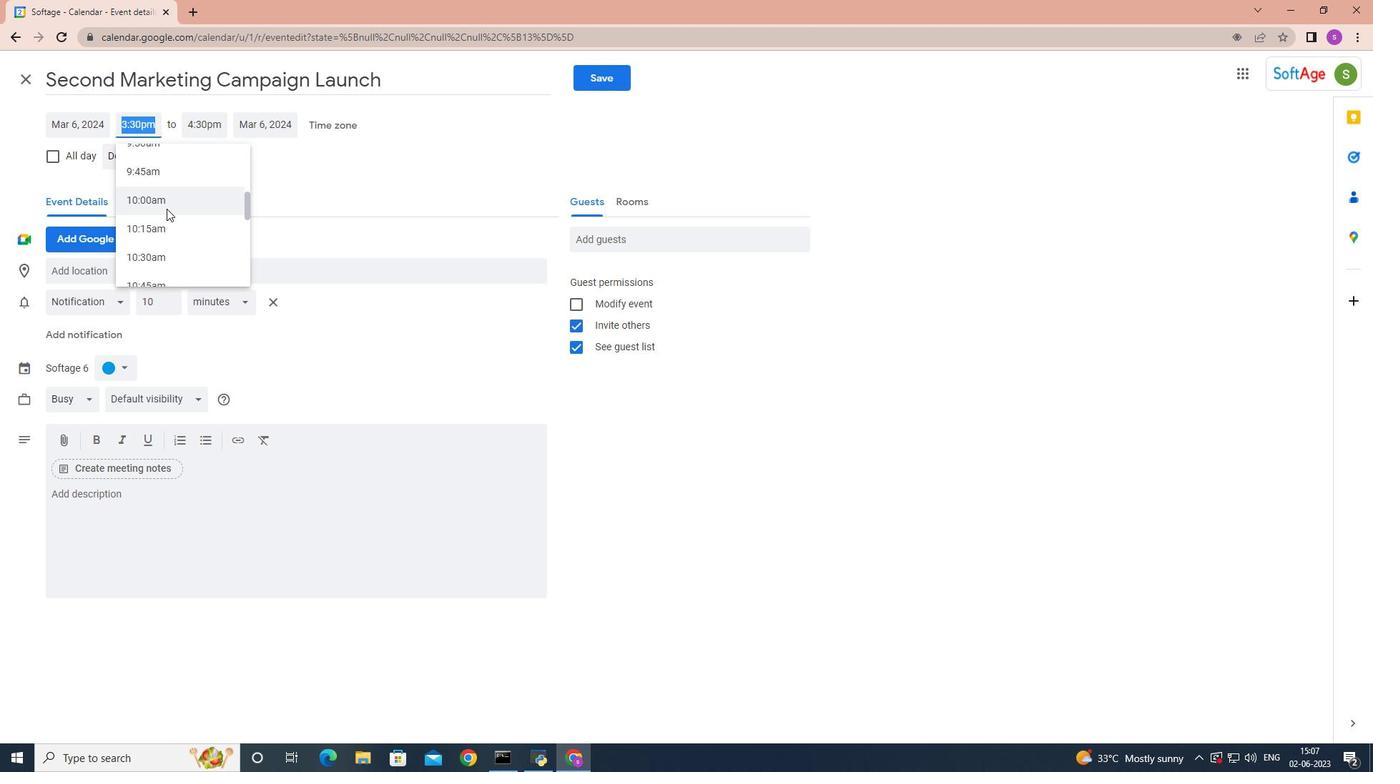 
Action: Mouse scrolled (160, 183) with delta (0, 0)
Screenshot: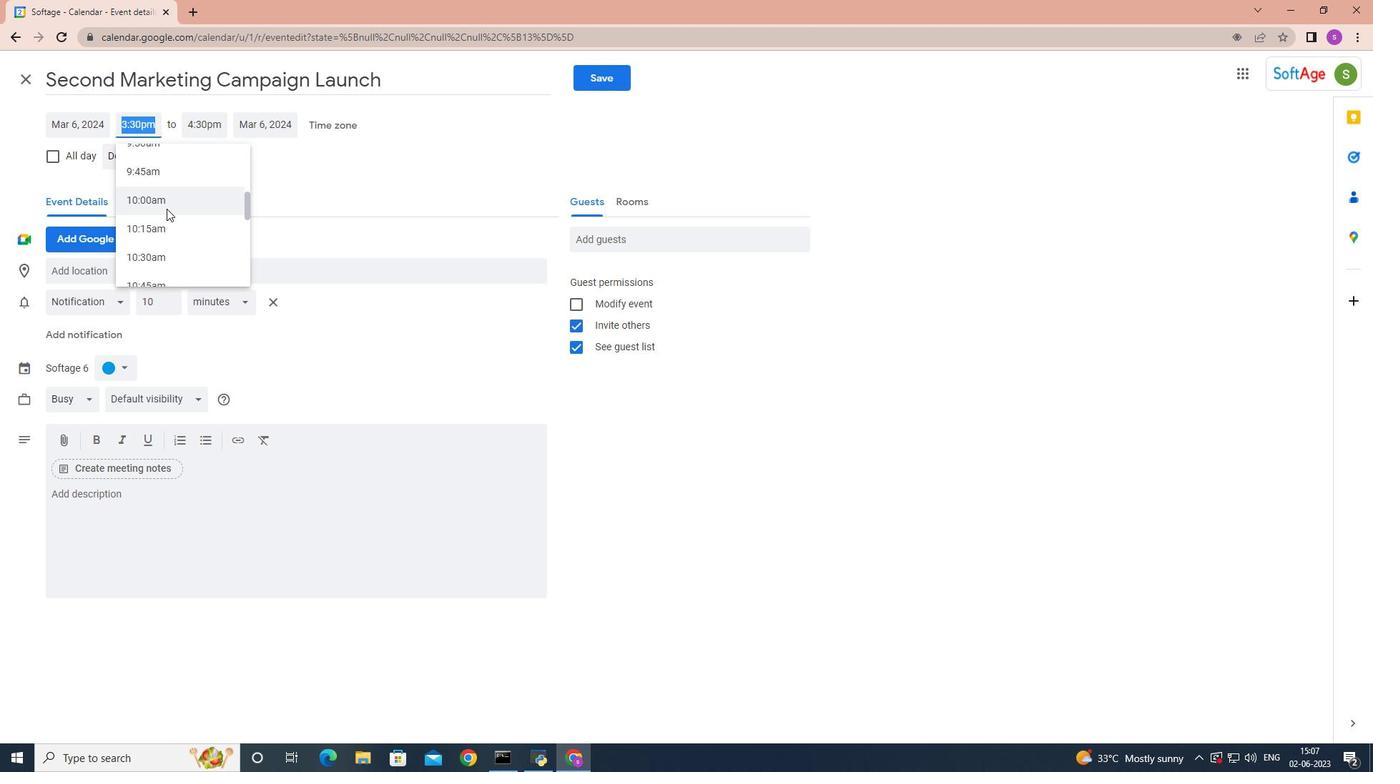 
Action: Mouse moved to (165, 195)
Screenshot: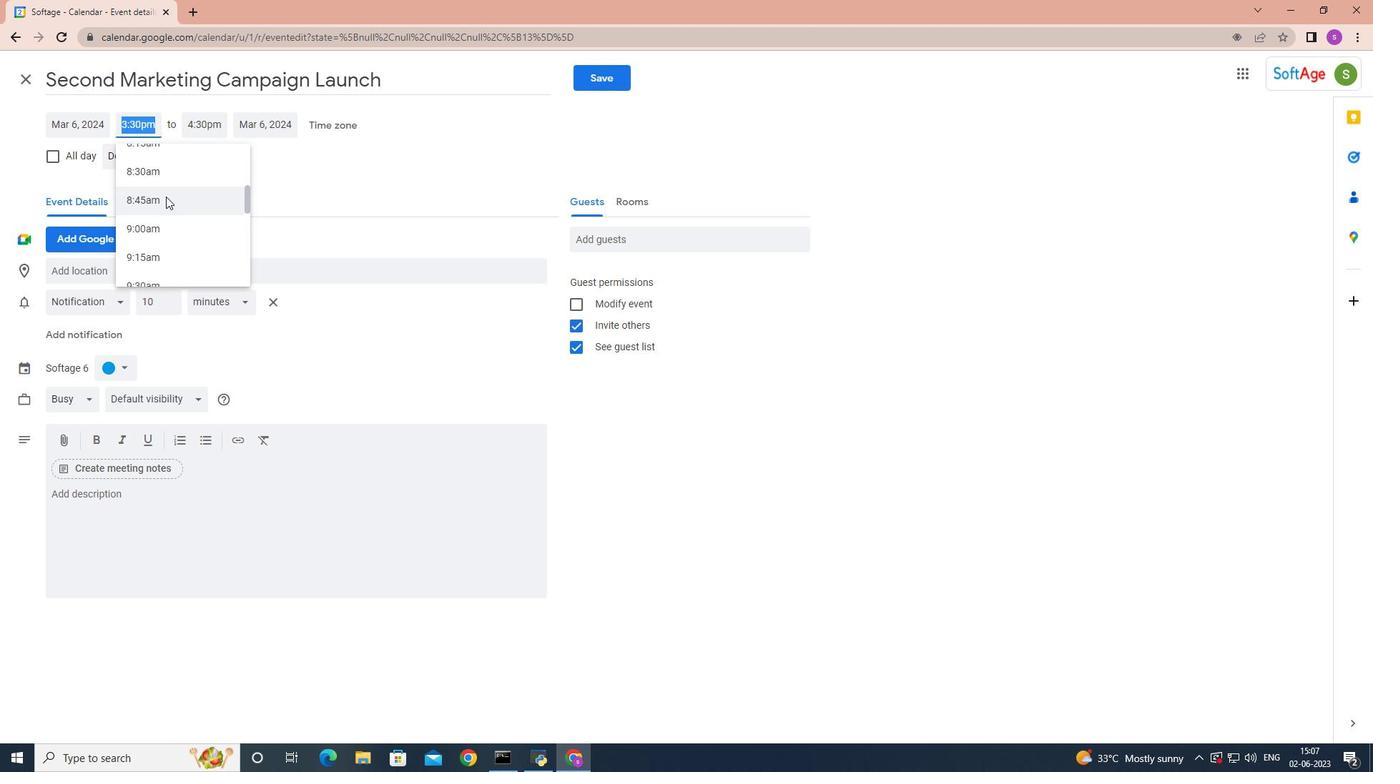 
Action: Mouse scrolled (165, 196) with delta (0, 0)
Screenshot: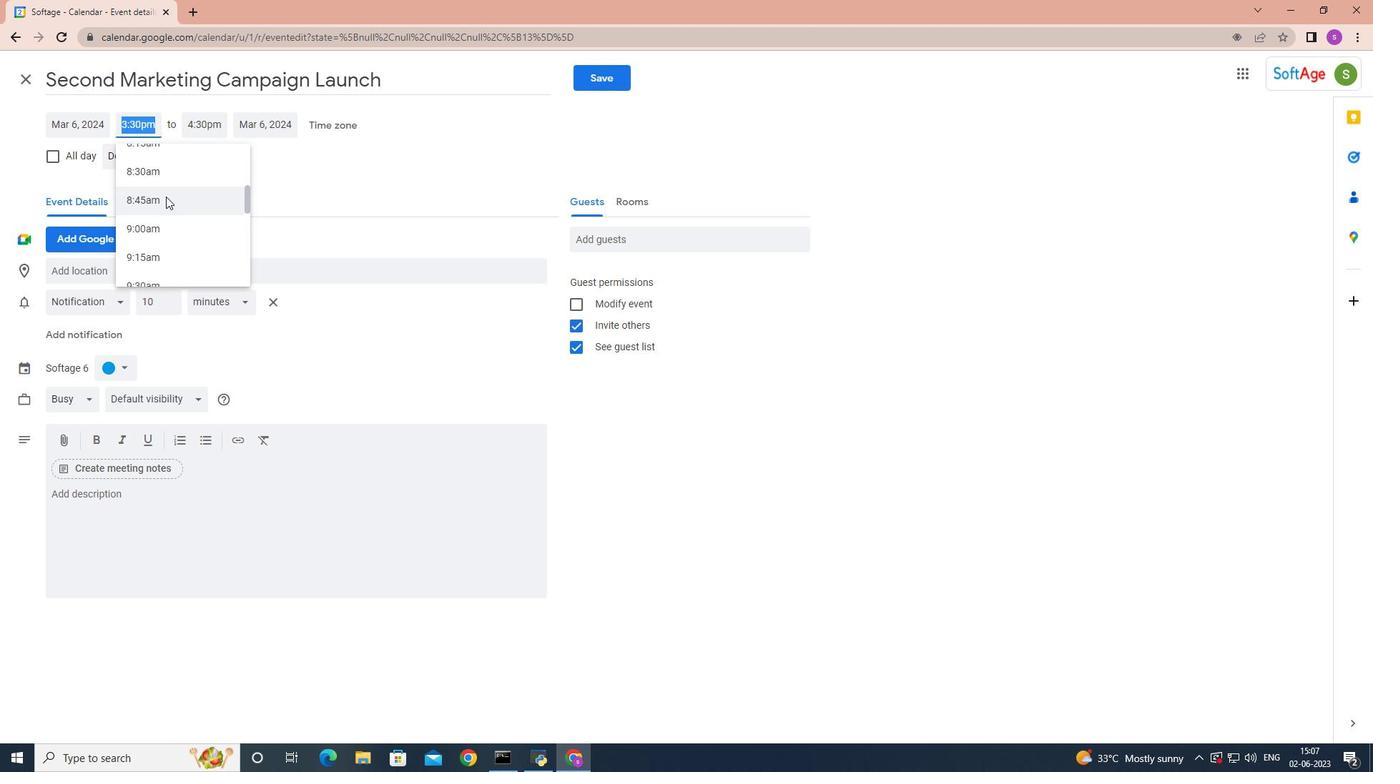 
Action: Mouse moved to (168, 185)
Screenshot: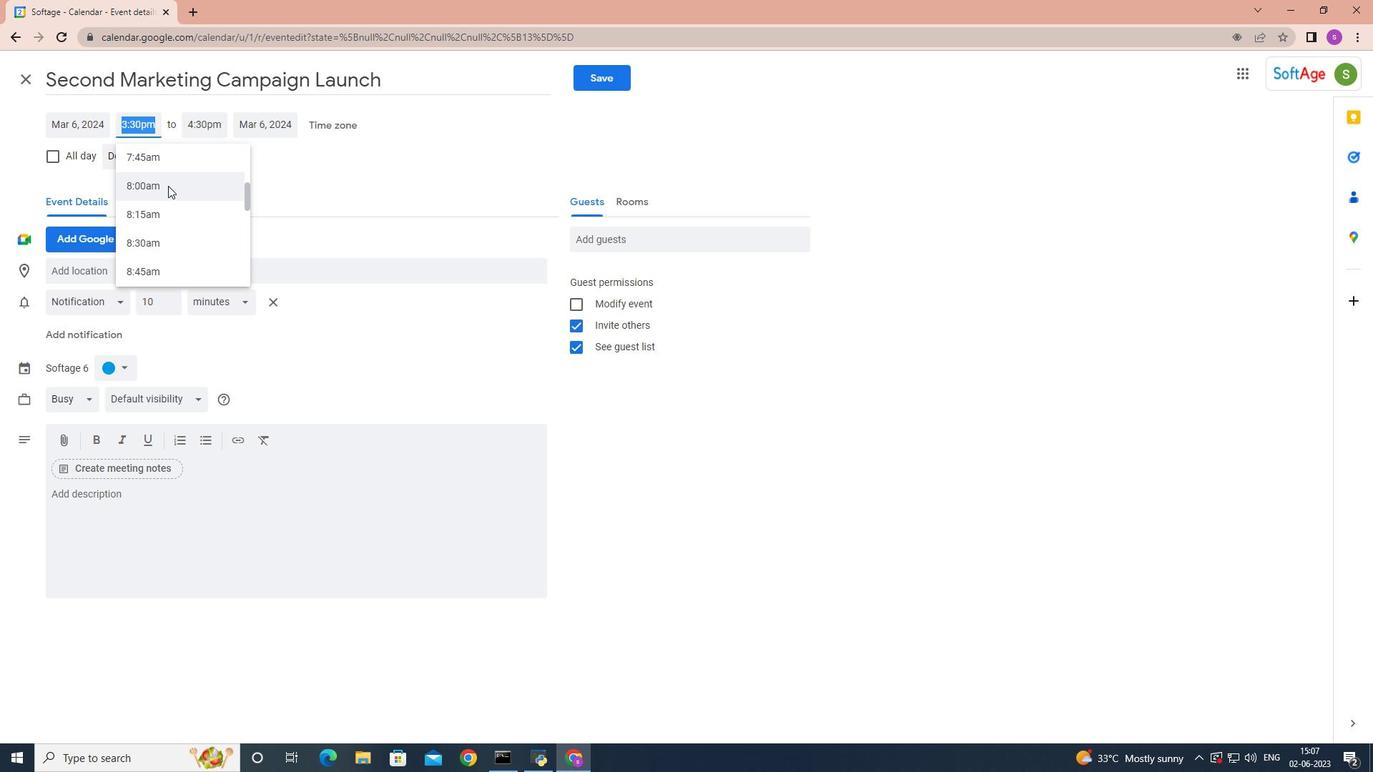 
Action: Mouse pressed left at (168, 185)
Screenshot: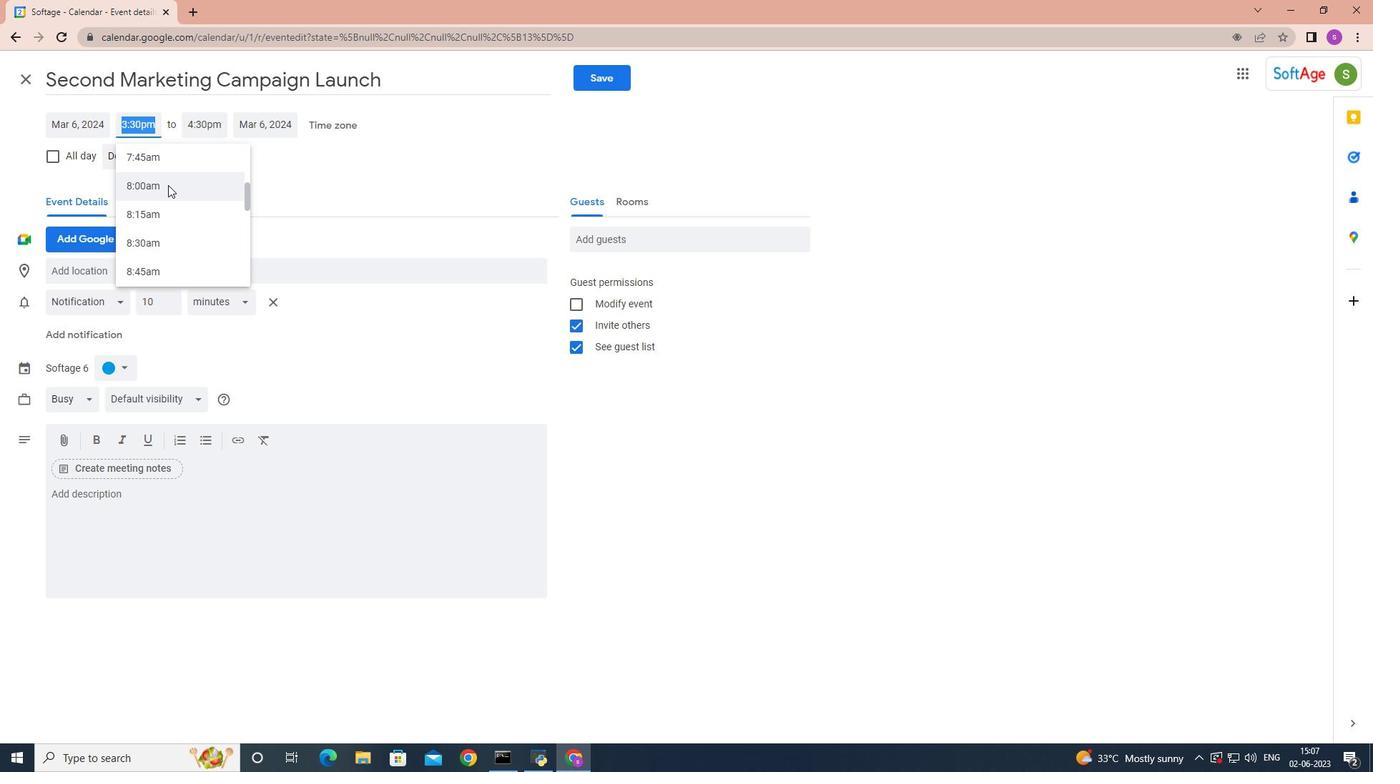 
Action: Mouse moved to (203, 122)
Screenshot: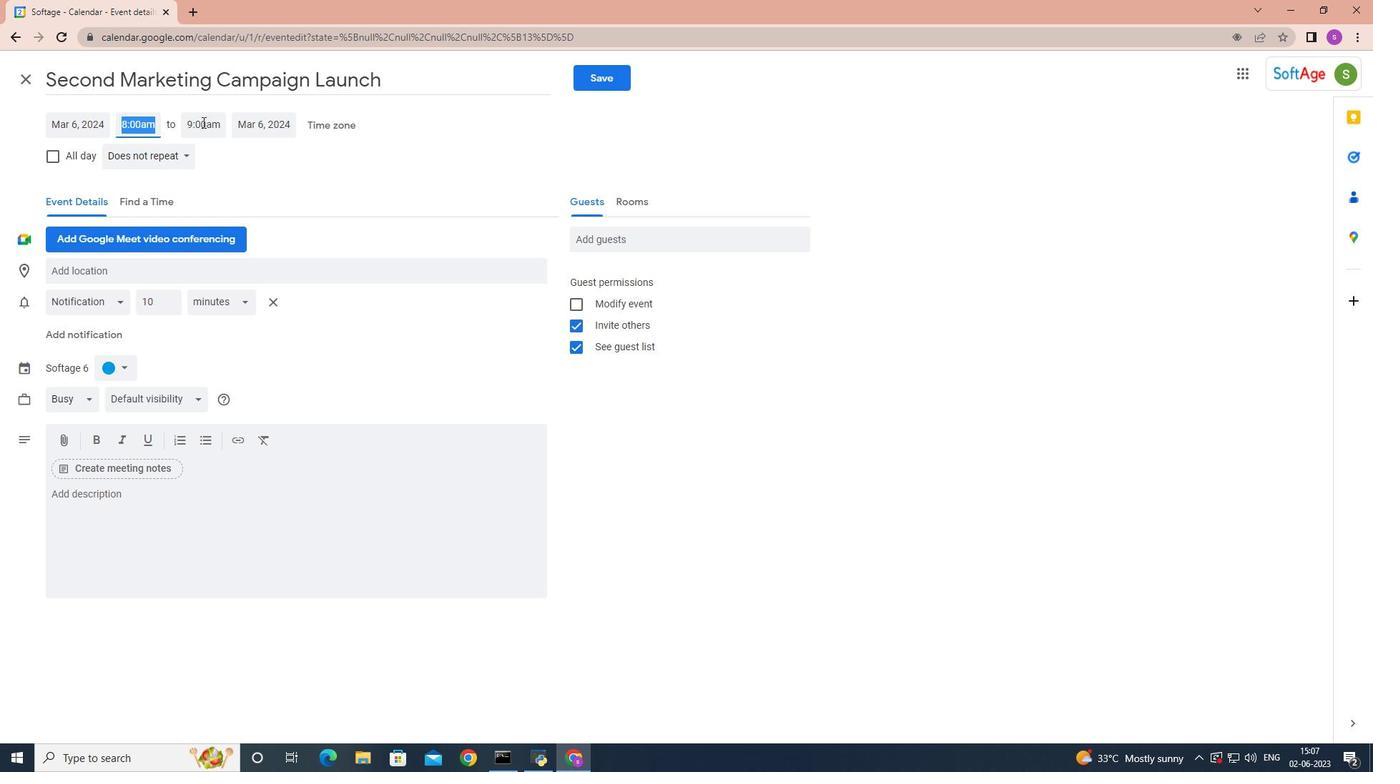 
Action: Mouse pressed left at (203, 122)
Screenshot: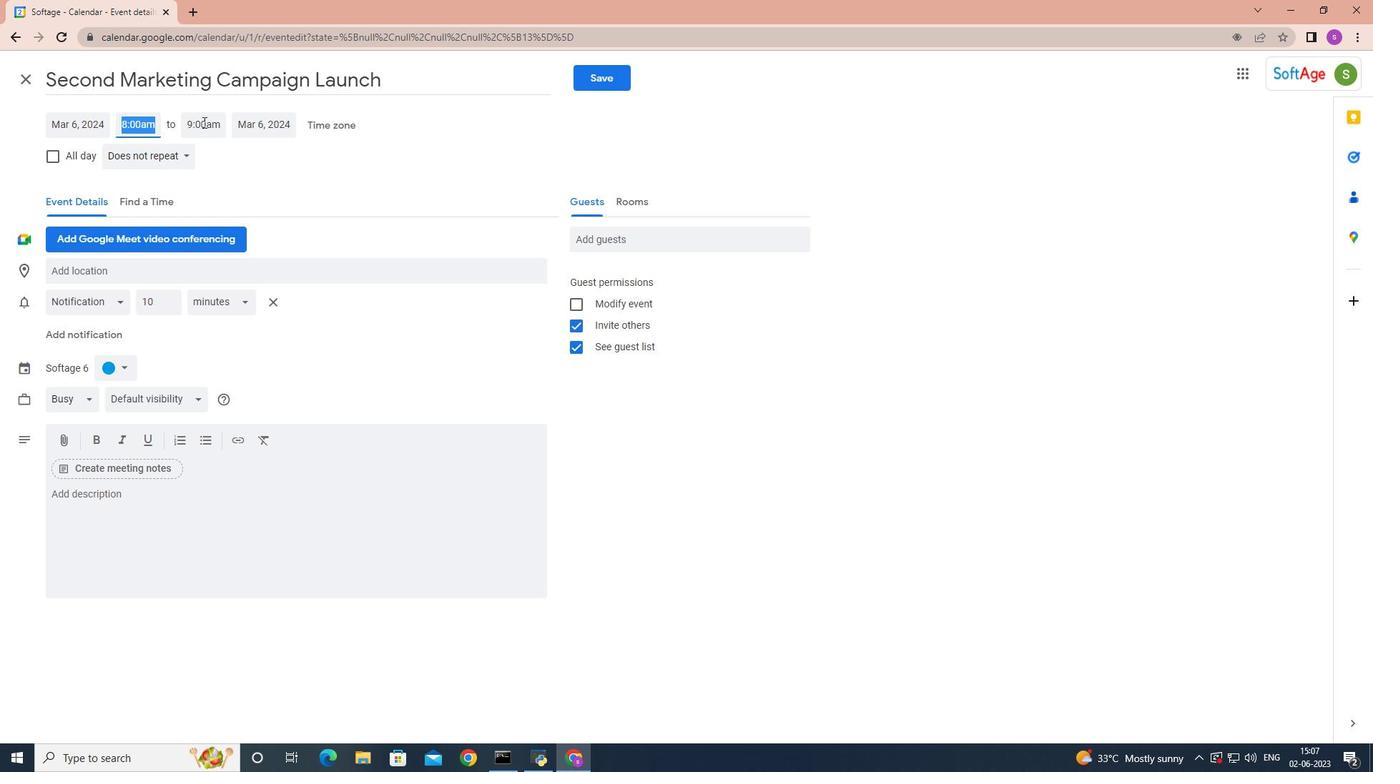 
Action: Mouse moved to (257, 266)
Screenshot: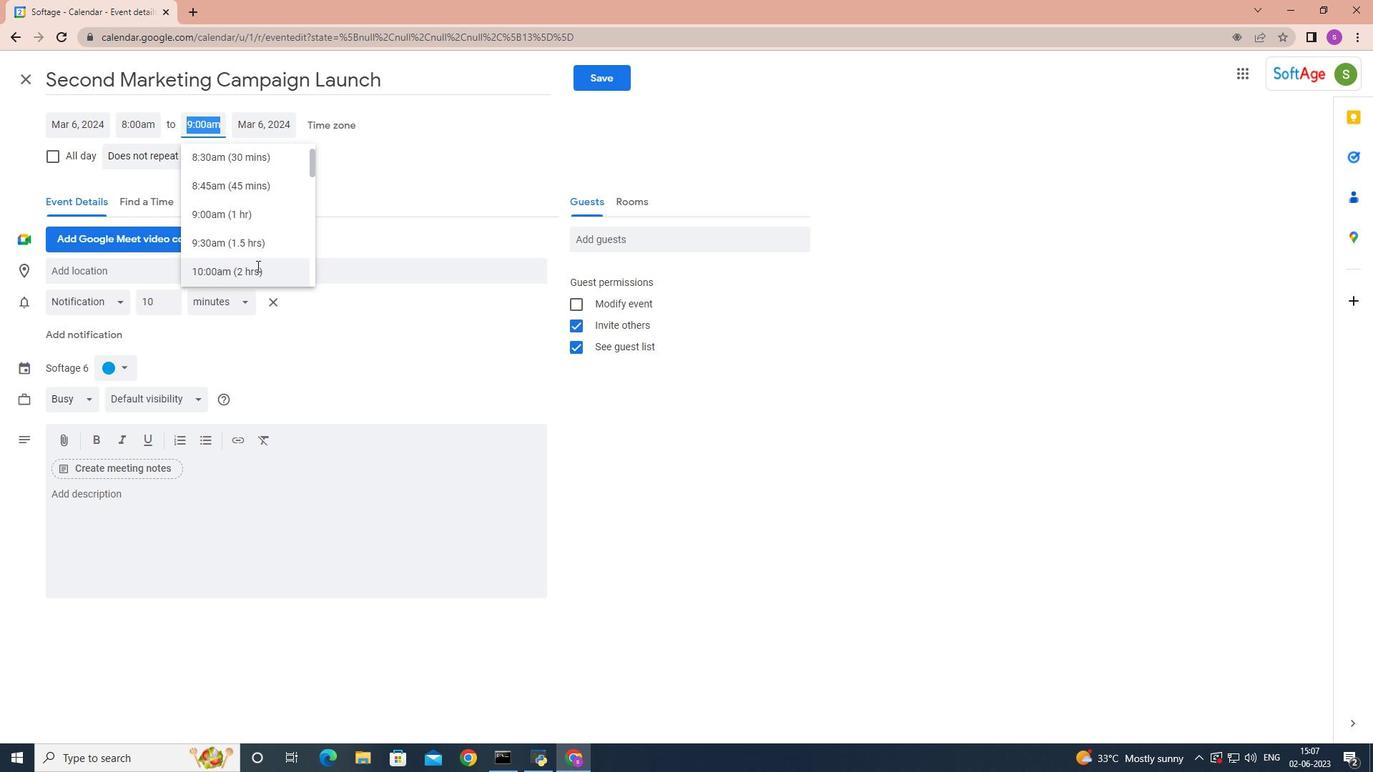 
Action: Mouse pressed left at (257, 266)
Screenshot: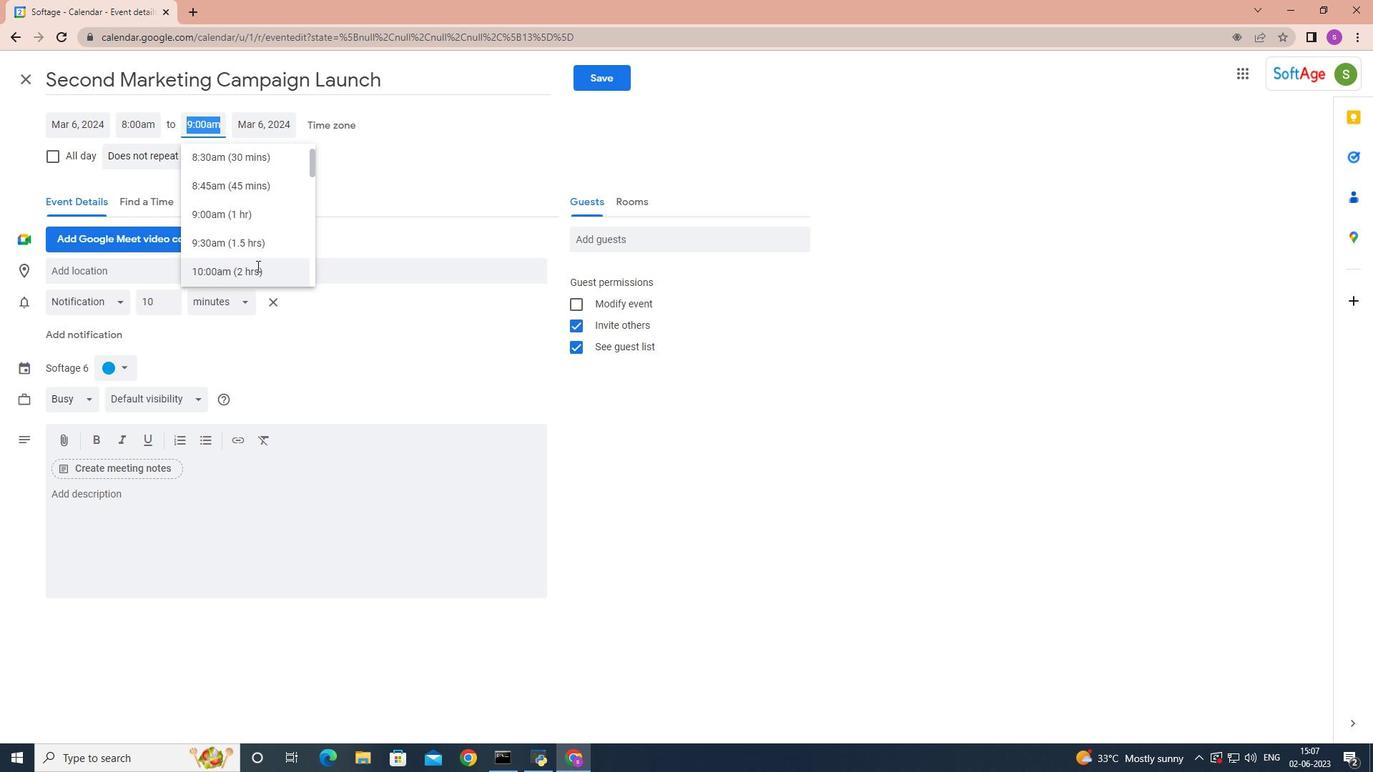 
Action: Mouse moved to (85, 494)
Screenshot: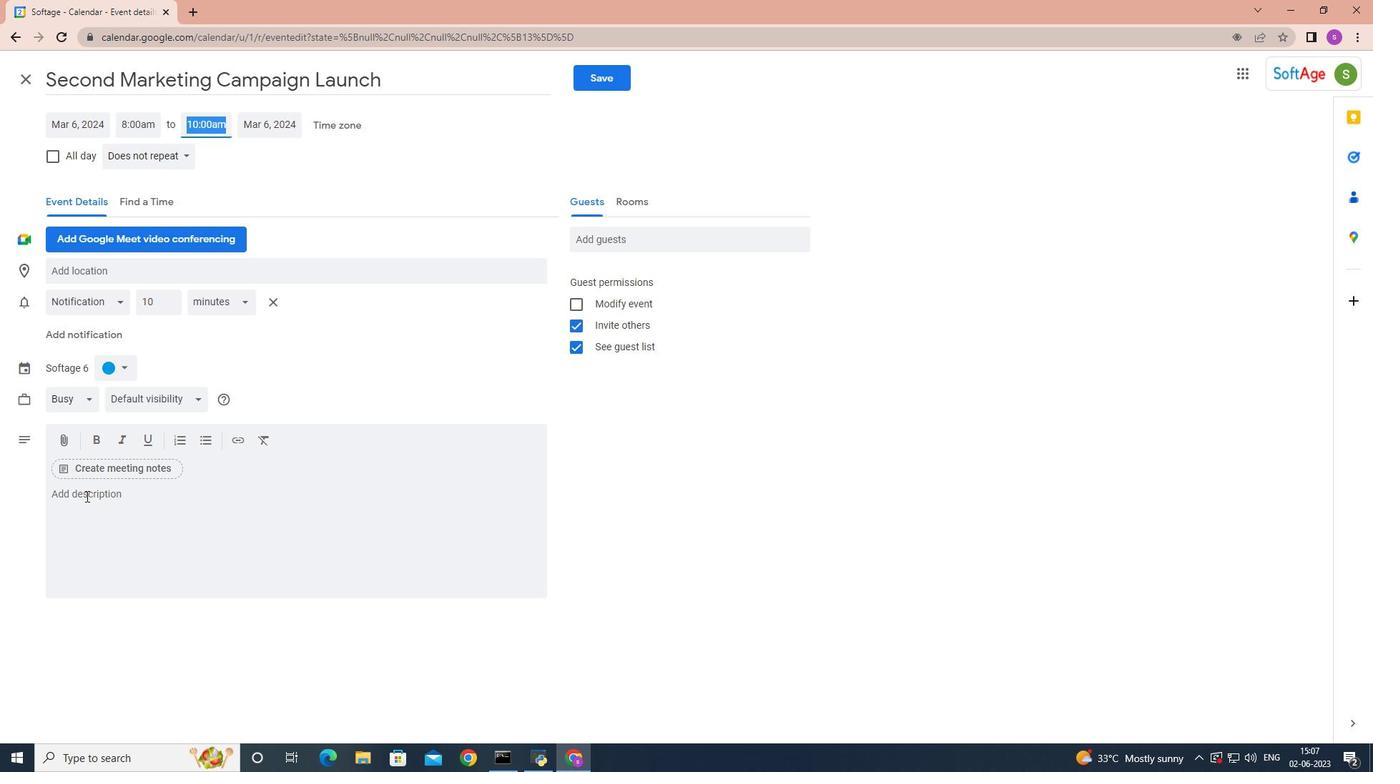 
Action: Mouse pressed left at (85, 494)
Screenshot: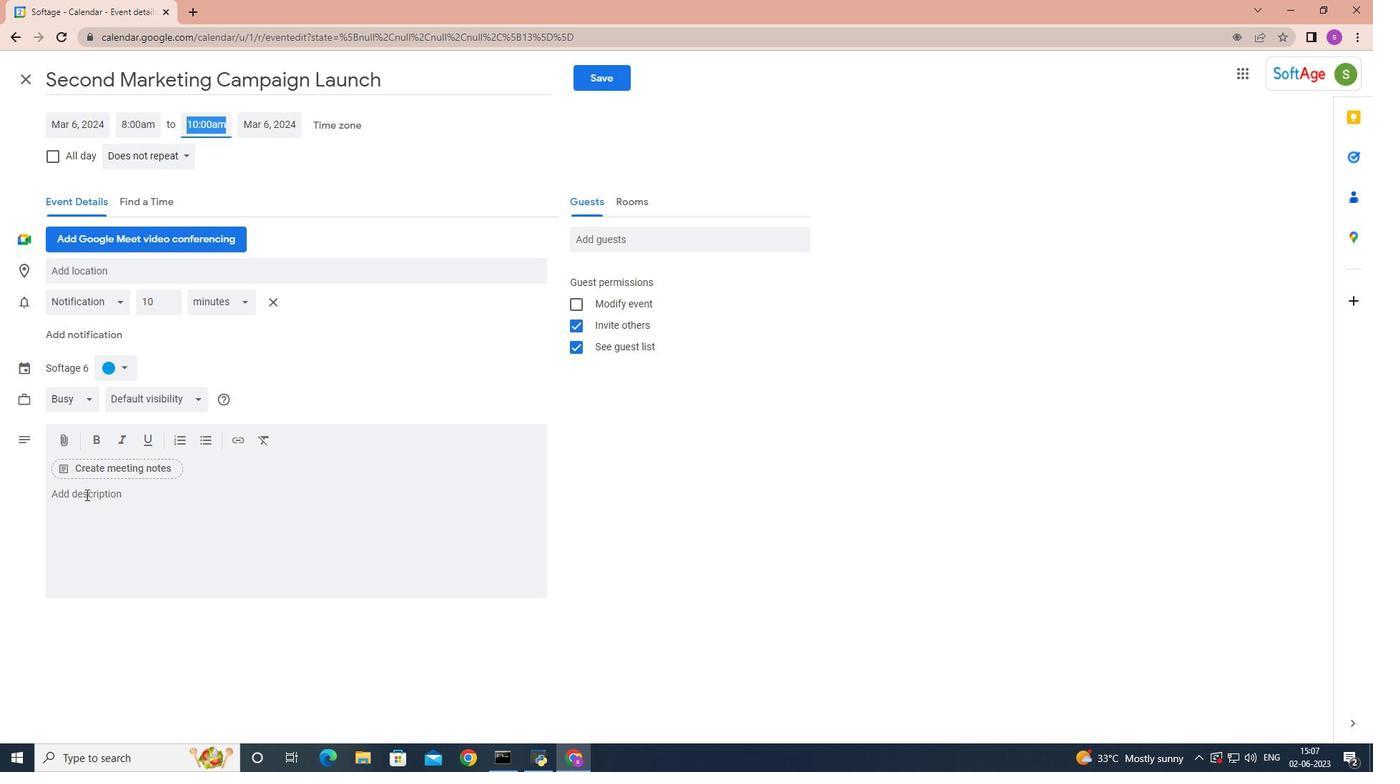 
Action: Key pressed t<Key.backspace><Key.shift>The<Key.space><Key.shift>PIP<Key.space><Key.shift>Discussion<Key.space>will<Key.space>n<Key.backspace>be<Key.space>conducted<Key.space>in<Key.space>a<Key.space>respectful<Key.space>and<Key.space>confidential<Key.space>manner,<Key.space>ensuring<Key.space>that<Key.space>the<Key.space>emplotee<Key.space><Key.backspace><Key.backspace><Key.backspace><Key.backspace>yee<Key.space>feels<Key.space>heard<Key.space>am<Key.backspace>nd<Key.space>valued.<Key.space>the<Key.space>ultimate<Key.space>goal<Key.space>is<Key.space>to<Key.space>create<Key.space>a<Key.space>supportive<Key.space>environment<Key.space>that<Key.space>encourages<Key.space>growth,<Key.space>self-impo<Key.backspace>rovement<Key.space><Key.backspace>,<Key.space>and<Key.space>the<Key.space>attainment<Key.space>of<Key.space>desired<Key.space>performance<Key.space>levels.
Screenshot: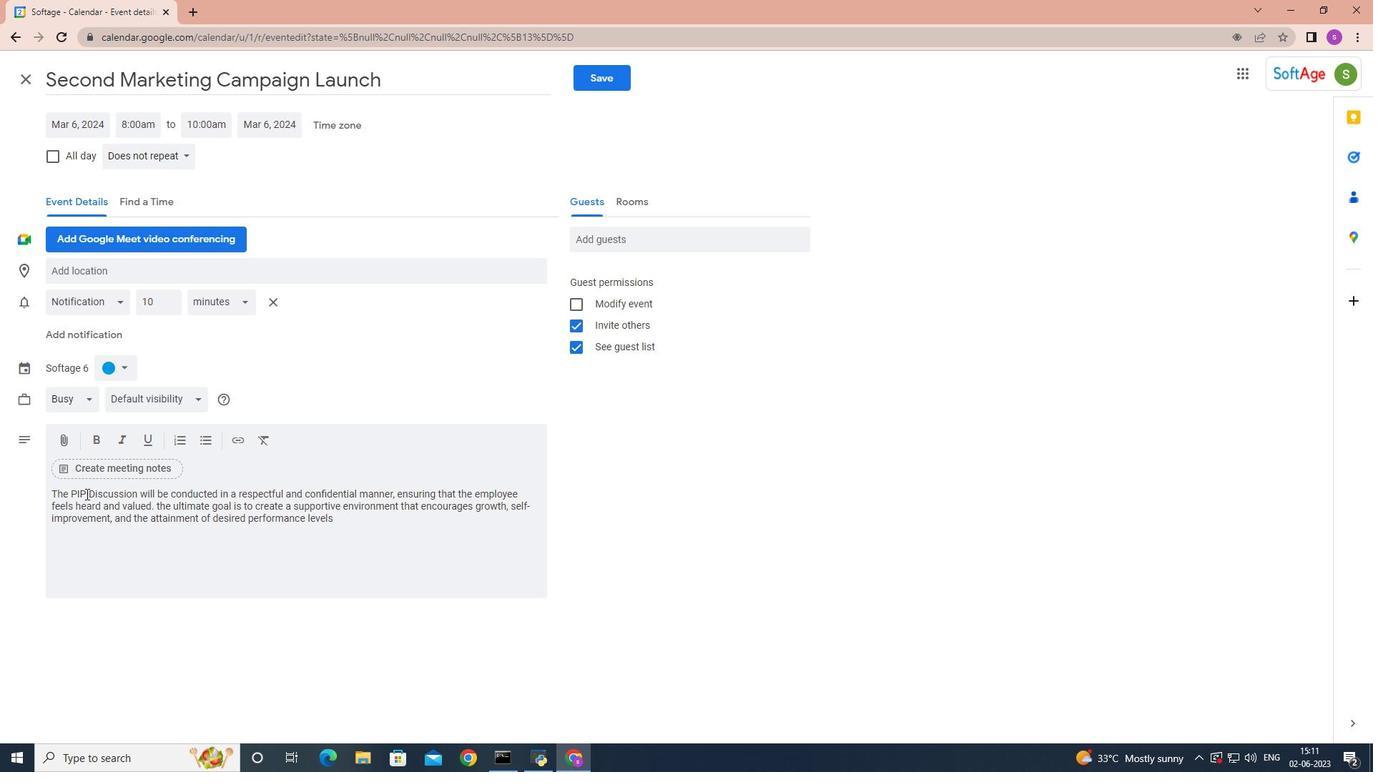 
Action: Mouse moved to (120, 369)
Screenshot: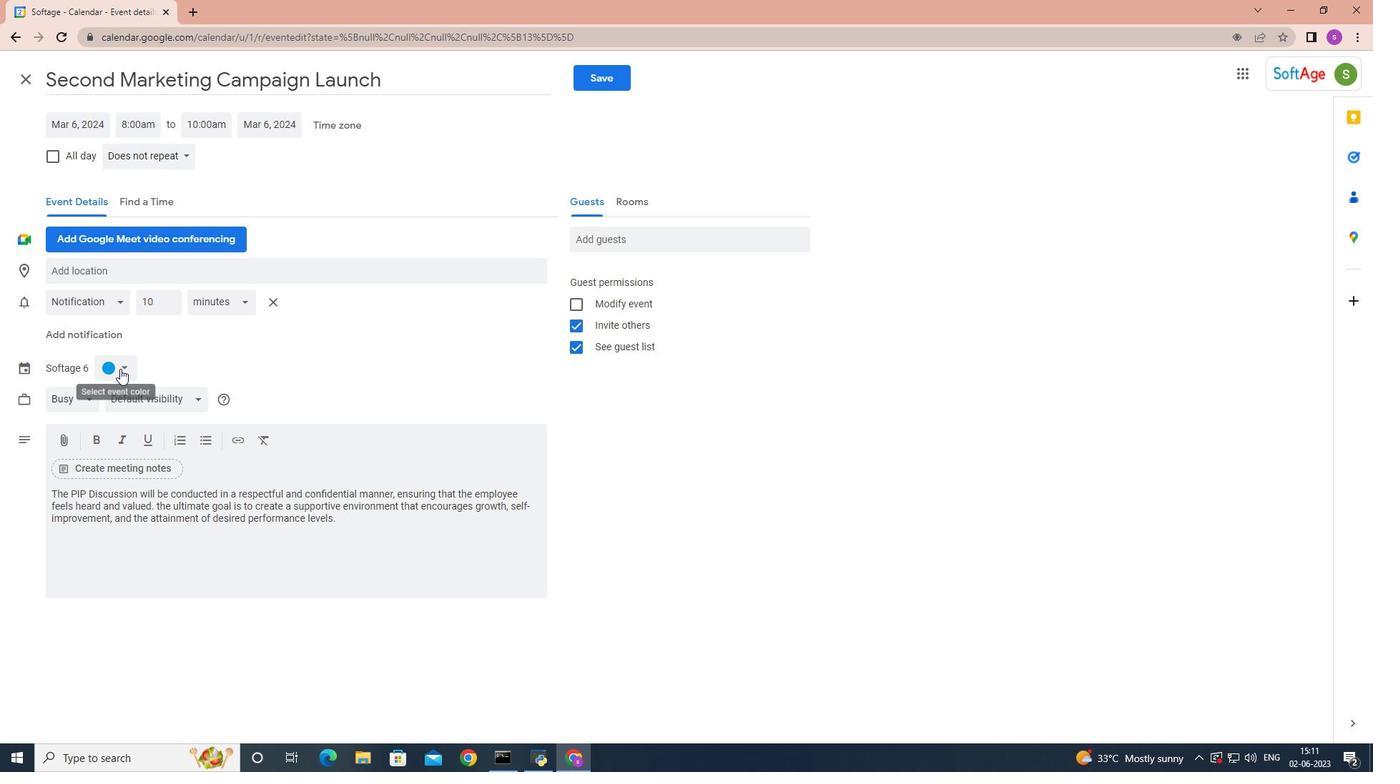 
Action: Mouse pressed left at (120, 369)
Screenshot: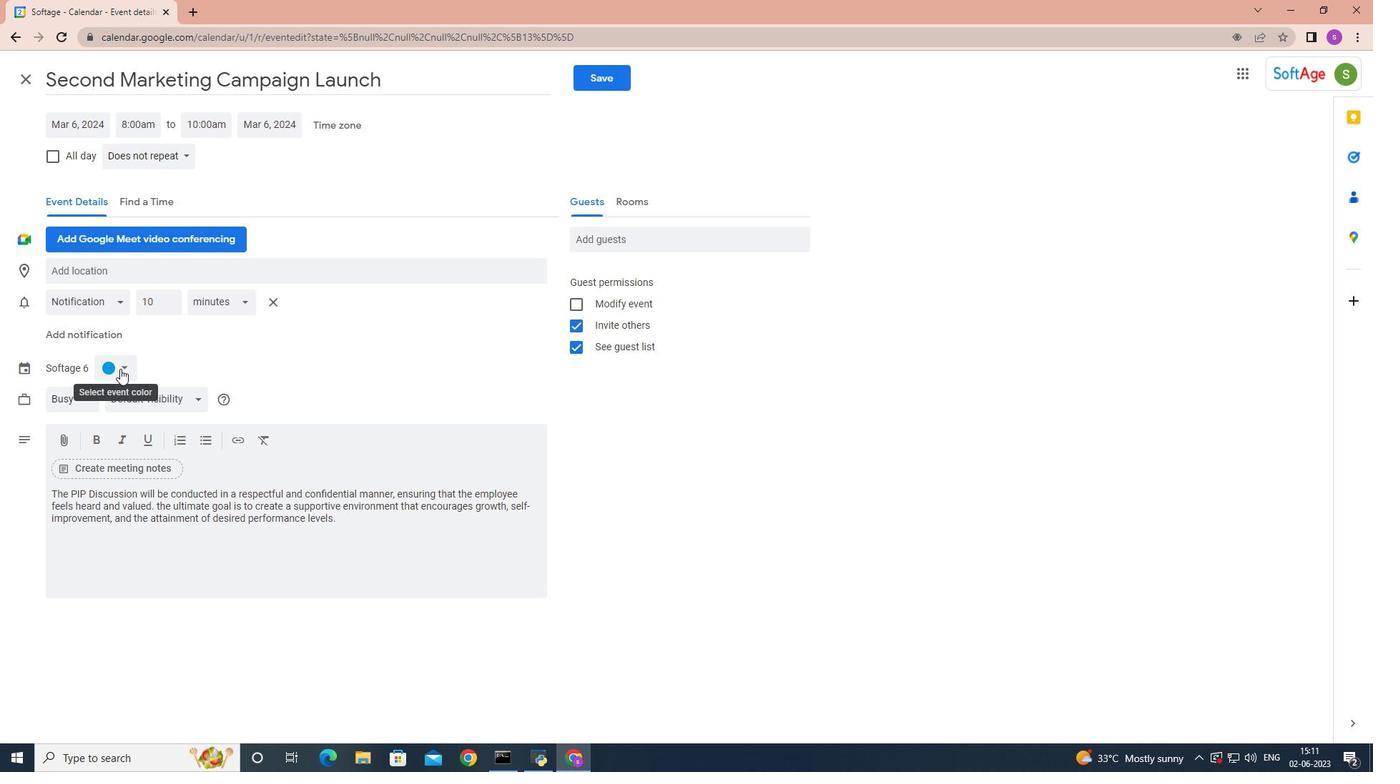 
Action: Mouse moved to (105, 449)
Screenshot: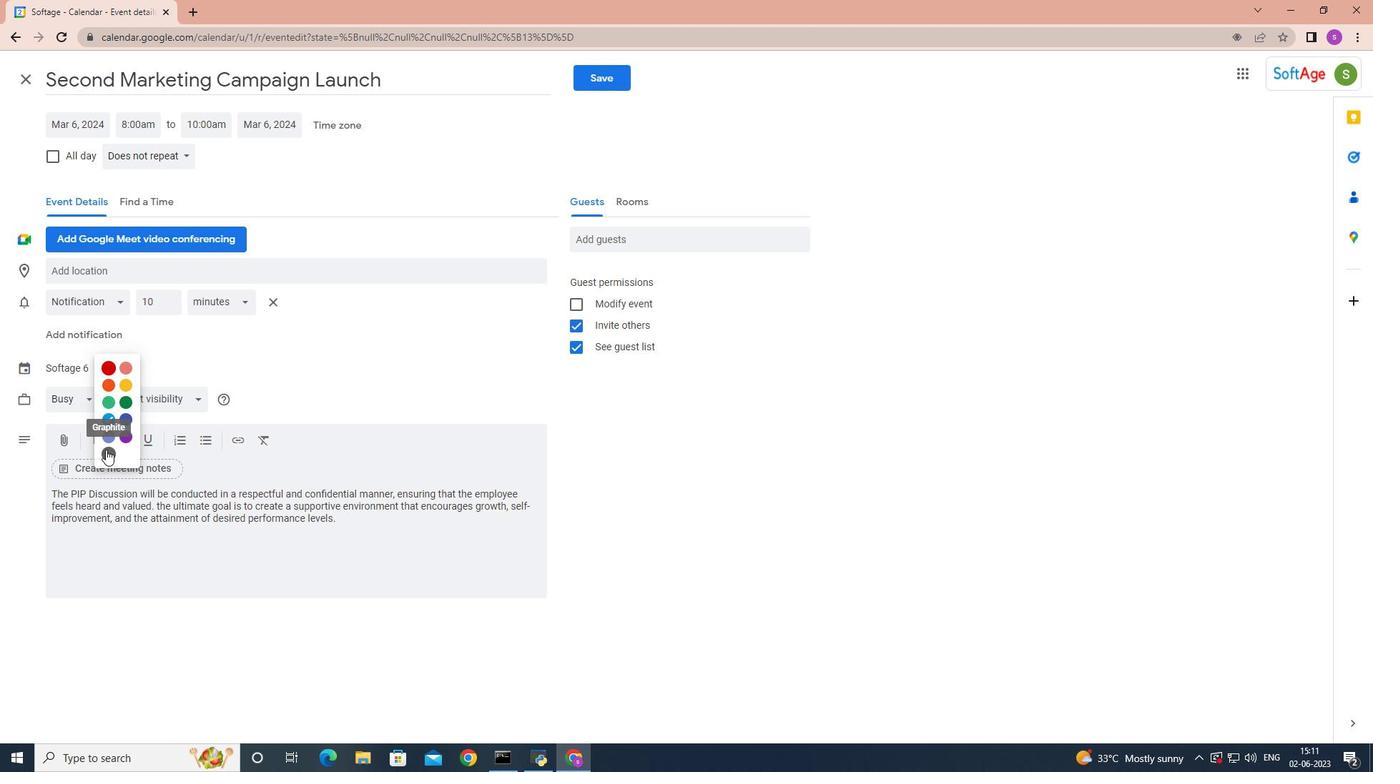 
Action: Mouse pressed left at (105, 449)
Screenshot: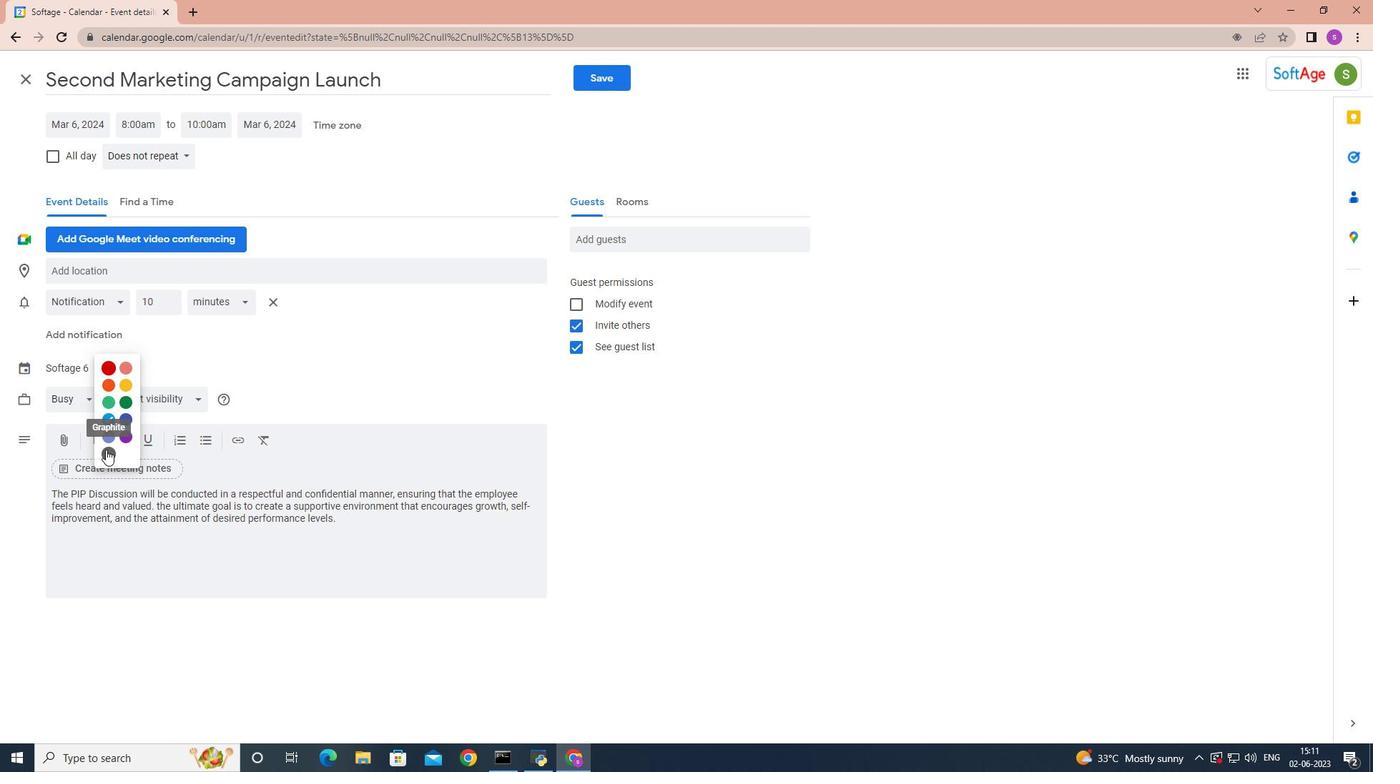 
Action: Mouse moved to (115, 273)
Screenshot: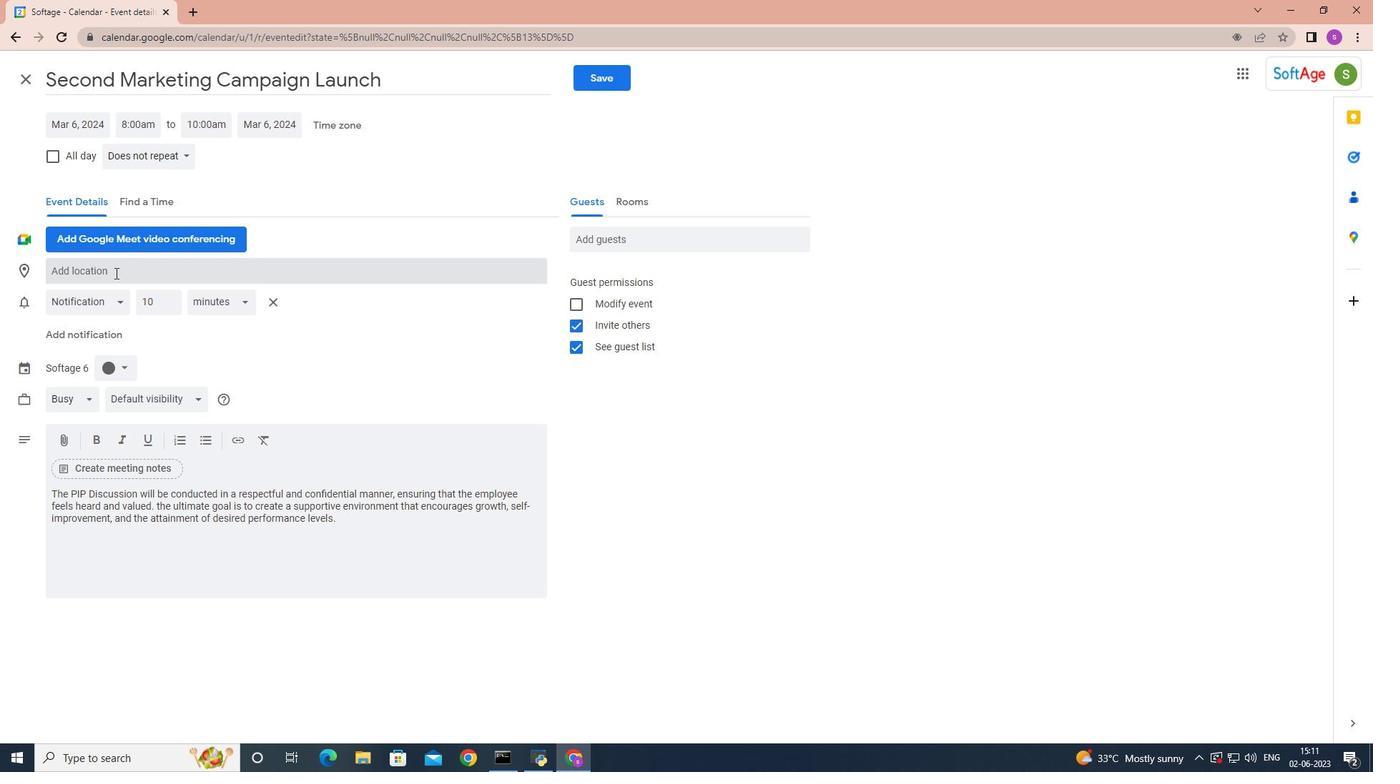 
Action: Mouse pressed left at (115, 273)
Screenshot: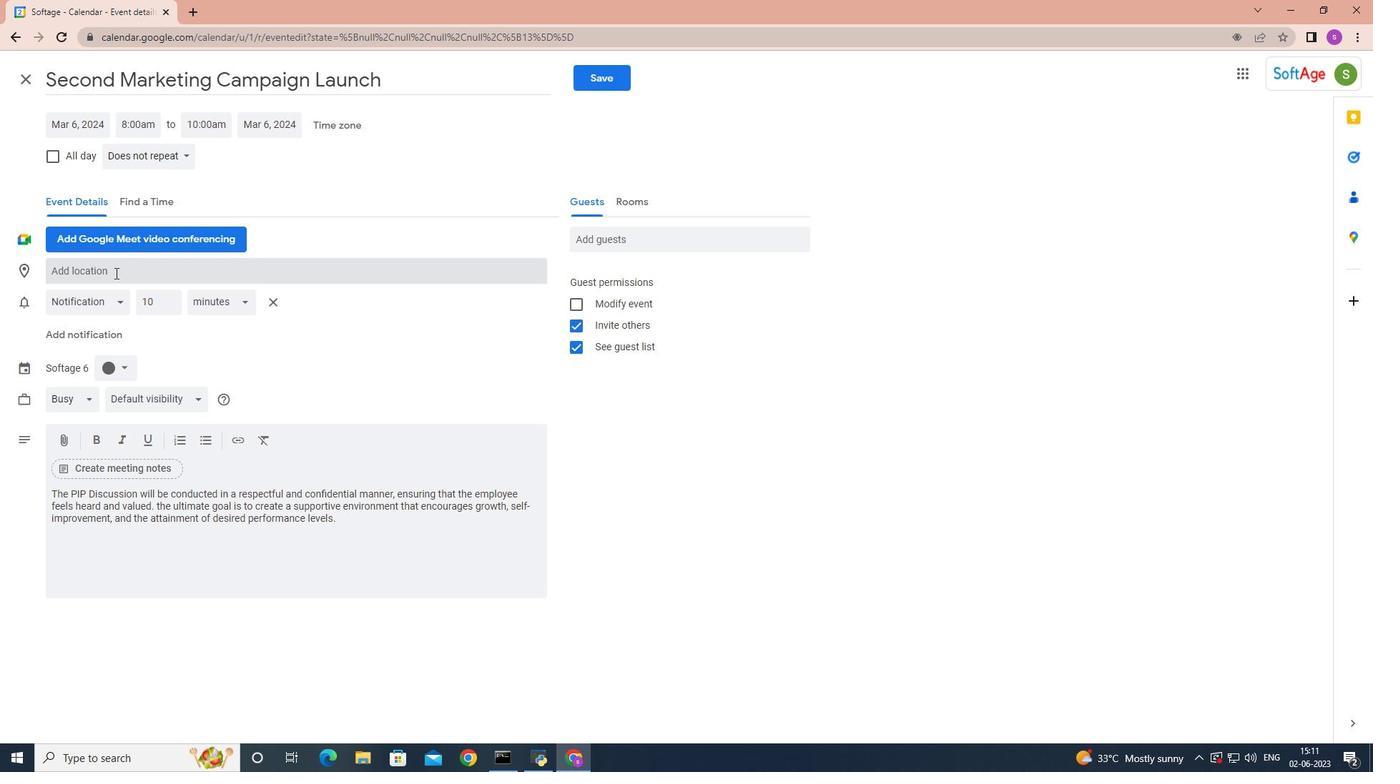 
Action: Key pressed 987<Key.space><Key.shift>Wild<Key.space><Key.shift>Wadi<Key.space><Key.shift>Water
Screenshot: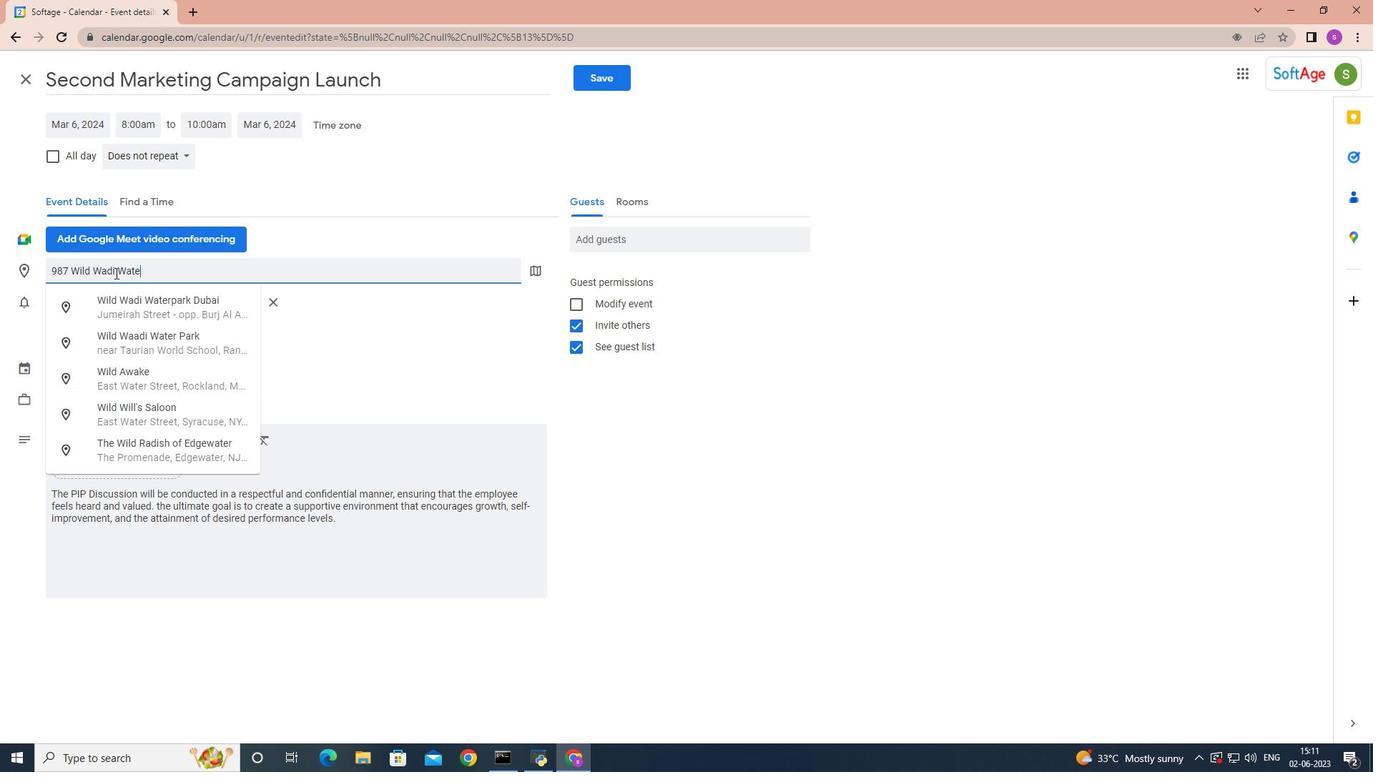
Action: Mouse moved to (136, 303)
Screenshot: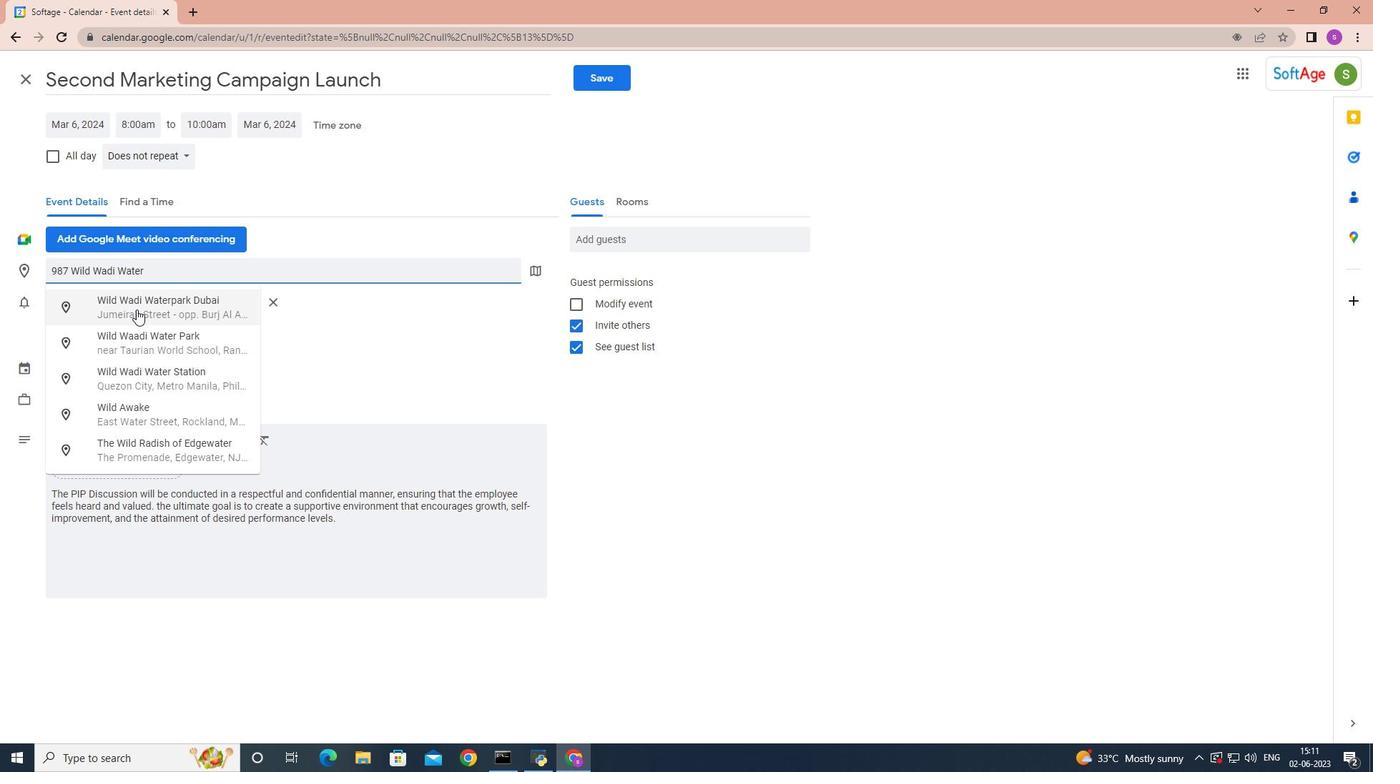 
Action: Mouse pressed left at (136, 303)
Screenshot: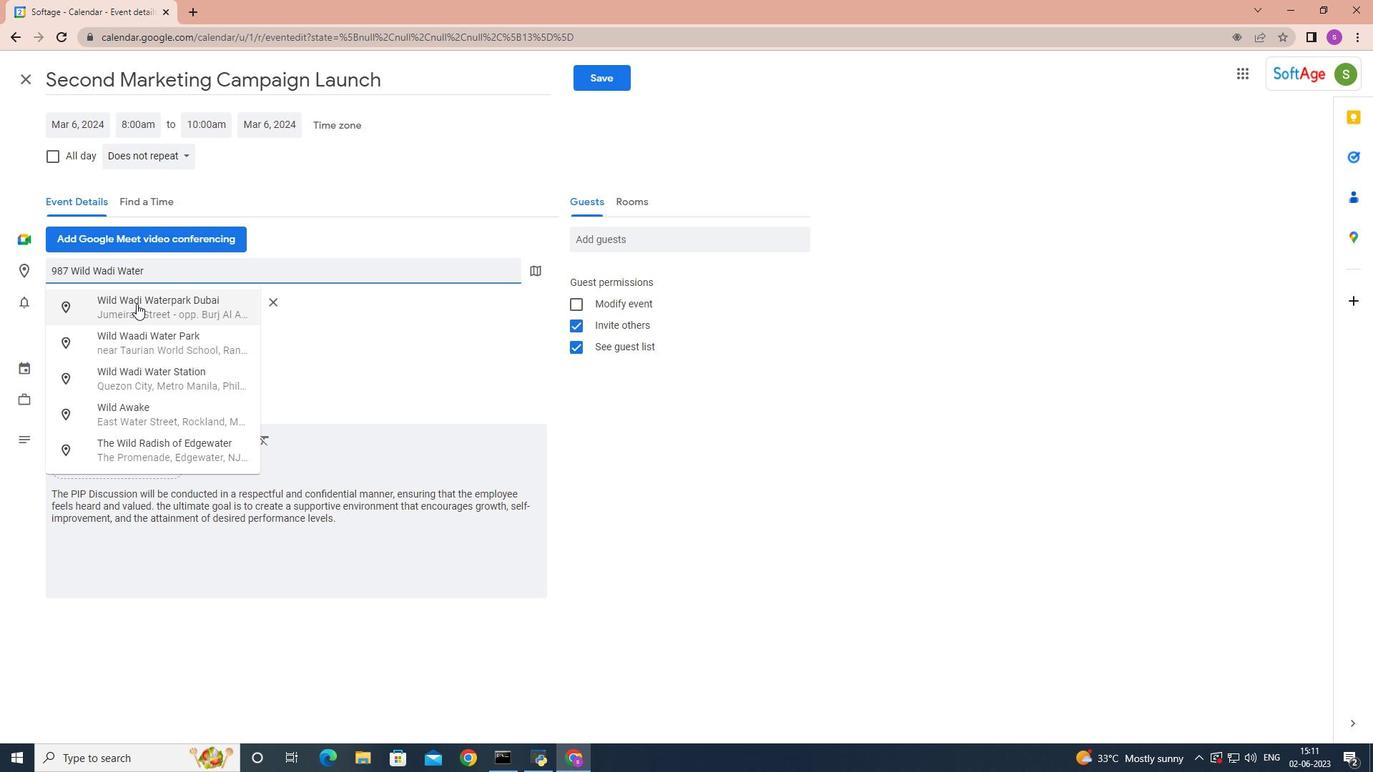 
Action: Mouse moved to (468, 270)
Screenshot: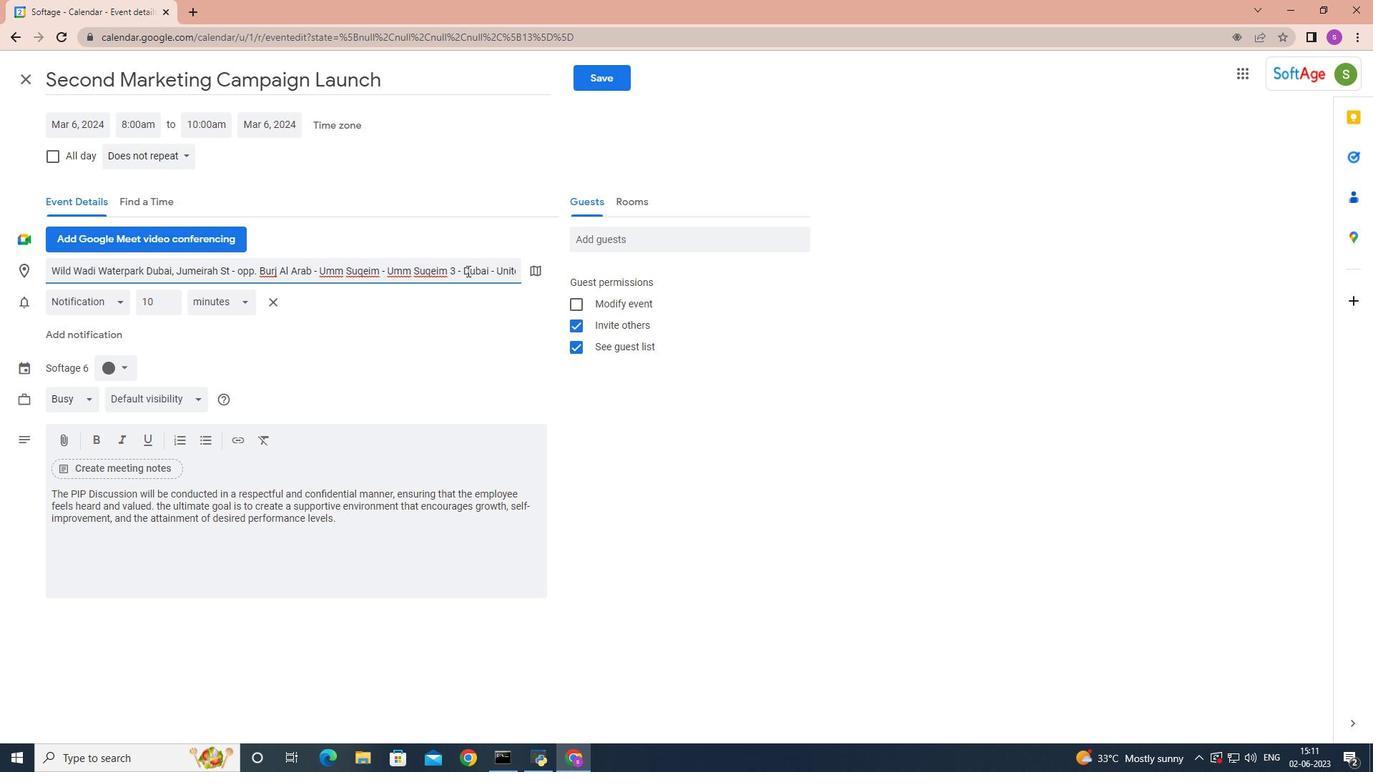 
Action: Mouse pressed left at (468, 270)
Screenshot: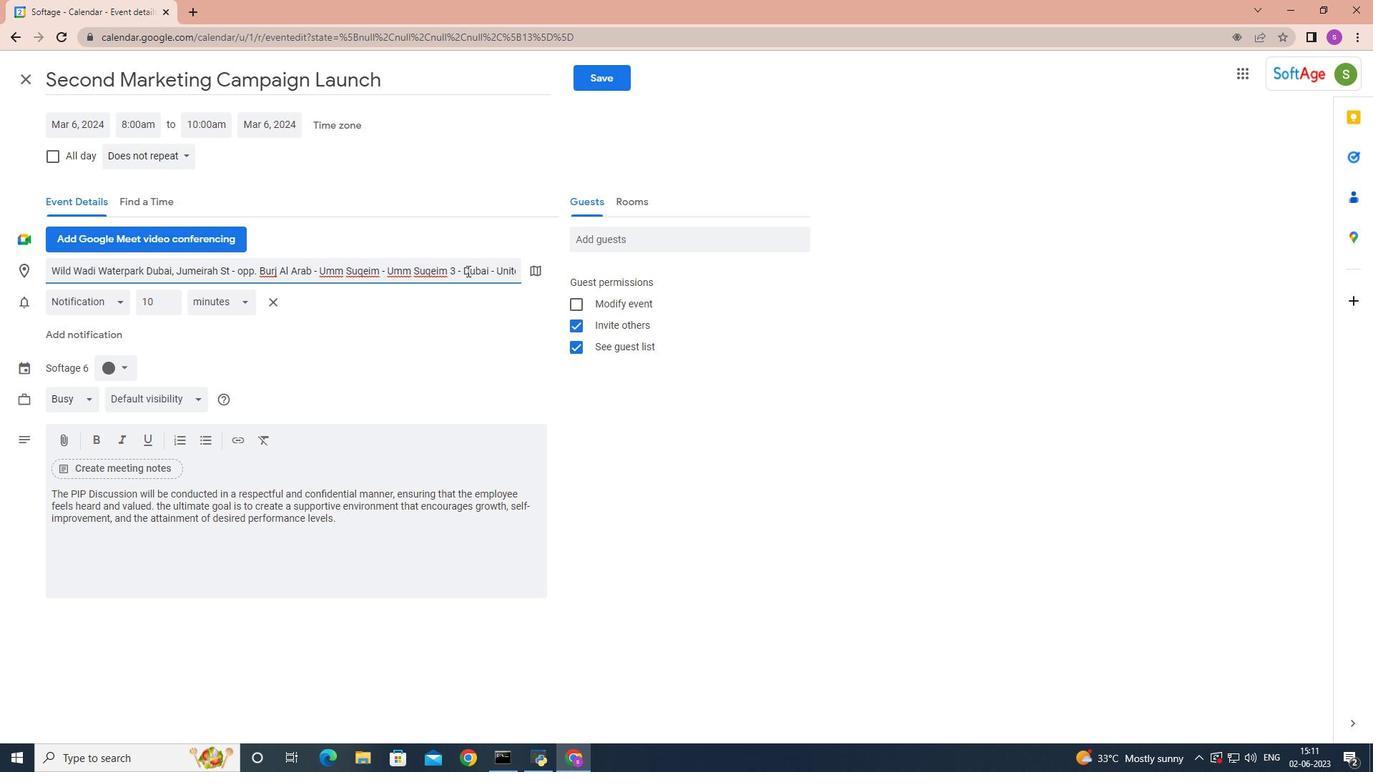 
Action: Mouse moved to (289, 273)
Screenshot: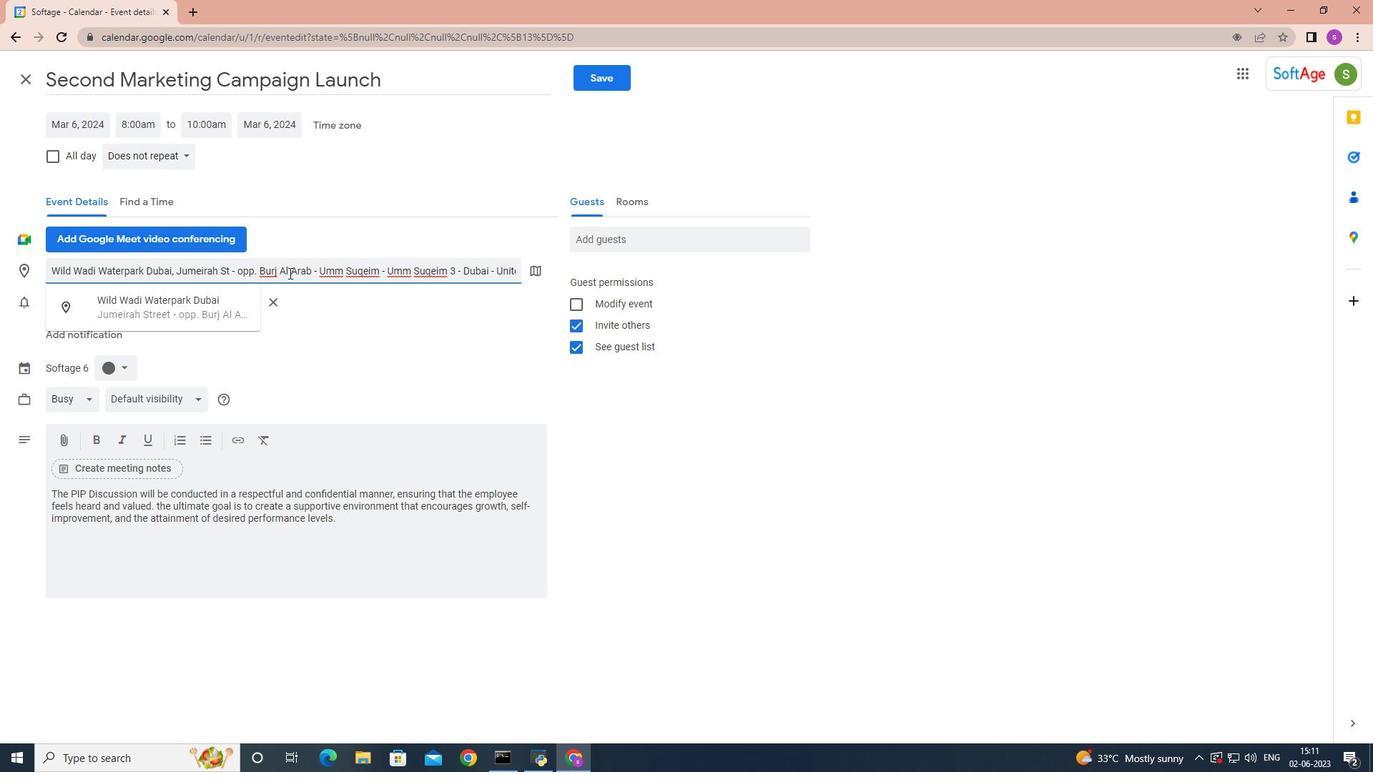 
Action: Mouse pressed left at (289, 273)
Screenshot: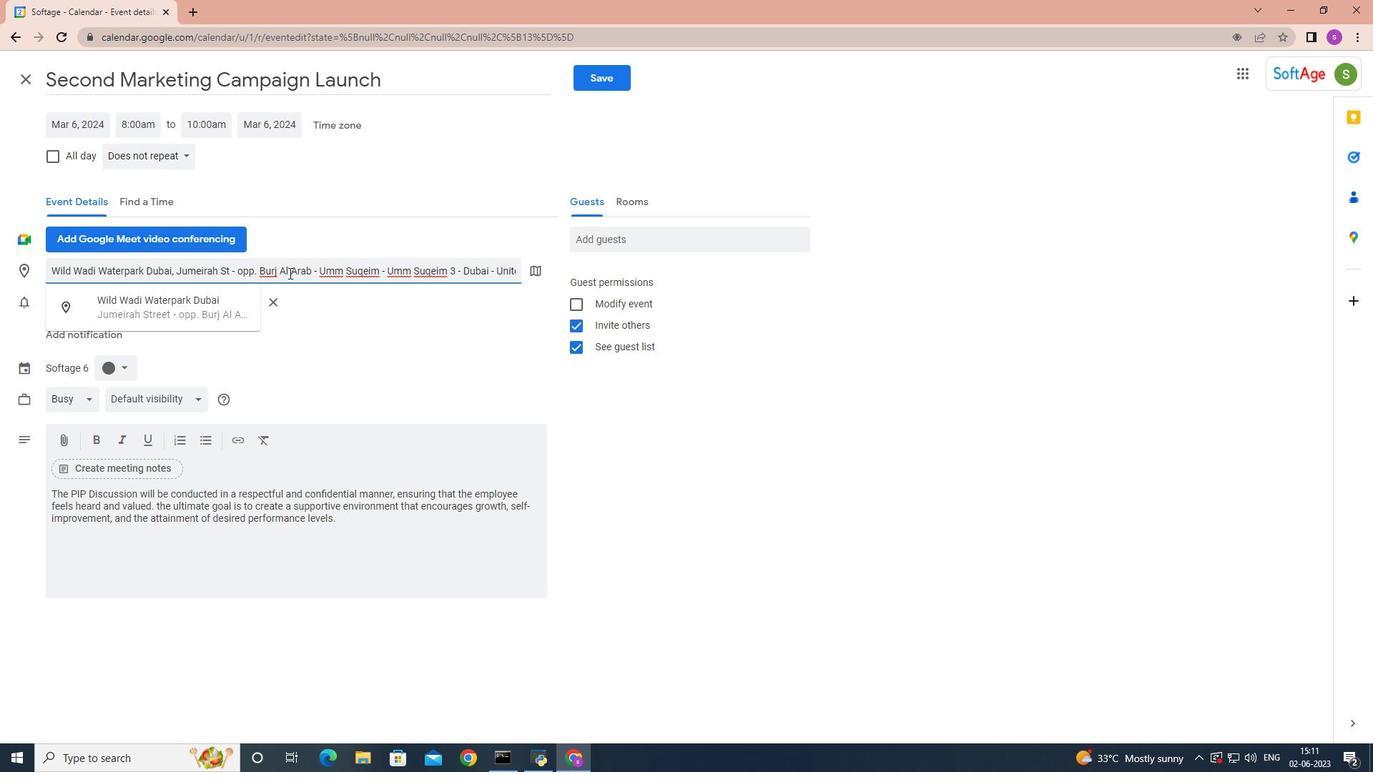 
Action: Mouse moved to (290, 273)
Screenshot: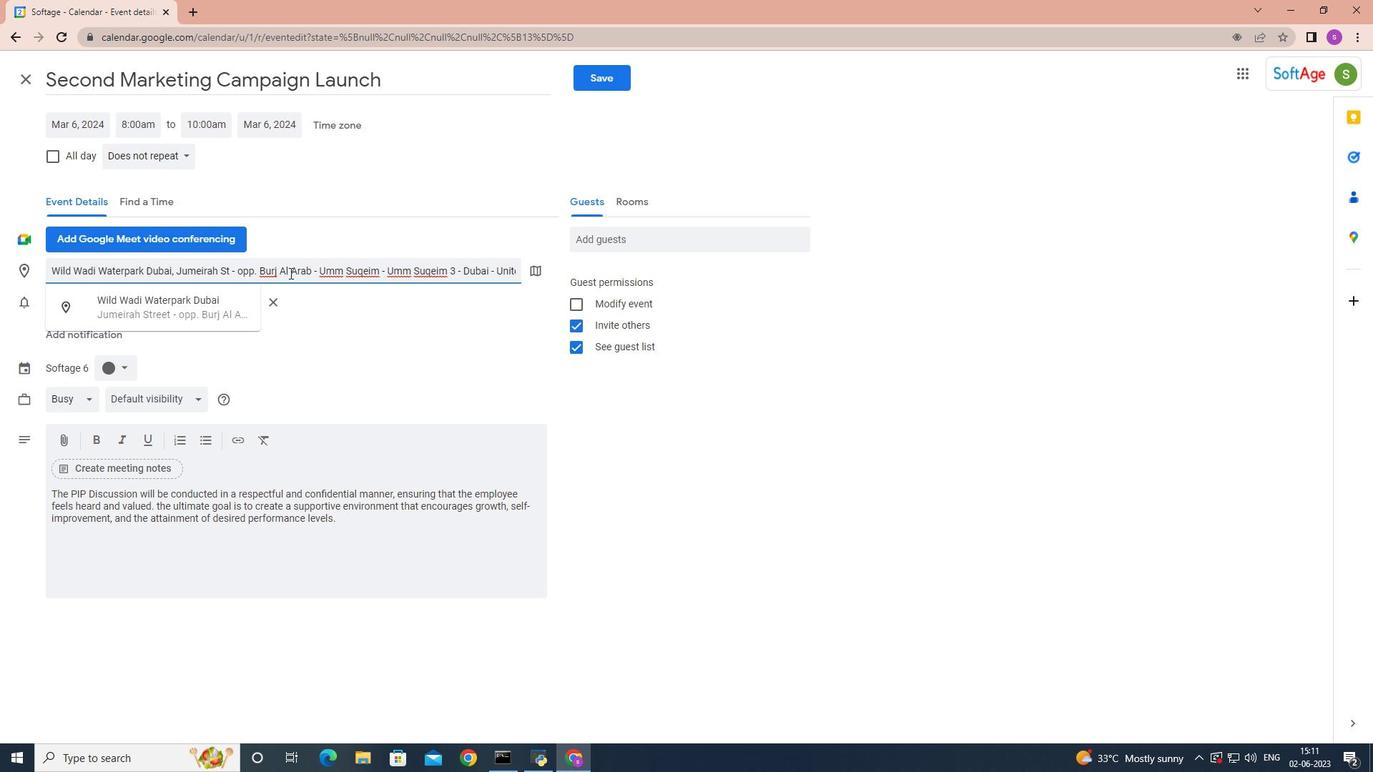 
Action: Key pressed <Key.backspace><Key.backspace><Key.backspace><Key.backspace><Key.backspace><Key.backspace><Key.backspace><Key.backspace><Key.backspace><Key.backspace><Key.backspace><Key.backspace><Key.backspace><Key.backspace>
Screenshot: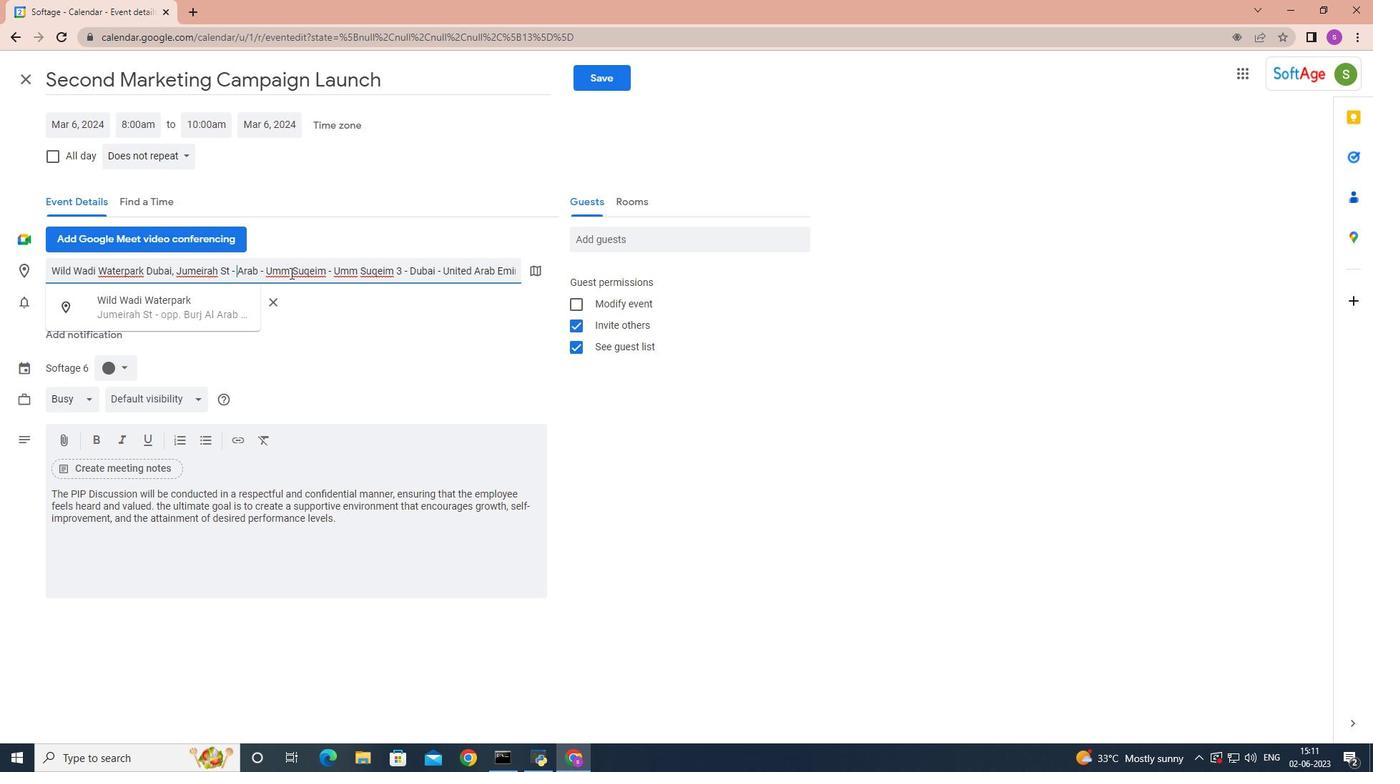 
Action: Mouse moved to (173, 293)
Screenshot: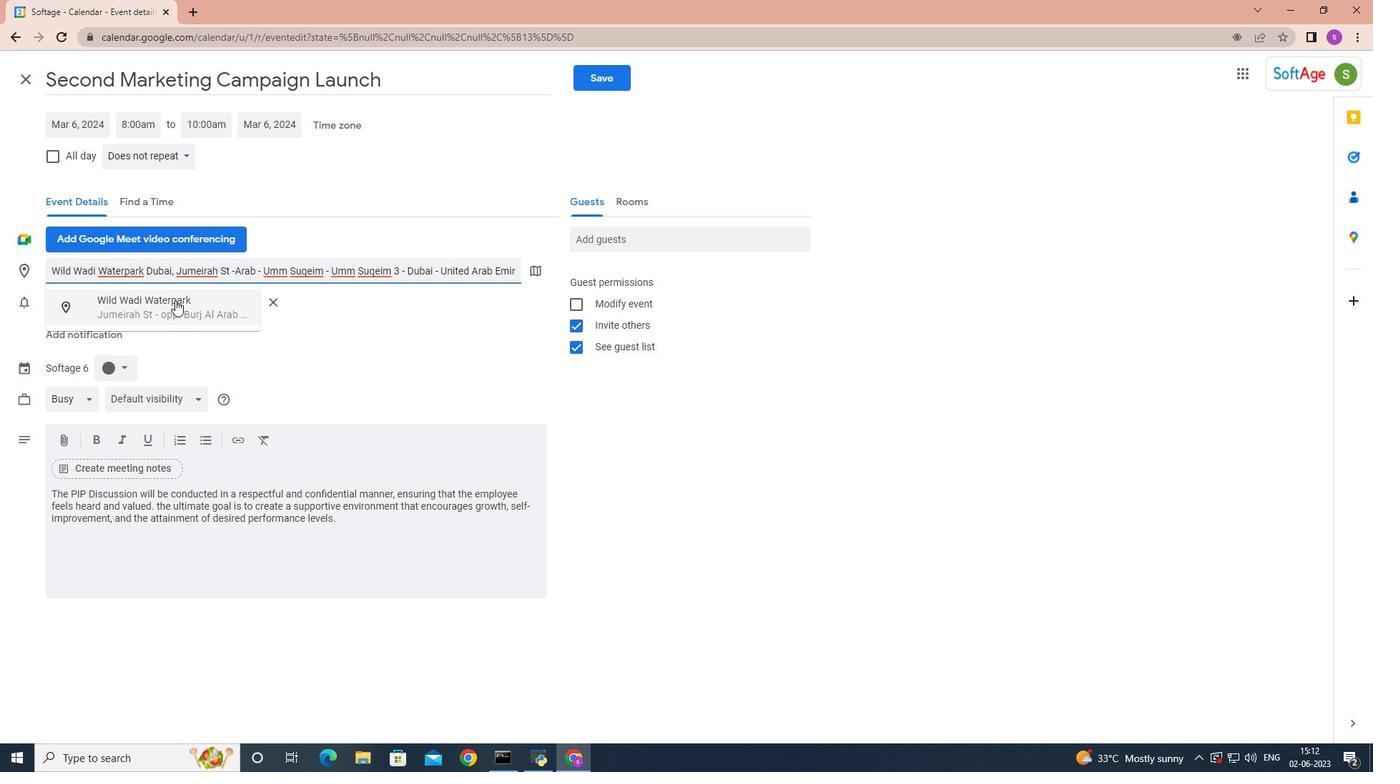 
Action: Mouse pressed left at (173, 293)
Screenshot: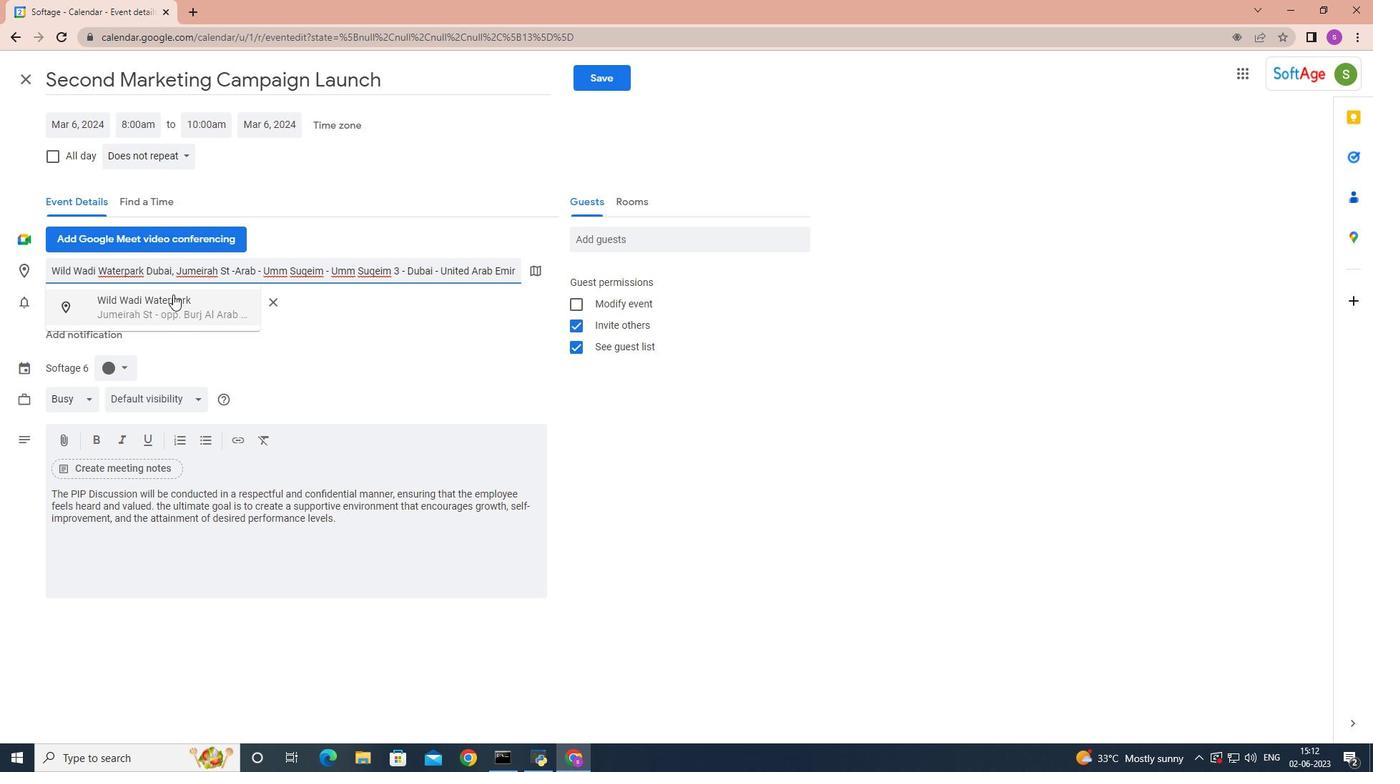 
Action: Mouse moved to (273, 297)
Screenshot: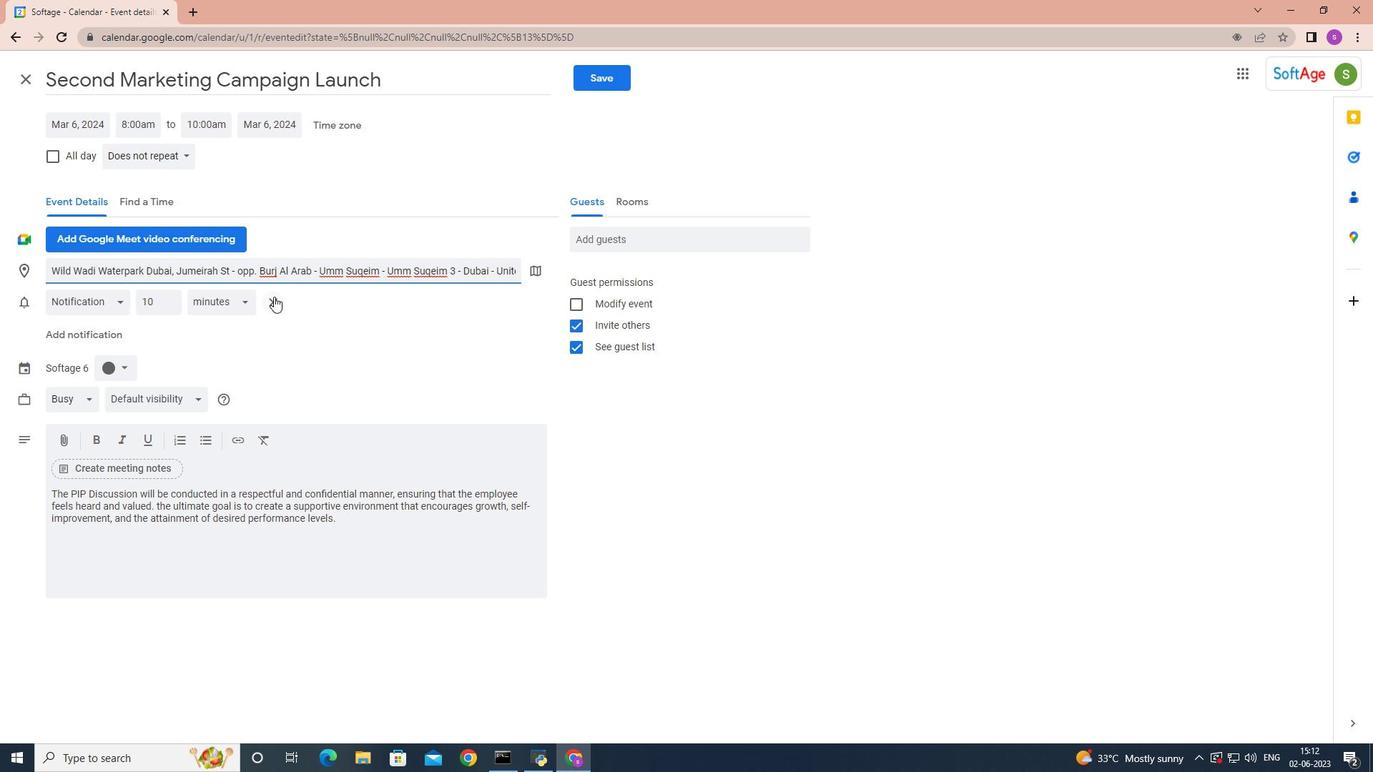 
Action: Mouse pressed left at (273, 297)
Screenshot: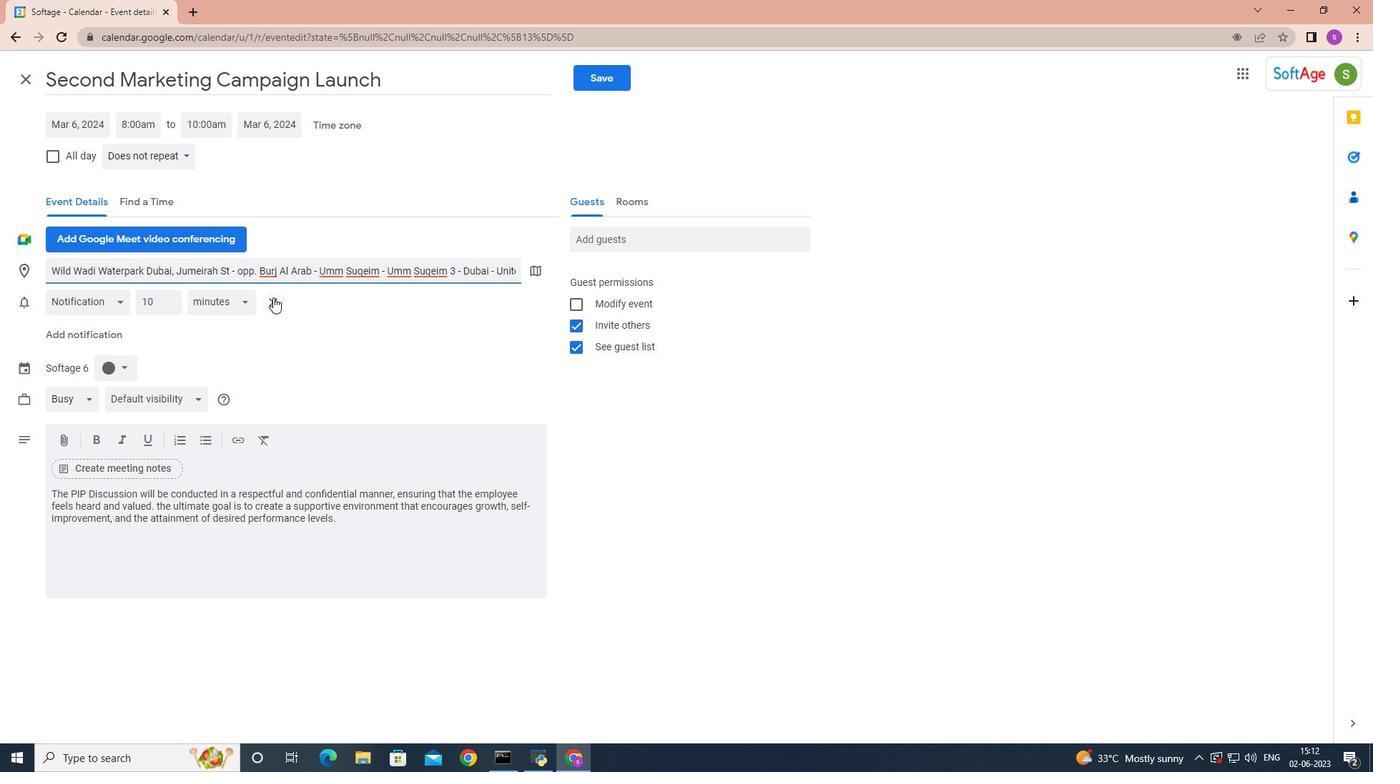 
Action: Mouse moved to (85, 271)
Screenshot: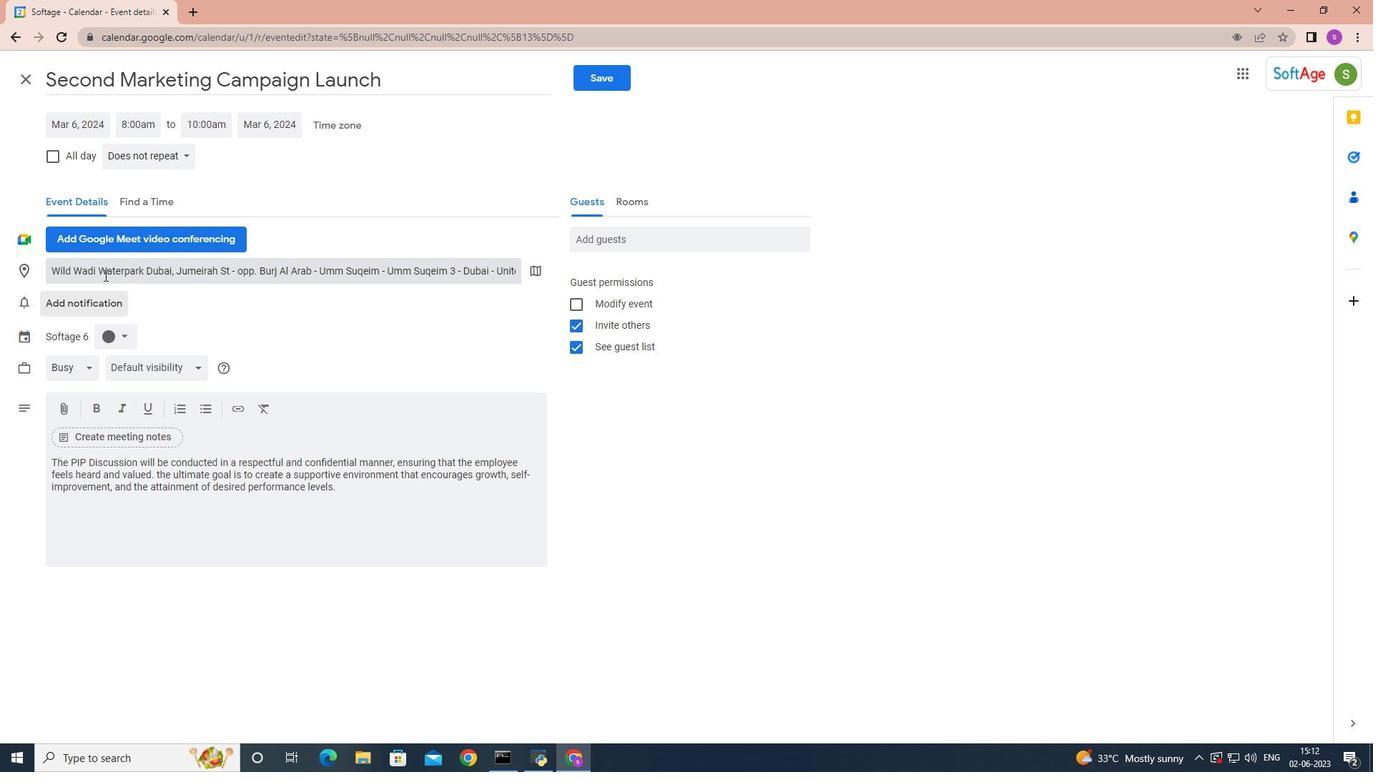 
Action: Mouse pressed left at (85, 271)
Screenshot: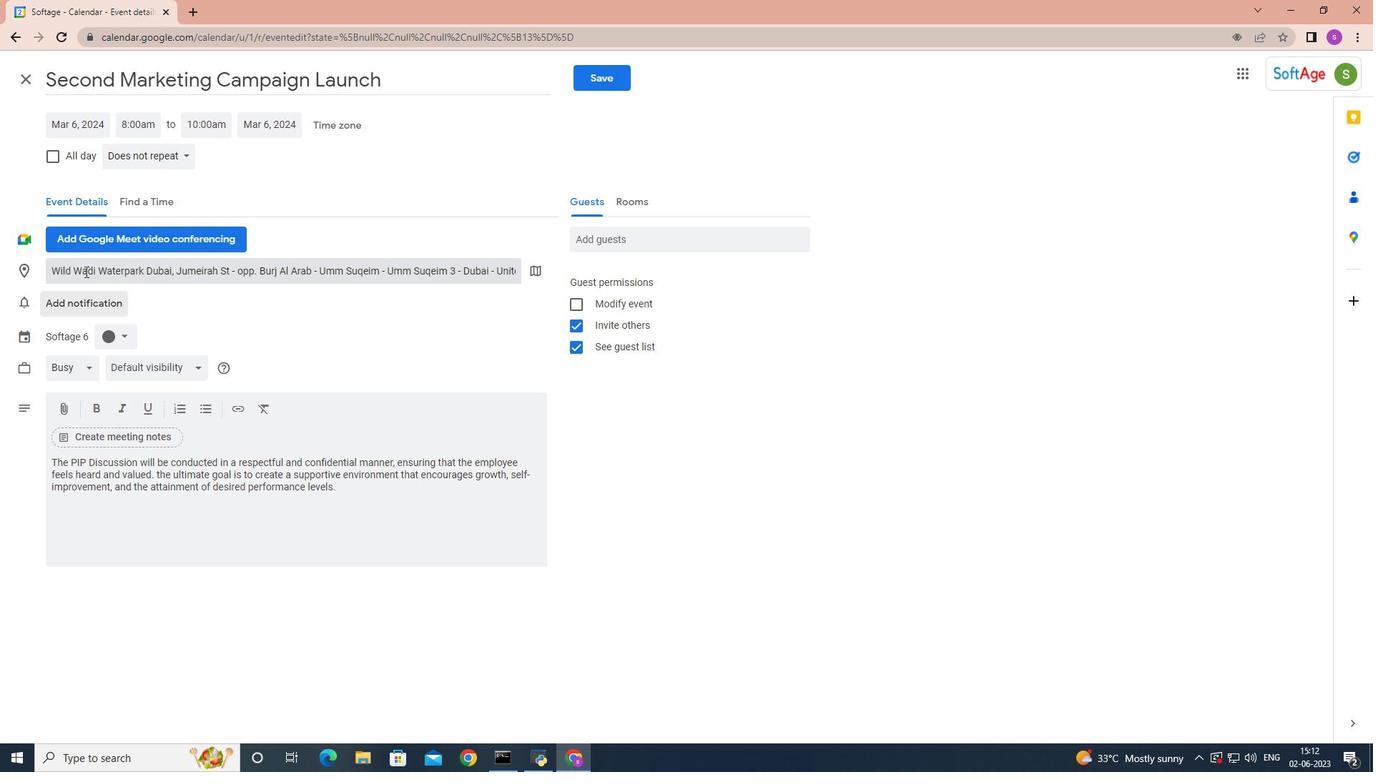 
Action: Mouse moved to (496, 272)
Screenshot: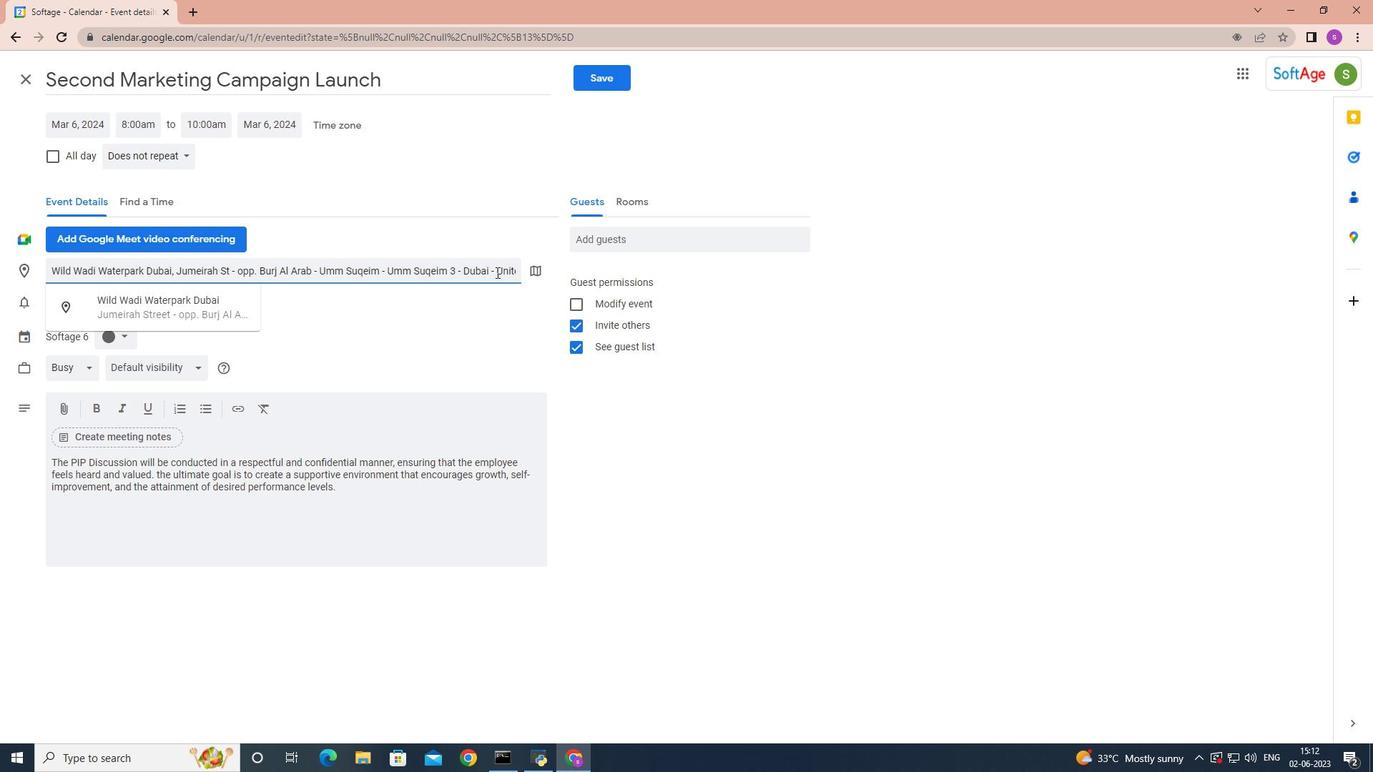 
Action: Mouse pressed left at (496, 272)
Screenshot: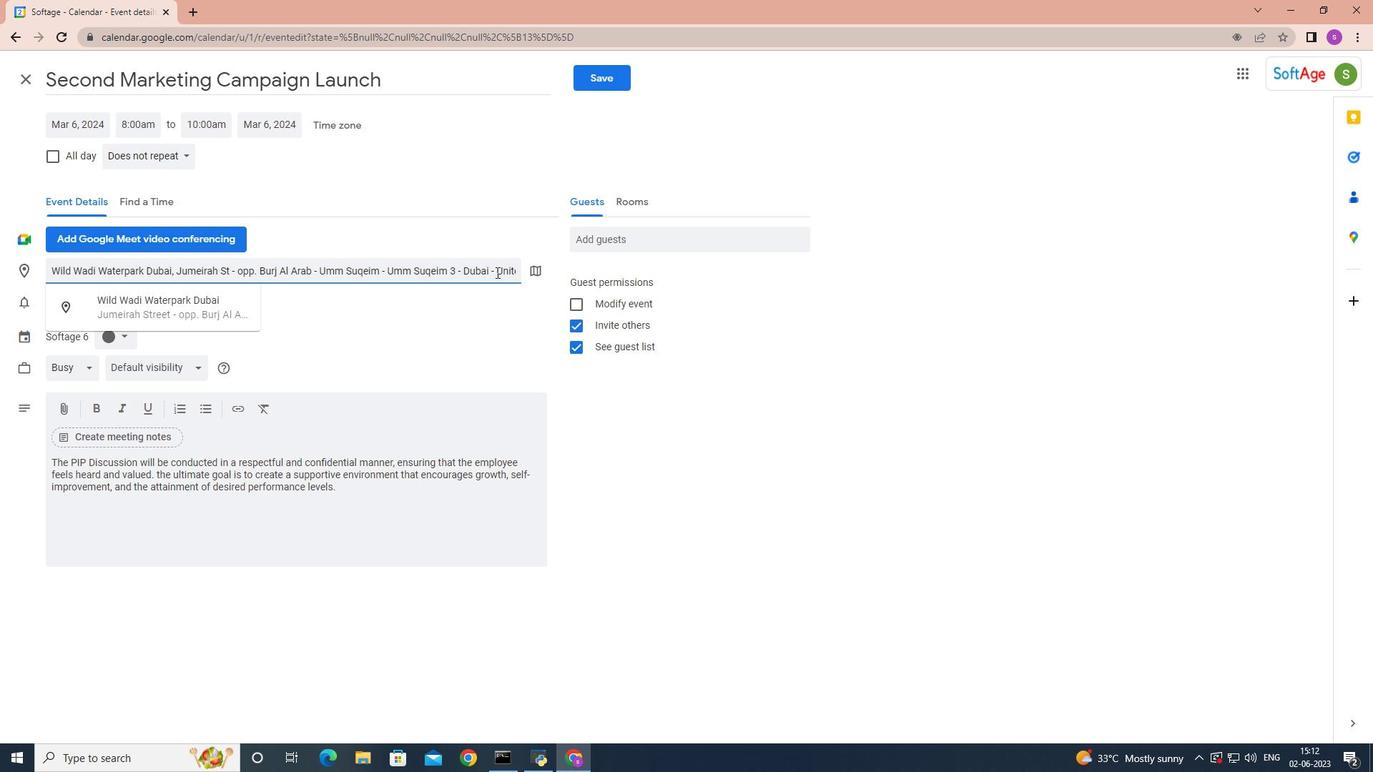 
Action: Mouse moved to (500, 272)
Screenshot: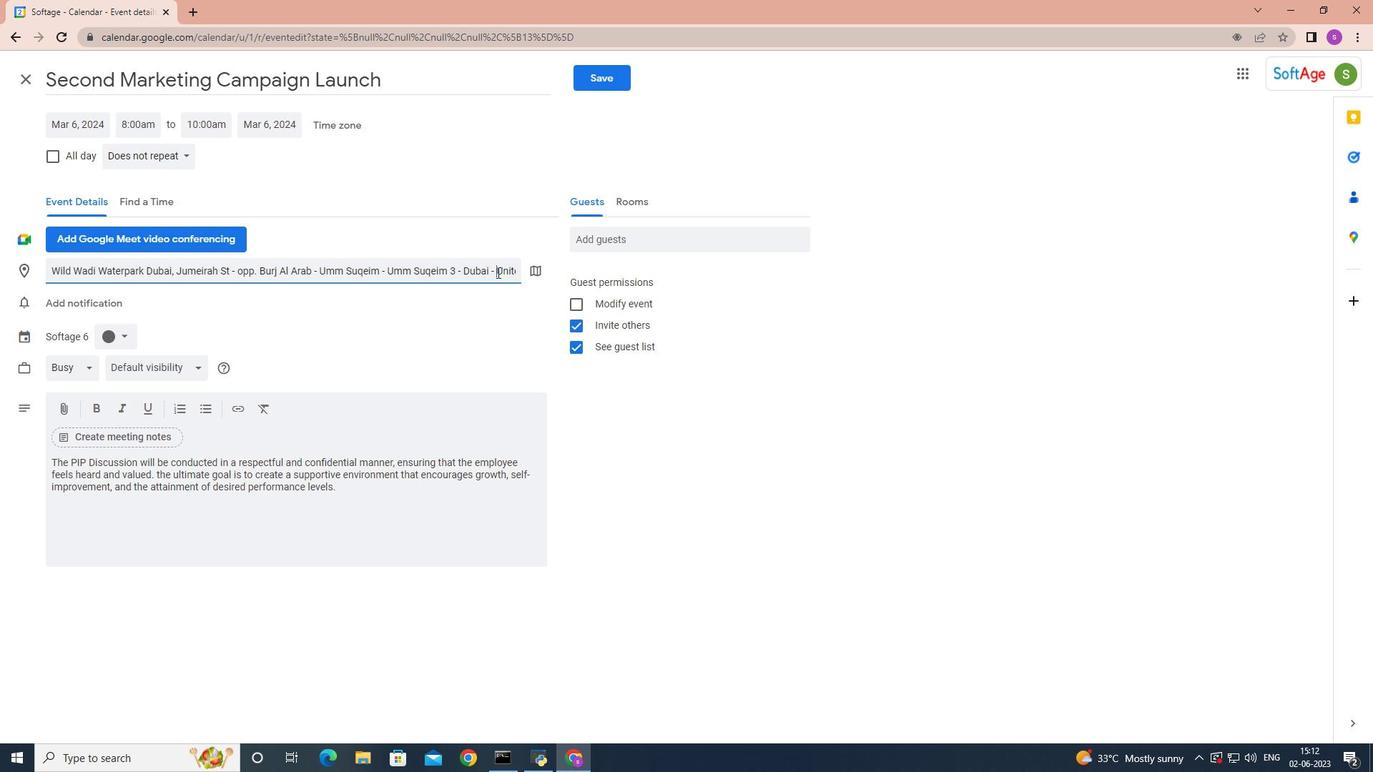 
Action: Key pressed <Key.backspace><Key.backspace><Key.backspace><Key.backspace><Key.backspace><Key.backspace><Key.backspace><Key.backspace><Key.backspace><Key.backspace><Key.backspace><Key.backspace><Key.backspace><Key.backspace><Key.backspace><Key.backspace><Key.backspace><Key.backspace><Key.backspace><Key.backspace><Key.backspace><Key.backspace><Key.backspace><Key.backspace><Key.backspace><Key.backspace><Key.backspace><Key.backspace><Key.backspace><Key.backspace><Key.backspace><Key.backspace><Key.backspace><Key.backspace><Key.backspace><Key.backspace><Key.backspace><Key.backspace><Key.backspace><Key.backspace><Key.backspace><Key.backspace><Key.backspace><Key.backspace><Key.backspace><Key.backspace><Key.backspace><Key.backspace><Key.backspace><Key.backspace><Key.backspace><Key.backspace><Key.backspace><Key.backspace><Key.backspace><Key.backspace><Key.backspace>
Screenshot: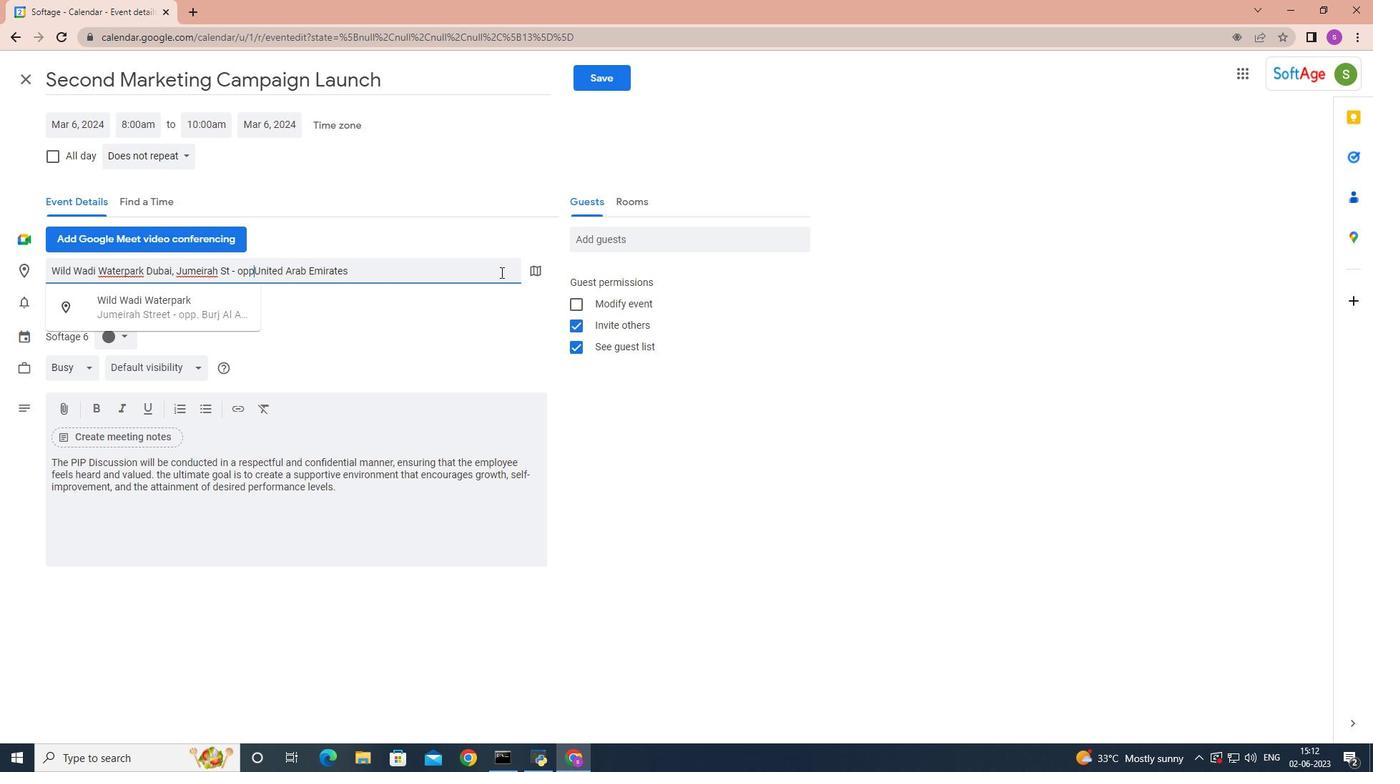 
Action: Mouse moved to (351, 270)
Screenshot: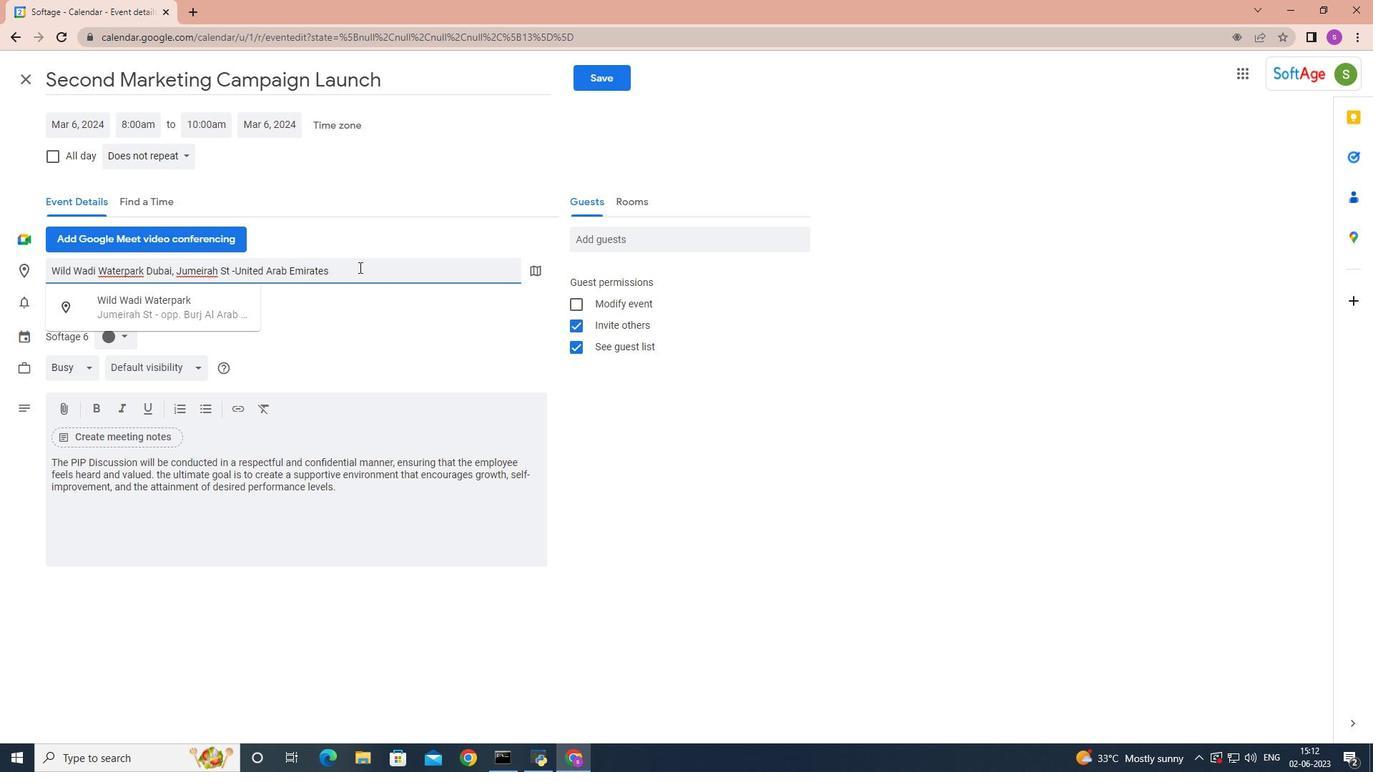 
Action: Mouse pressed left at (351, 270)
Screenshot: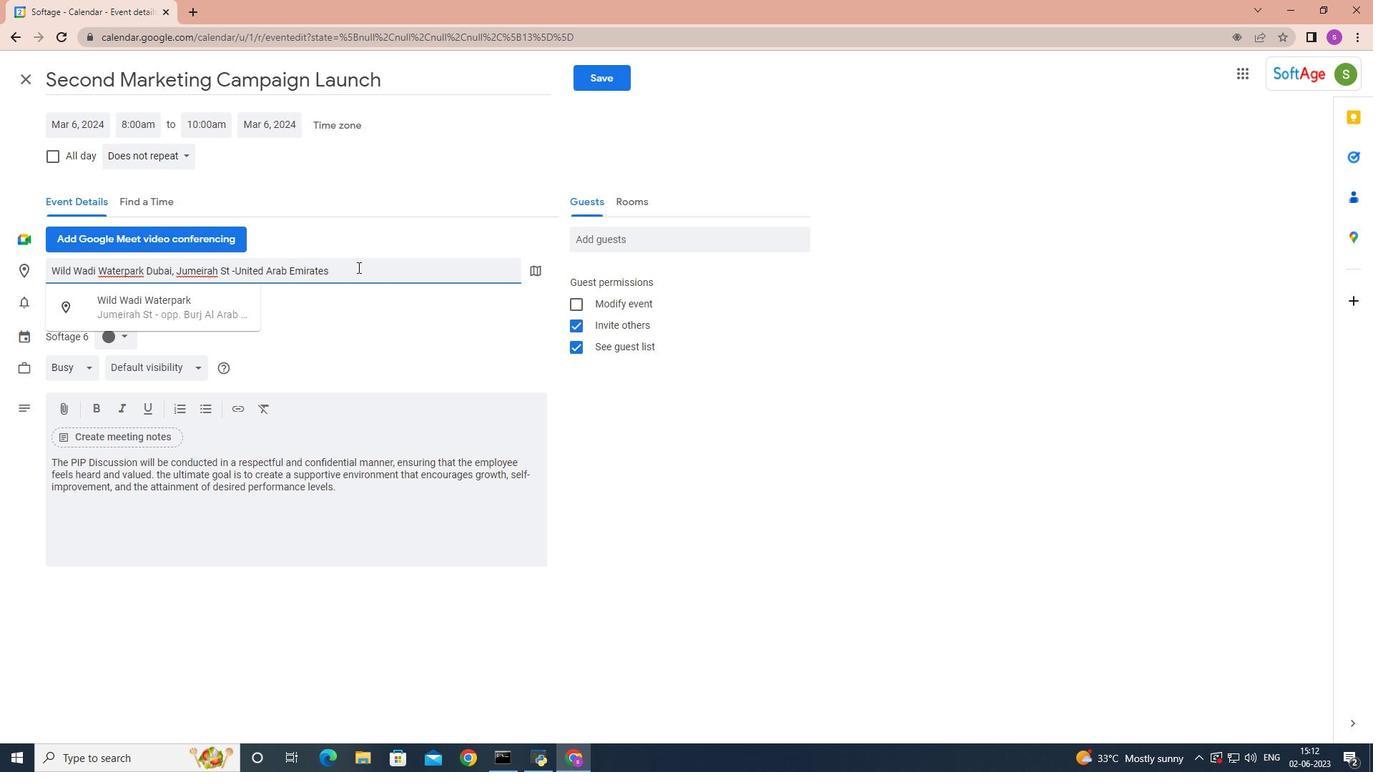 
Action: Mouse moved to (351, 270)
Screenshot: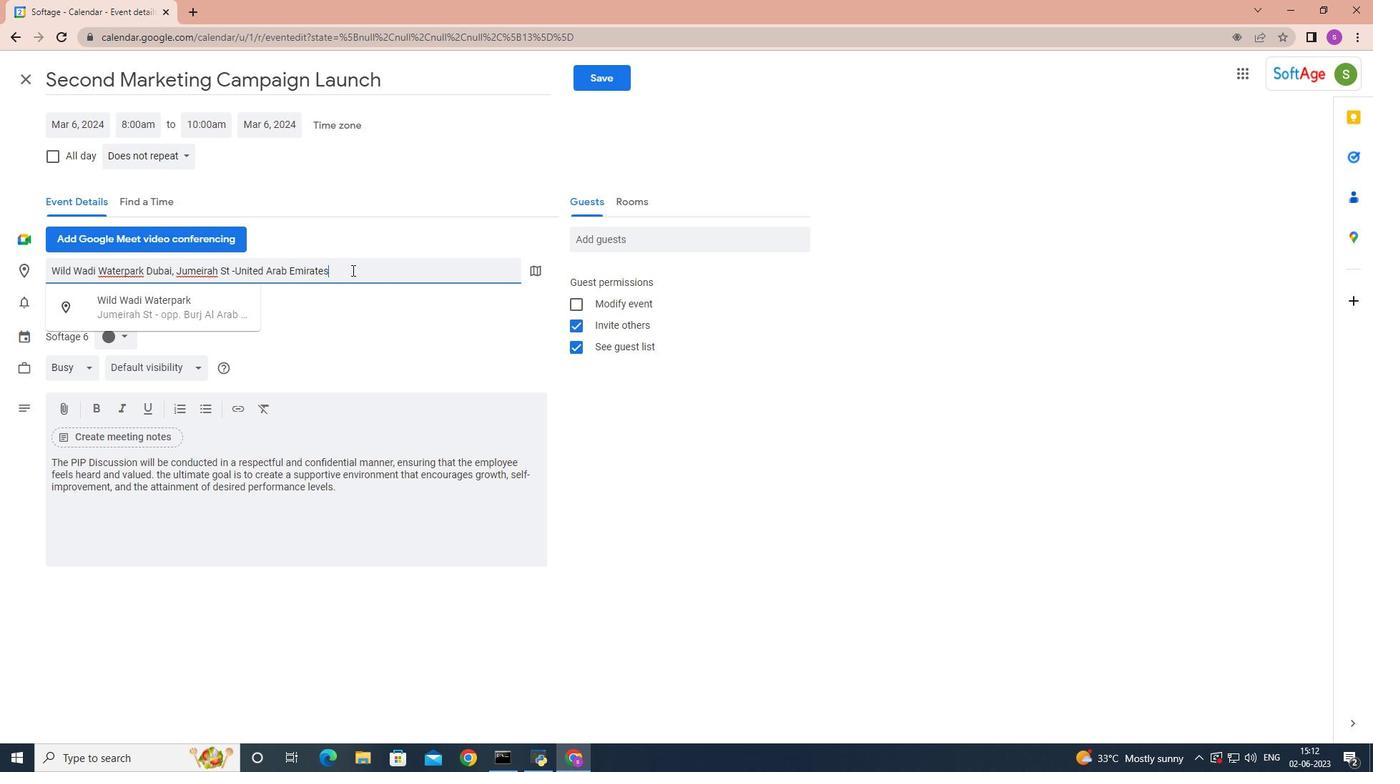 
Action: Key pressed <Key.backspace><Key.backspace><Key.backspace><Key.backspace><Key.backspace><Key.backspace><Key.backspace><Key.backspace><Key.backspace><Key.backspace><Key.backspace><Key.backspace><Key.backspace><Key.backspace><Key.backspace><Key.backspace><Key.backspace><Key.backspace><Key.backspace><Key.backspace><Key.backspace><Key.backspace><Key.backspace><Key.backspace><Key.backspace><Key.backspace><Key.backspace><Key.backspace><Key.backspace><Key.backspace><Key.backspace><Key.backspace><Key.backspace><Key.backspace><Key.backspace><Key.backspace><Key.backspace><Key.backspace><Key.backspace><Key.backspace><Key.backspace><Key.backspace><Key.backspace><Key.backspace><Key.backspace><Key.space><Key.shift><Key.shift><Key.shift><Key.shift><Key.shift><Key.shift><Key.shift>Park<Key.space><Key.shift>Dubai<Key.space><Key.shift><Key.shift><Key.shift><Key.shift><Key.shift><Key.shift><Key.shift><Key.shift><Key.shift><Key.shift><Key.shift><Key.shift><Key.shift><Key.shift><Key.shift><Key.shift><Key.shift><Key.shift><Key.shift><Key.shift><Key.shift><Key.shift><Key.shift><Key.shift>UAE
Screenshot: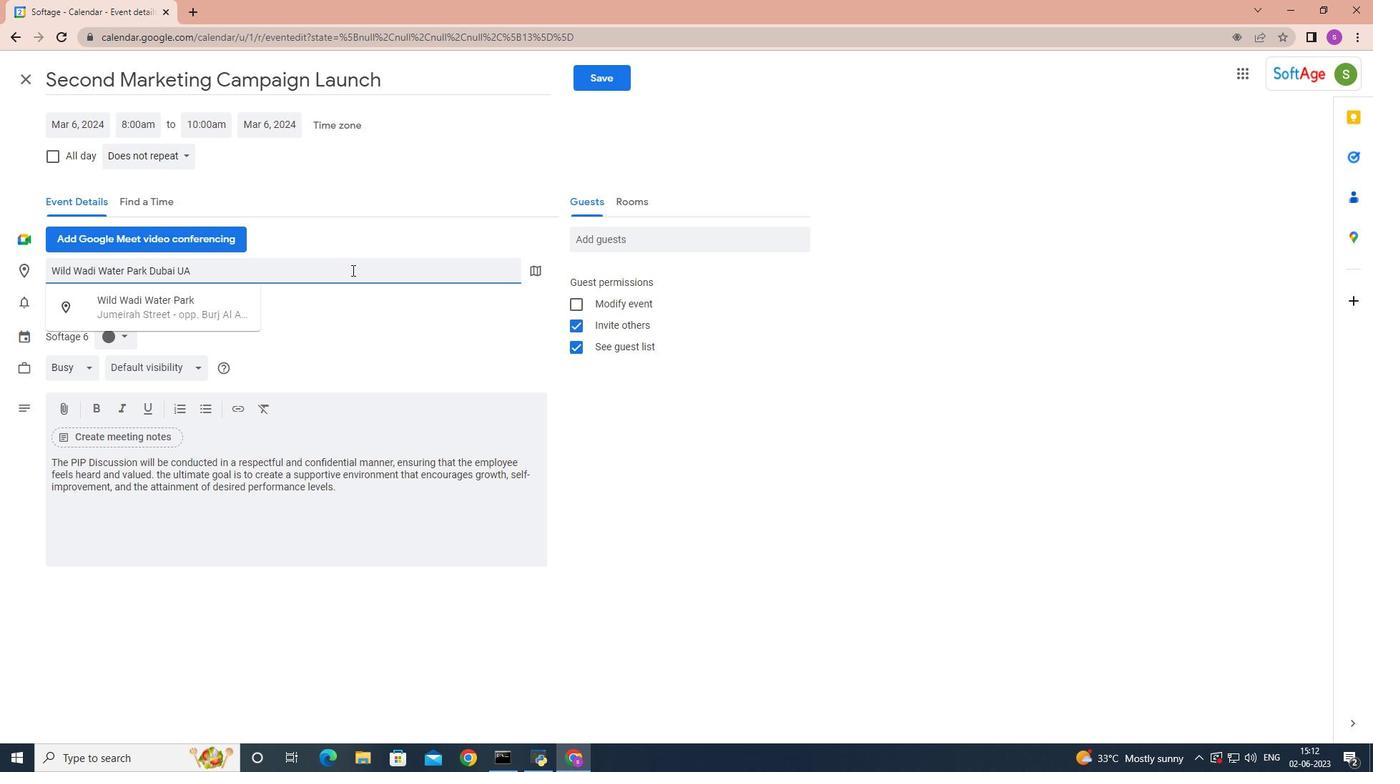 
Action: Mouse moved to (614, 237)
Screenshot: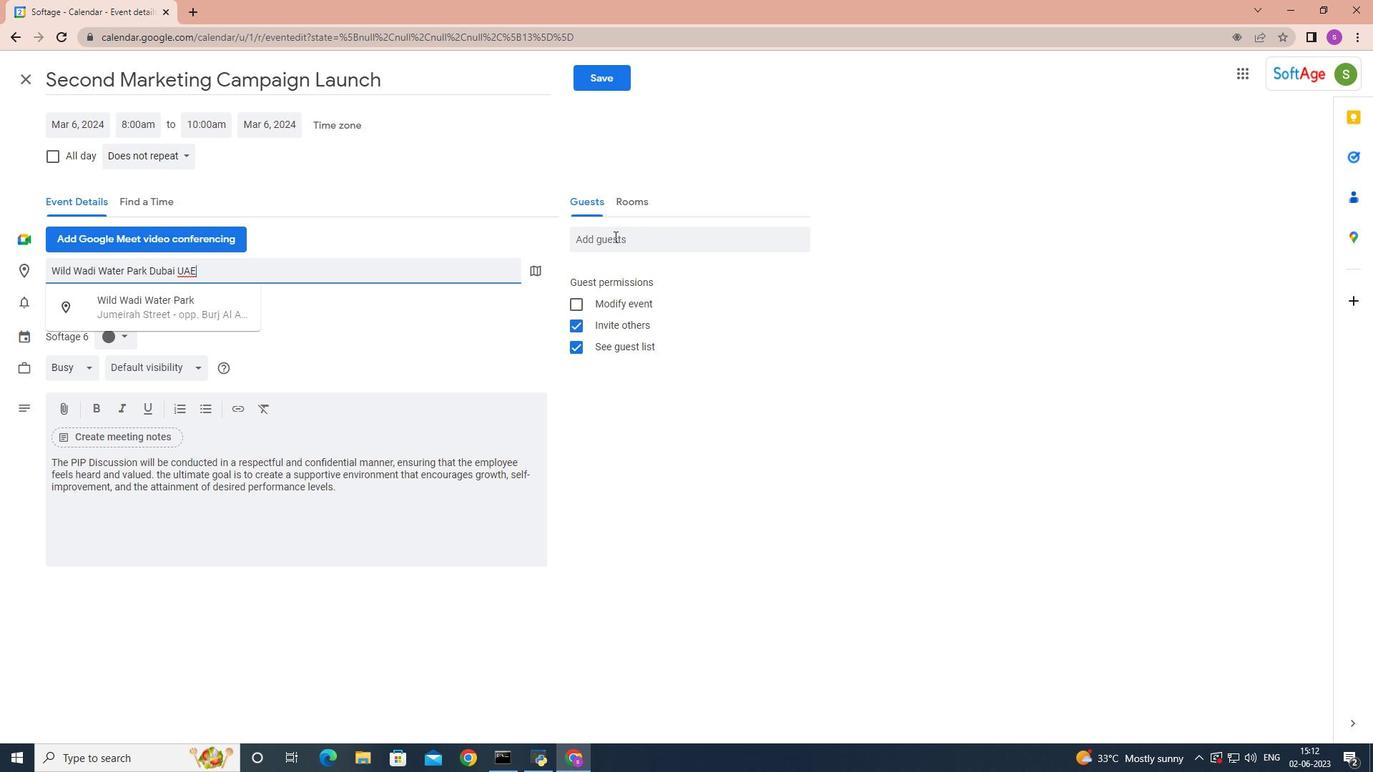
Action: Mouse pressed left at (614, 237)
Screenshot: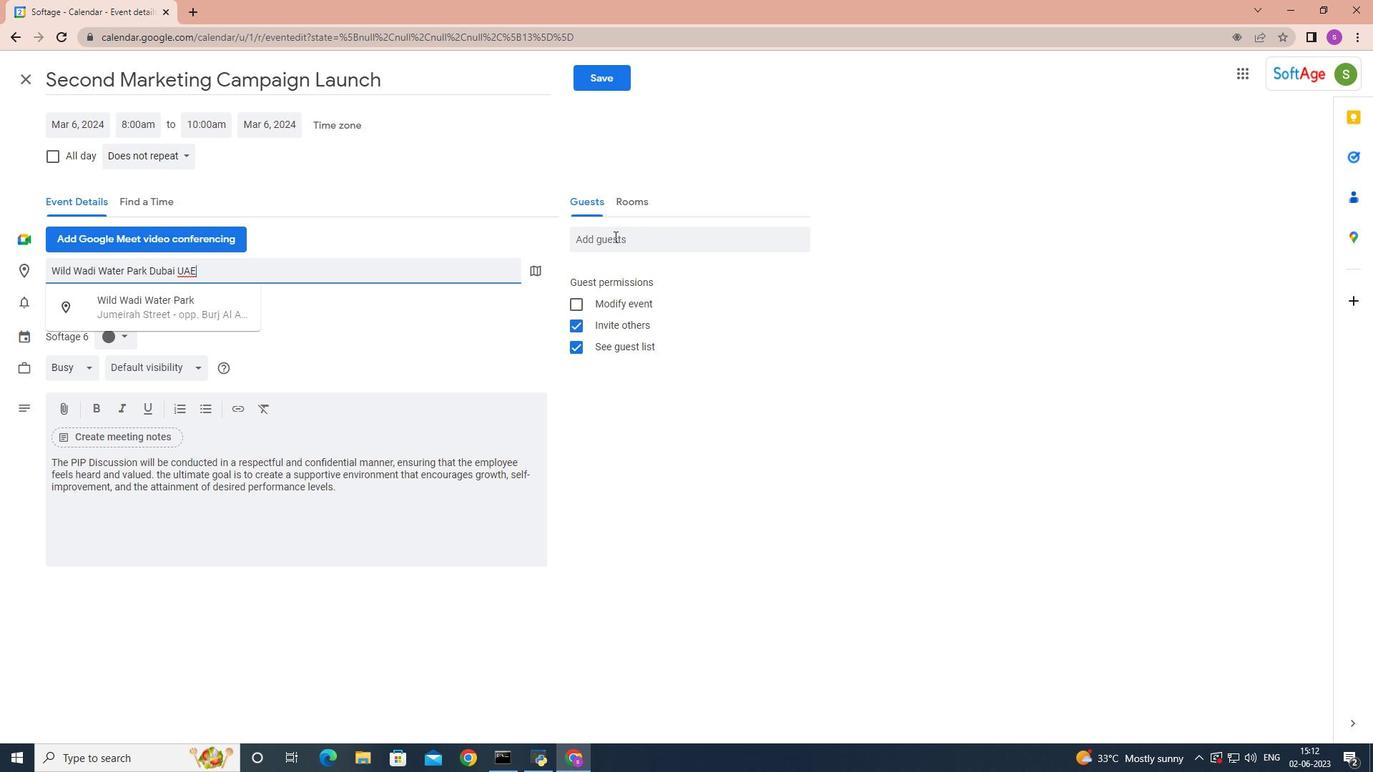 
Action: Mouse moved to (611, 257)
Screenshot: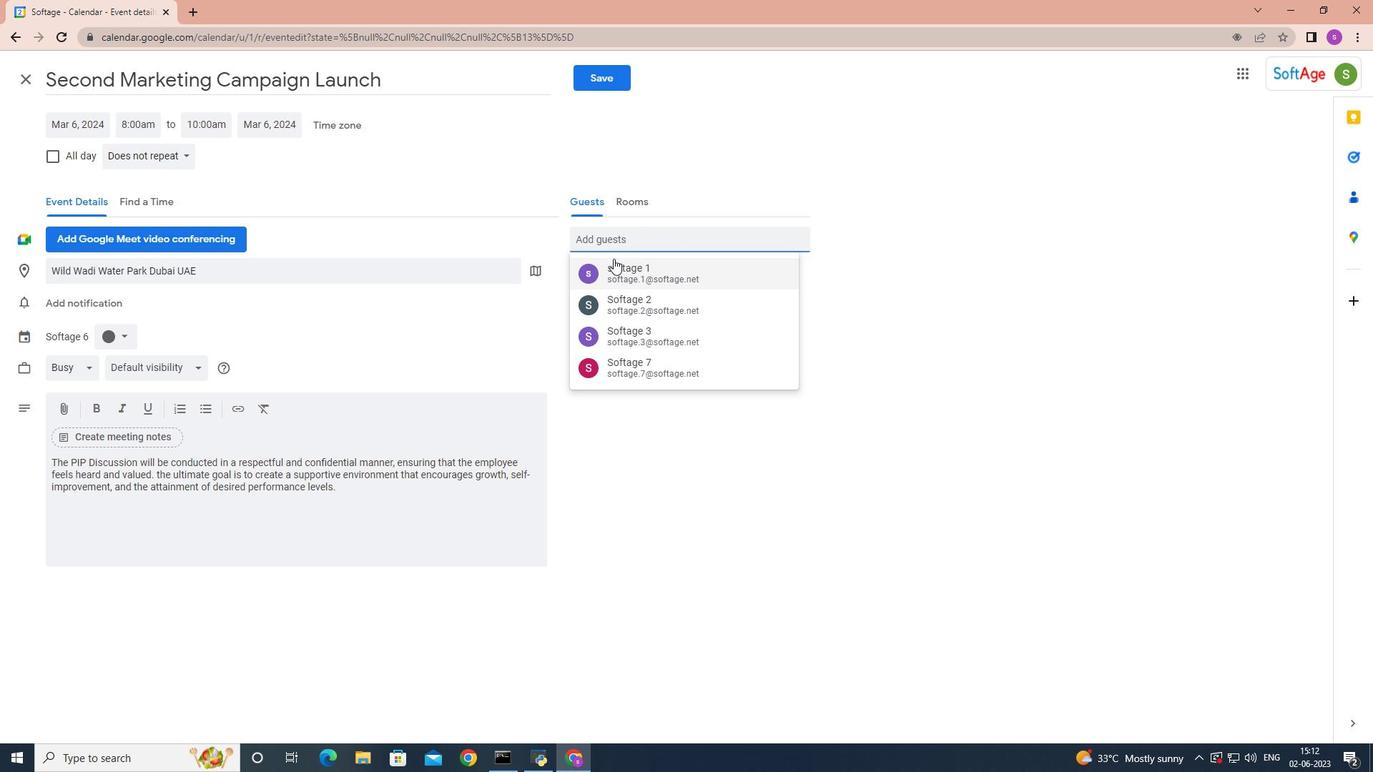 
Action: Key pressed softage.7
Screenshot: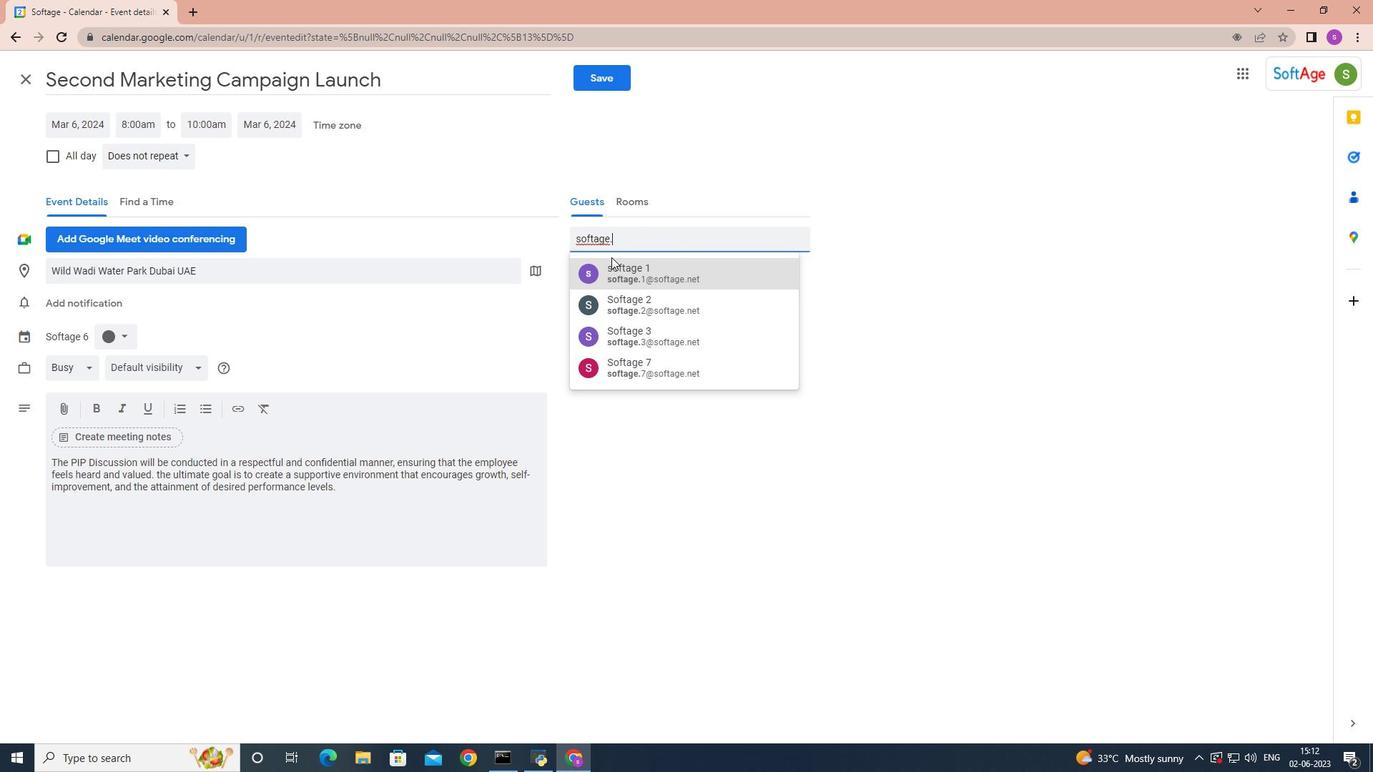 
Action: Mouse moved to (632, 272)
Screenshot: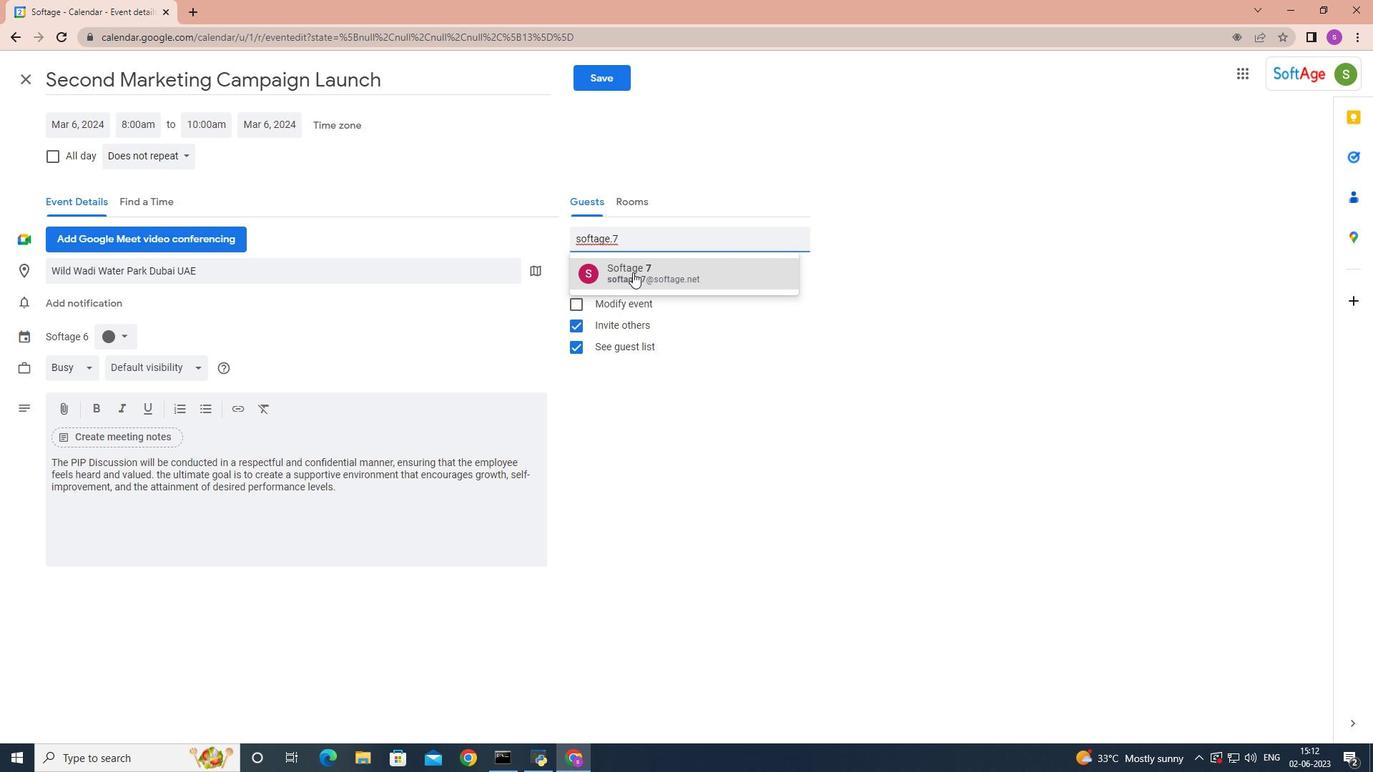 
Action: Mouse pressed left at (632, 272)
Screenshot: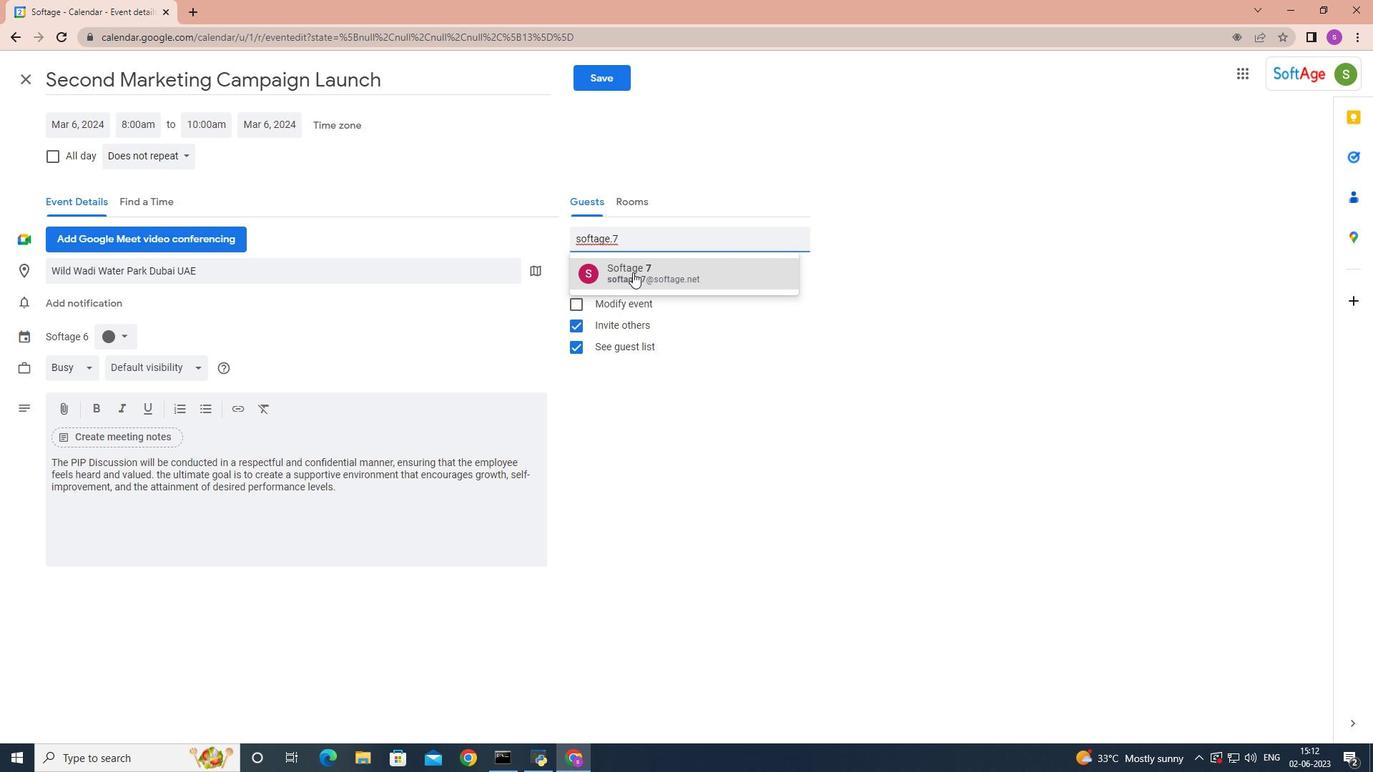 
Action: Mouse moved to (627, 241)
Screenshot: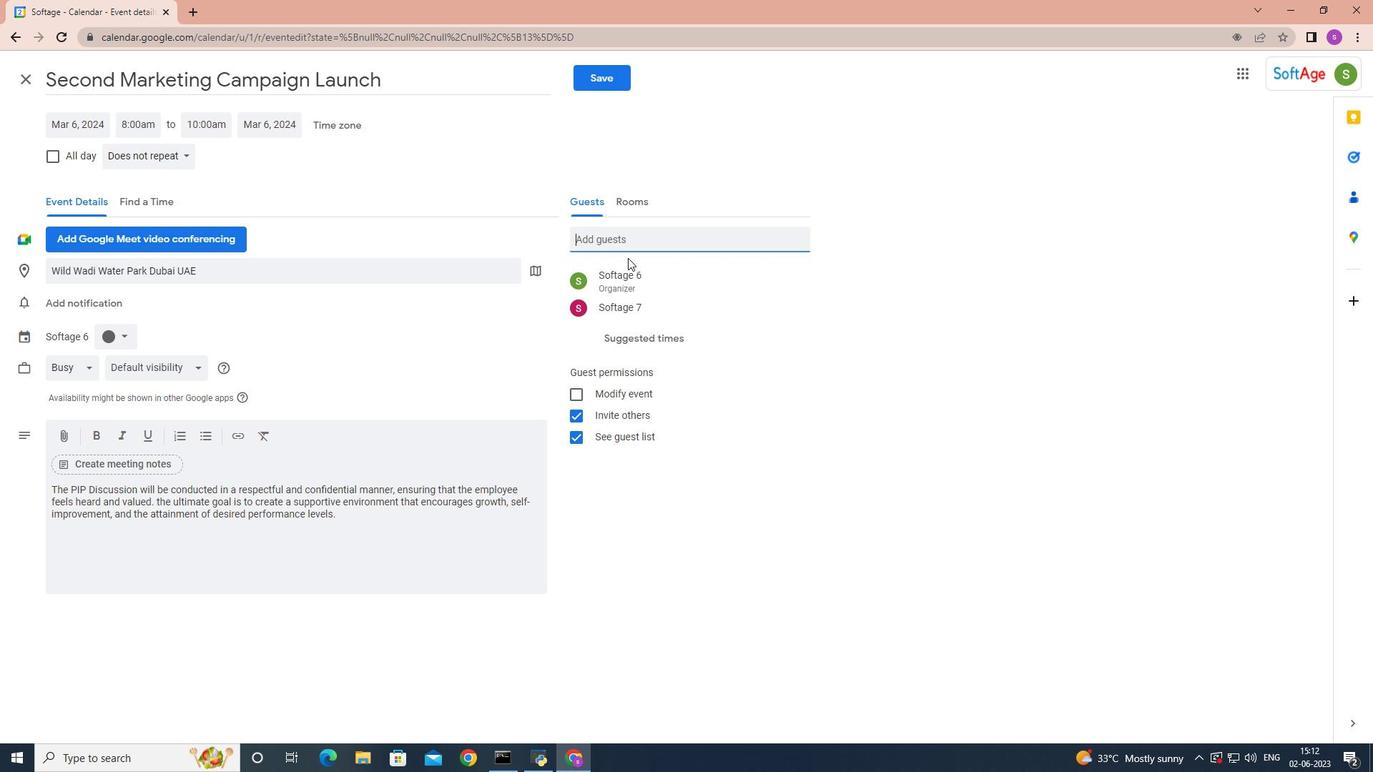 
Action: Key pressed softage.8
Screenshot: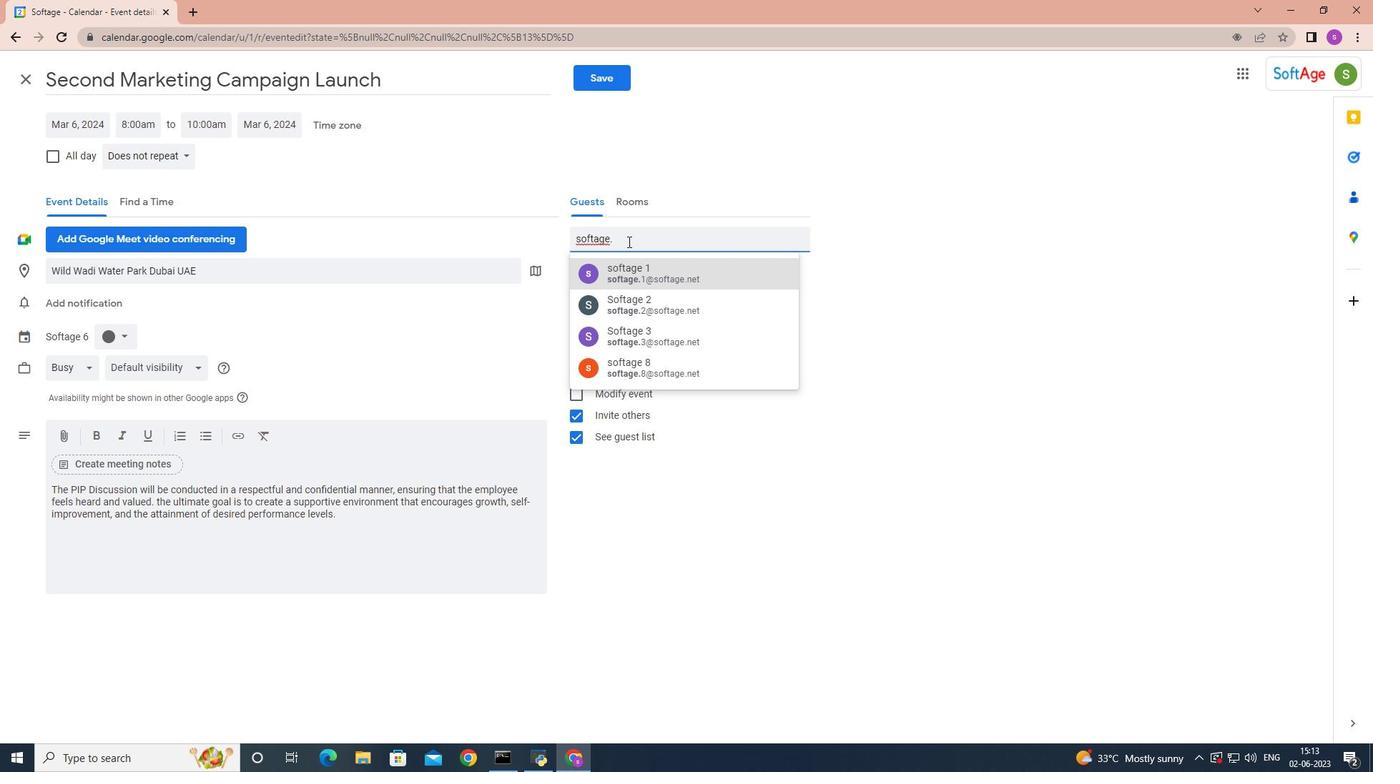 
Action: Mouse moved to (655, 274)
Screenshot: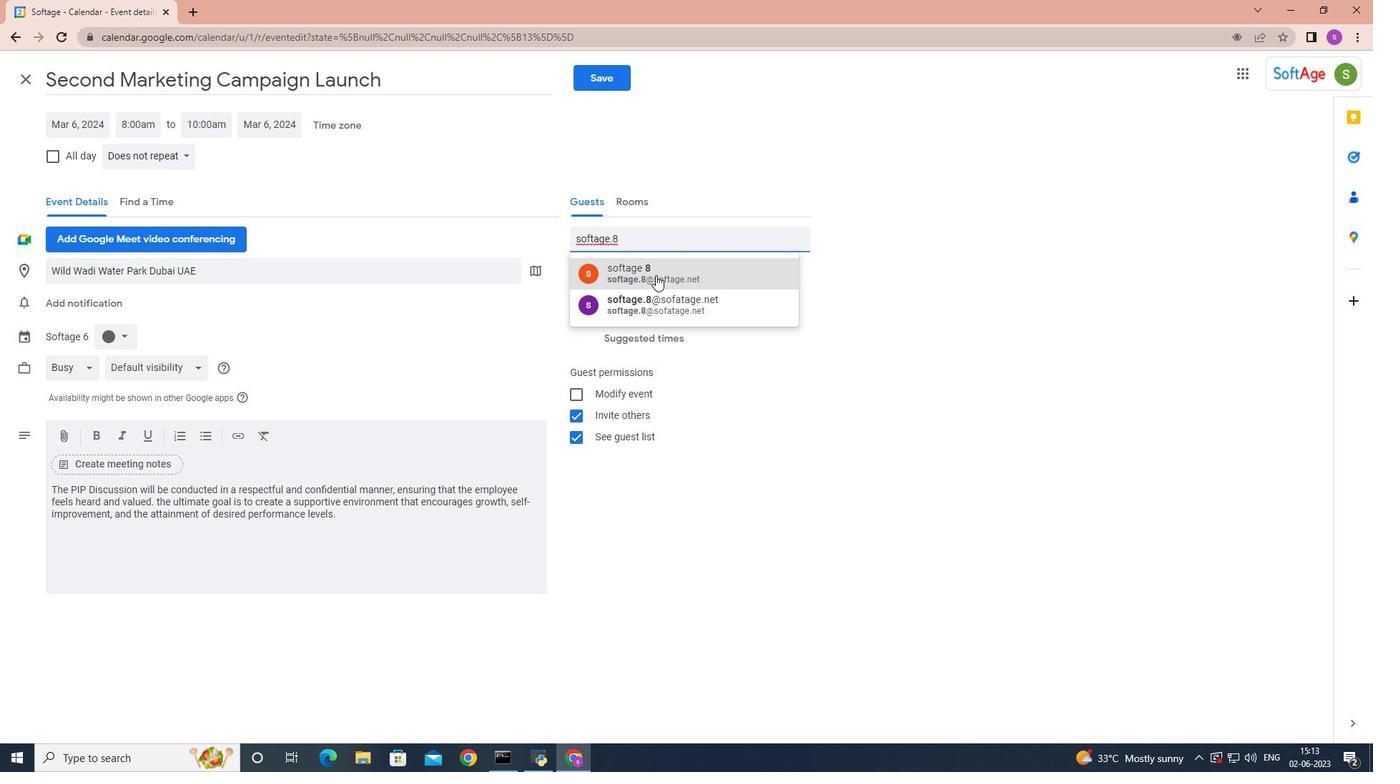 
Action: Mouse pressed left at (655, 274)
Screenshot: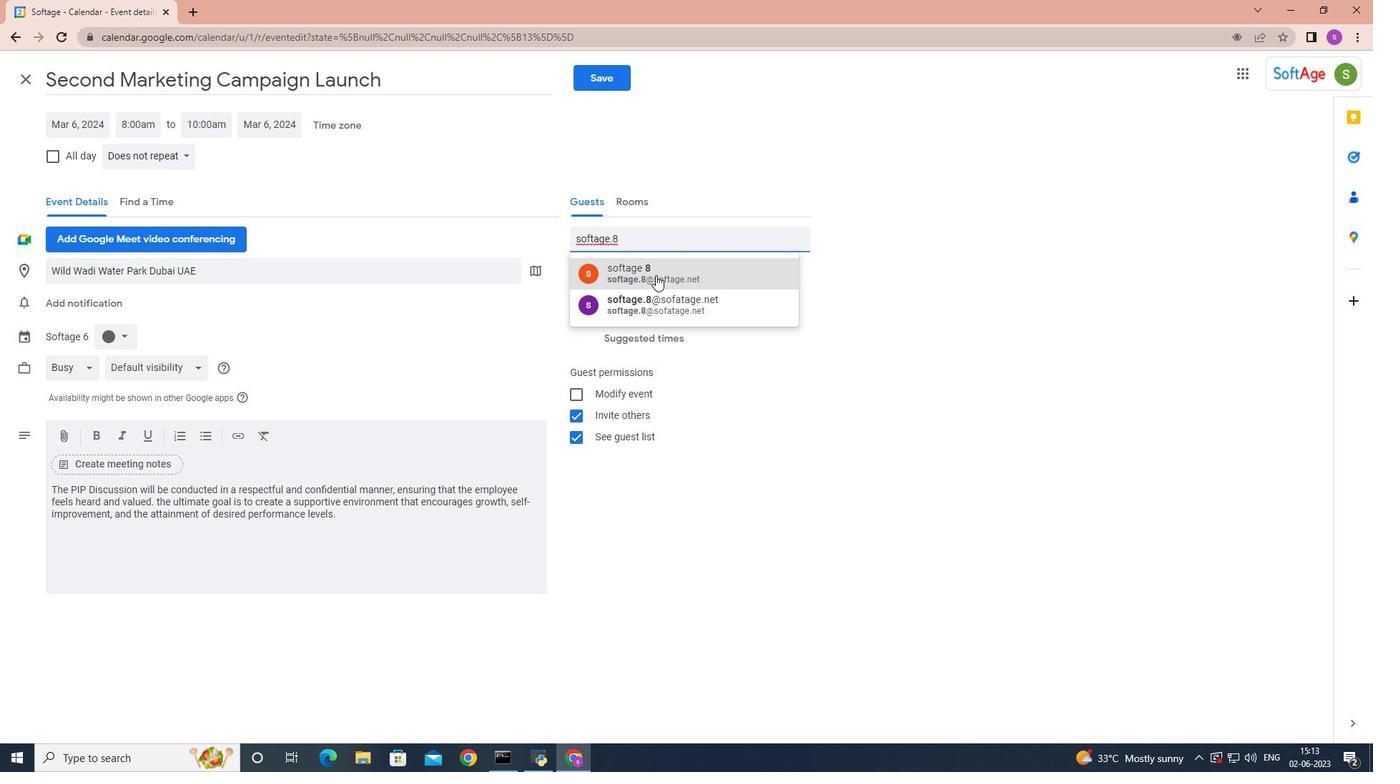 
Action: Mouse moved to (179, 156)
Screenshot: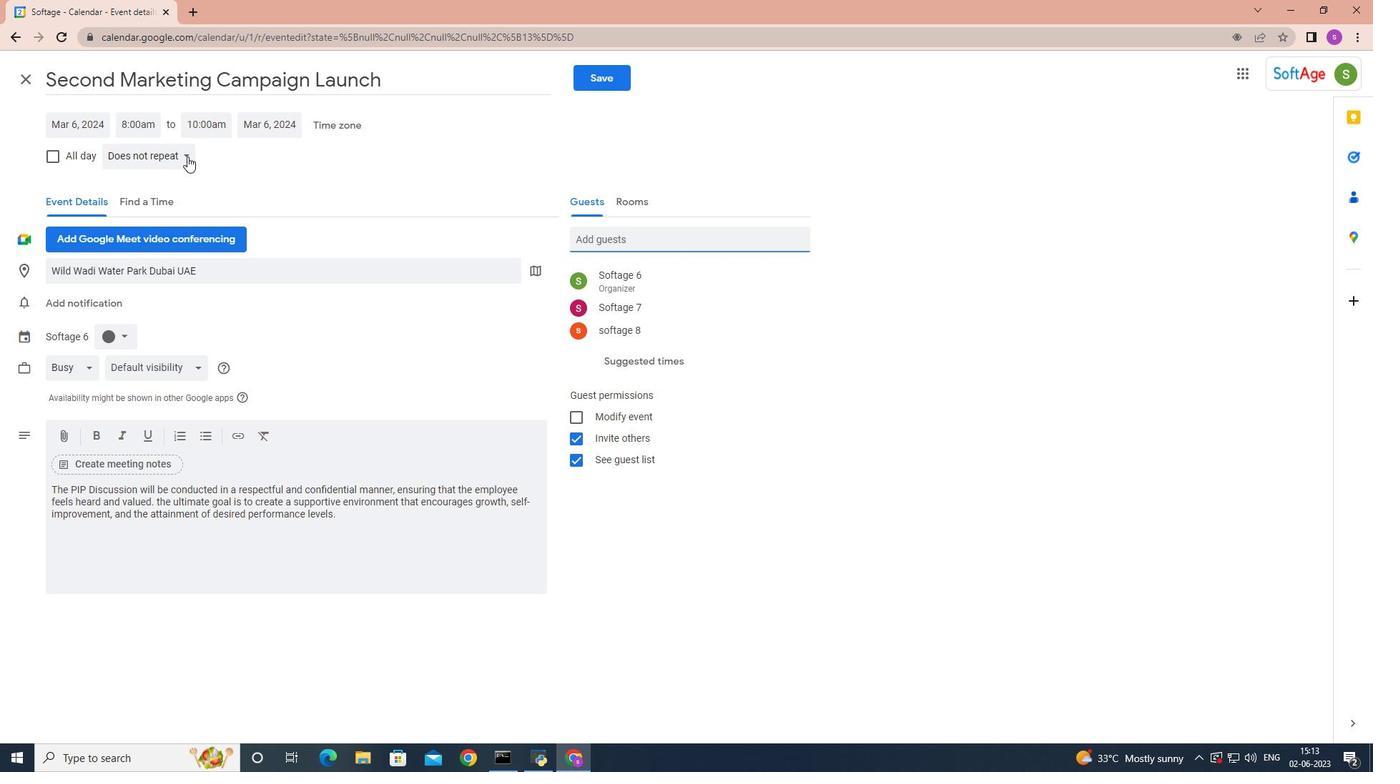 
Action: Mouse pressed left at (179, 156)
Screenshot: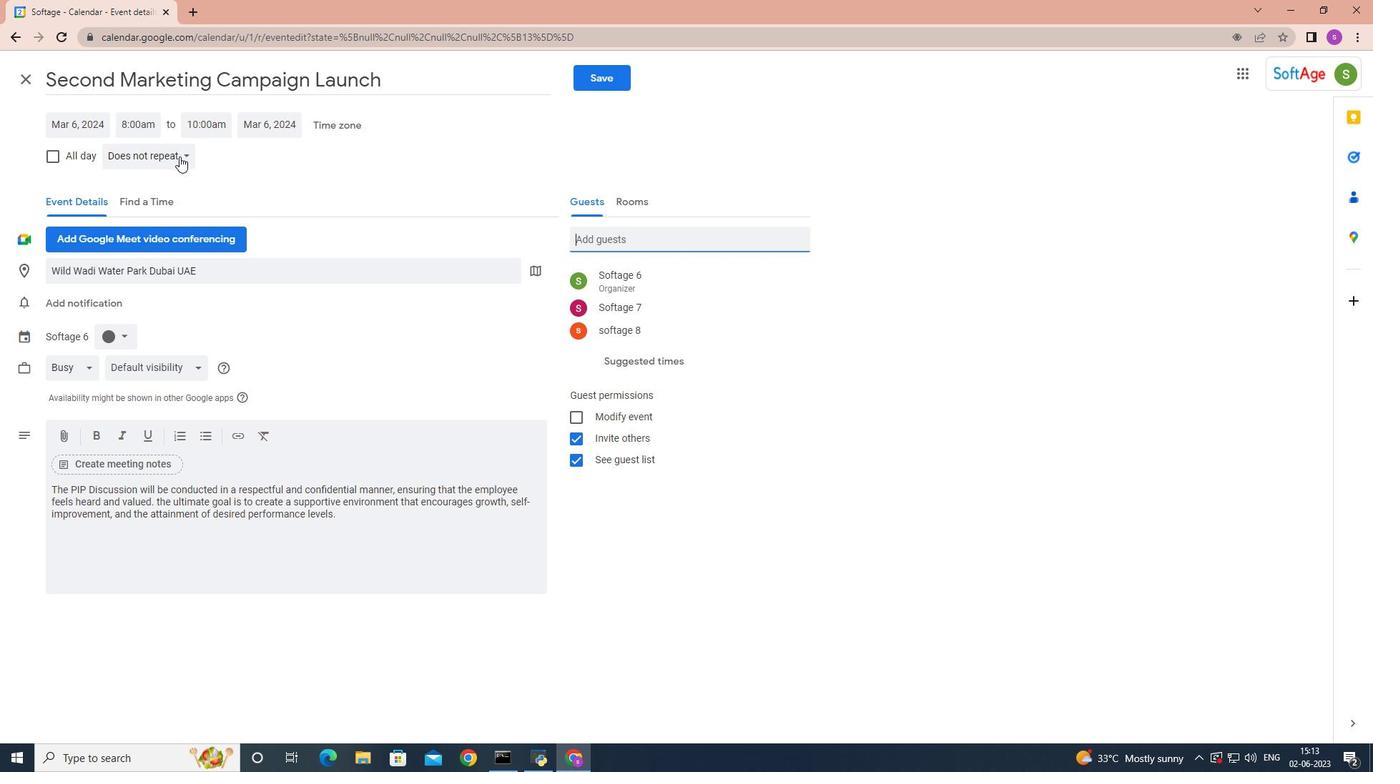 
Action: Mouse moved to (199, 282)
Screenshot: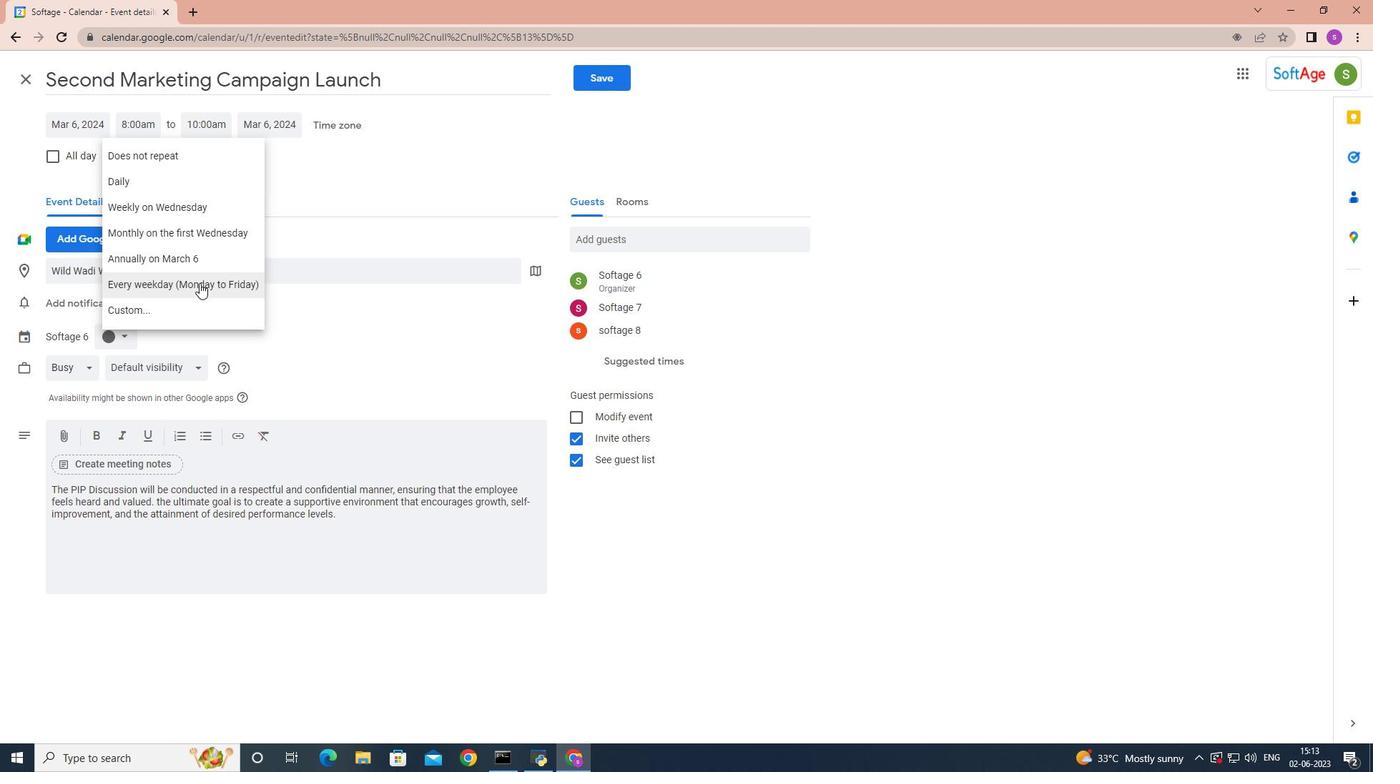 
Action: Mouse pressed left at (199, 282)
Screenshot: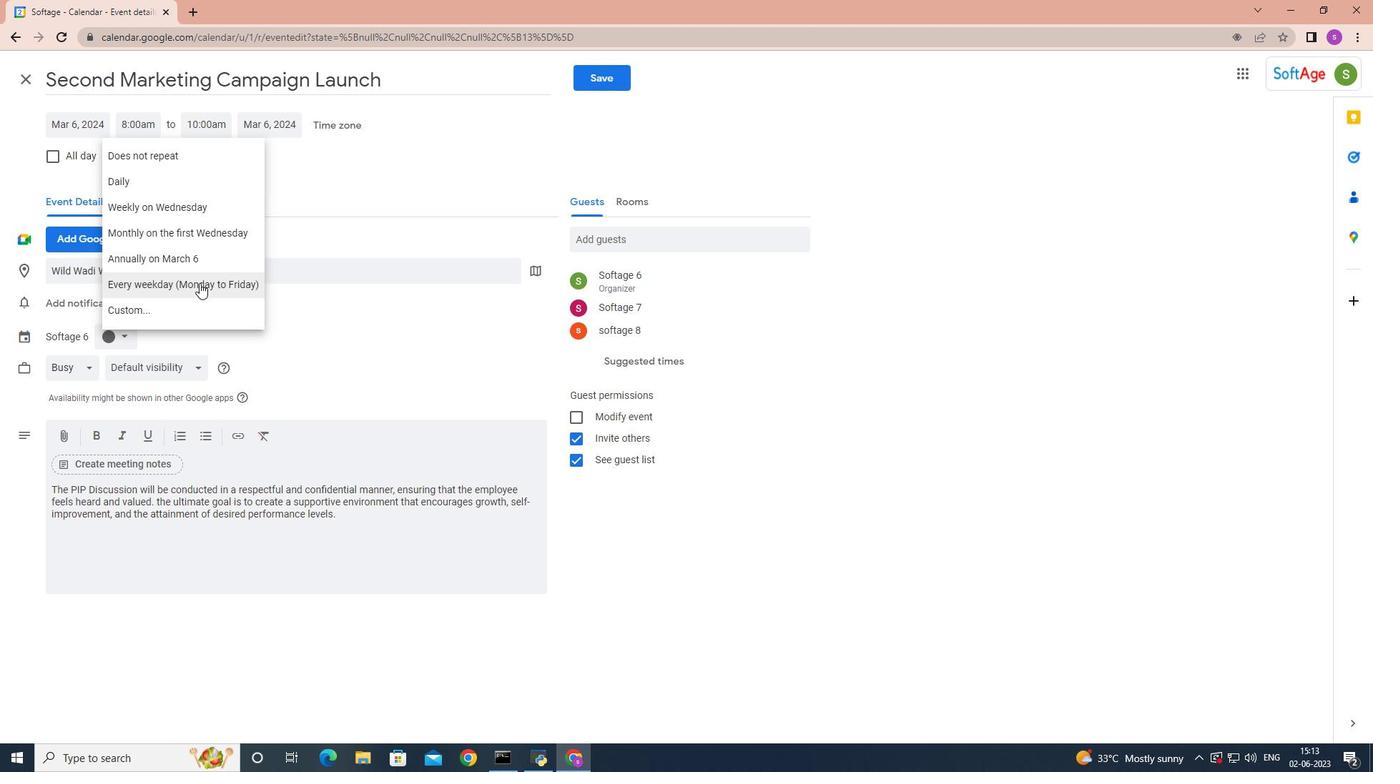 
Action: Mouse moved to (602, 78)
Screenshot: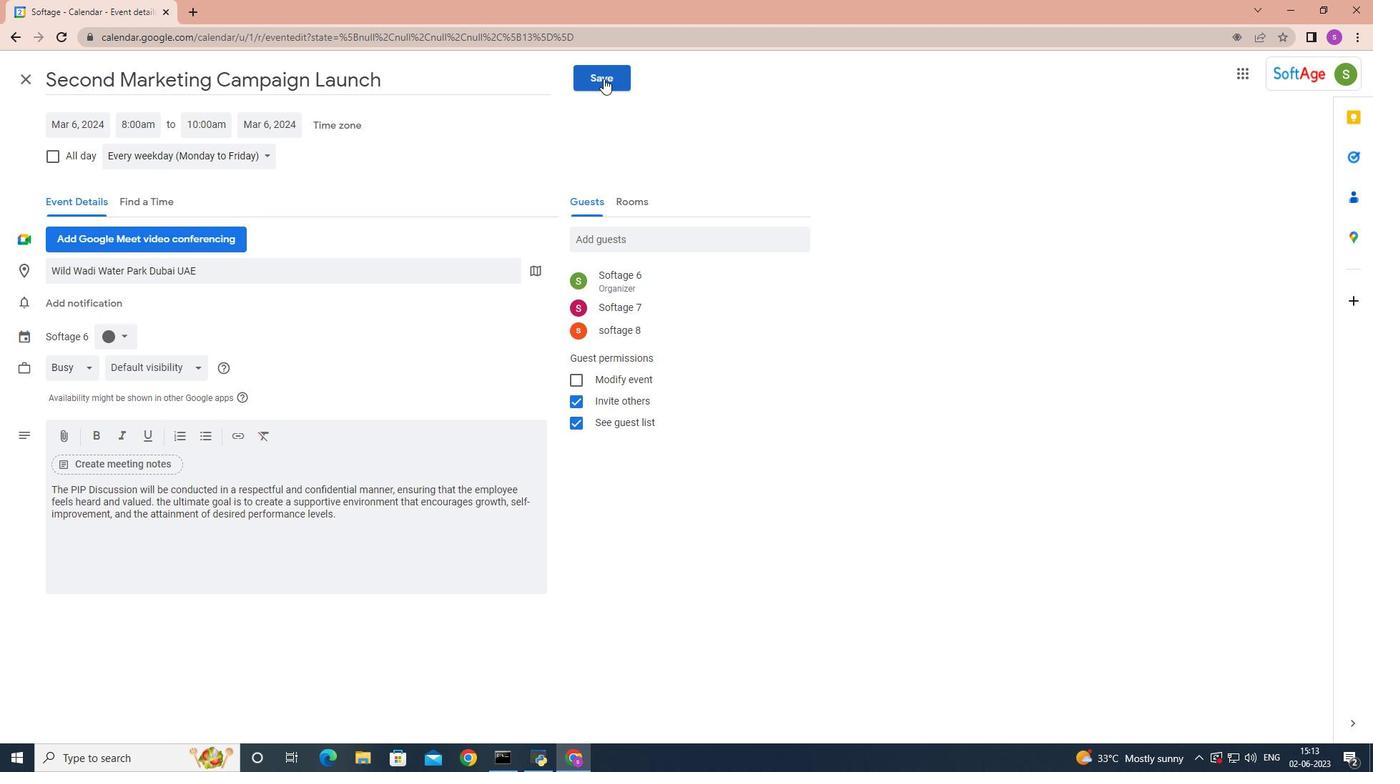 
Action: Mouse pressed left at (602, 78)
Screenshot: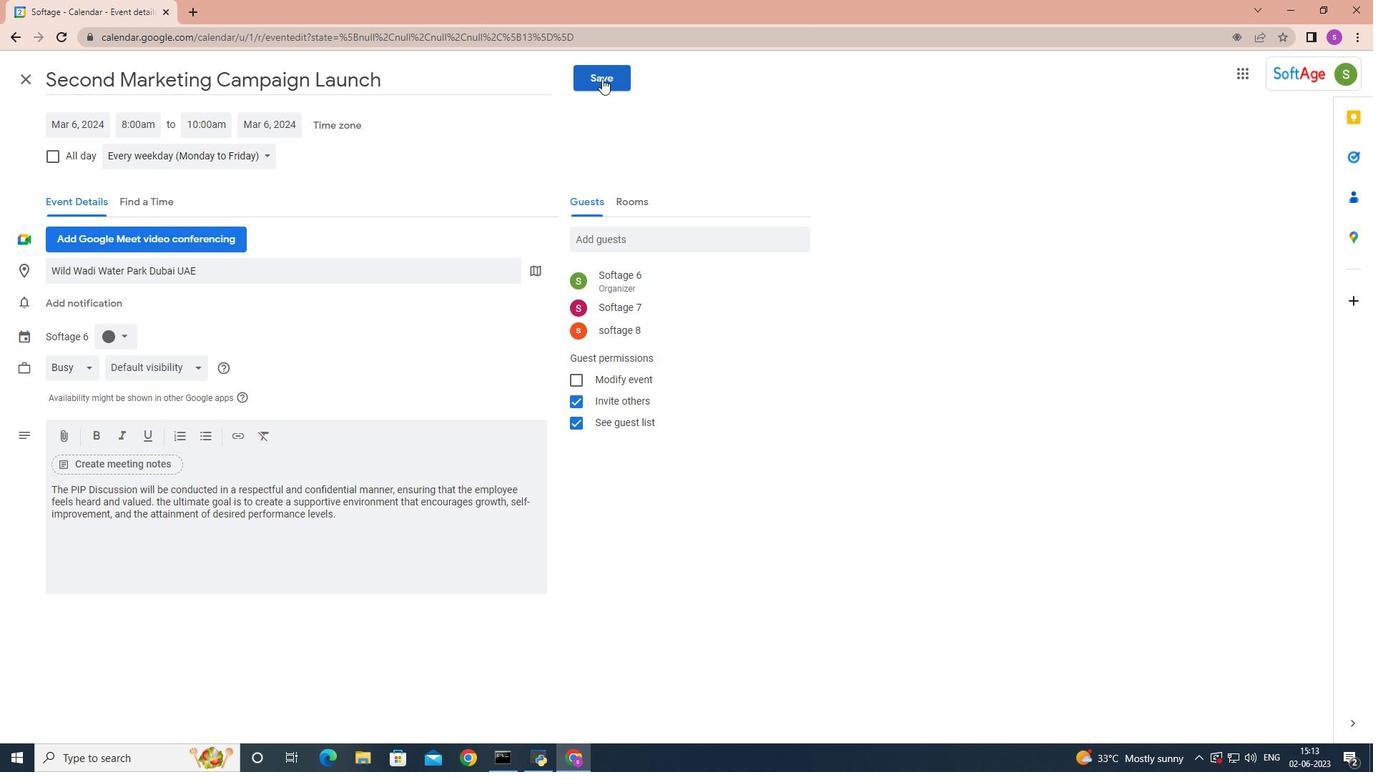 
Action: Mouse moved to (829, 418)
Screenshot: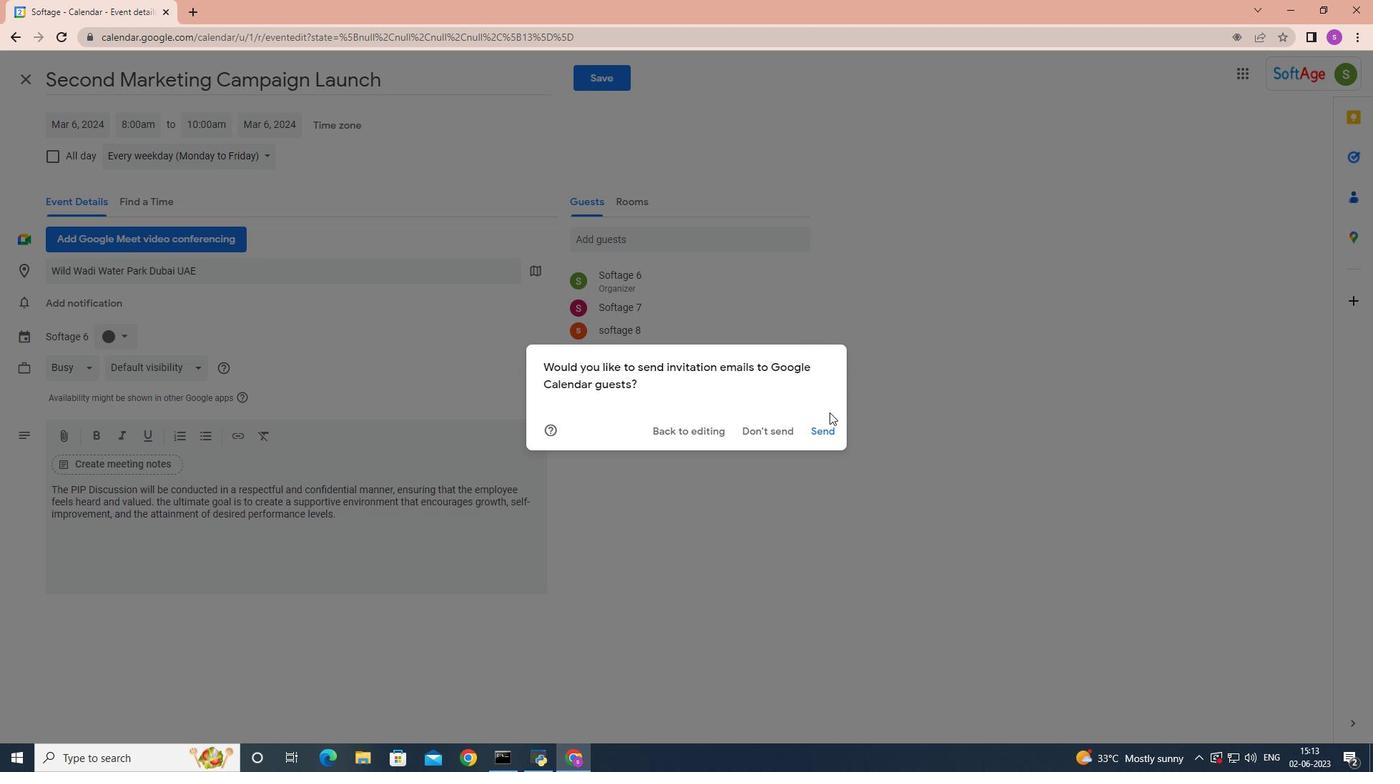 
